 Task: Send an email with the signature Leila Perez with the subject Introduction to a new law or regulation and the message I wanted to confirm the delivery schedule for the new equipment order. from softage.6@softage.net to softage.8@softage.net and move the email from Sent Items to the folder Sales orders
Action: Mouse moved to (98, 101)
Screenshot: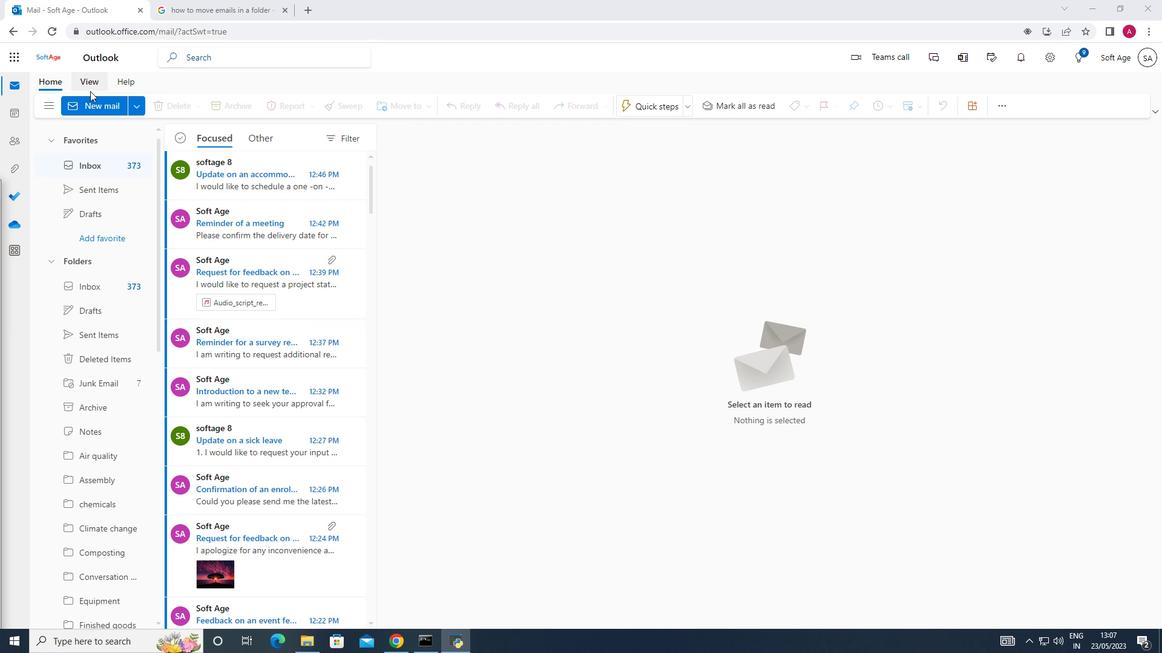 
Action: Mouse pressed left at (98, 101)
Screenshot: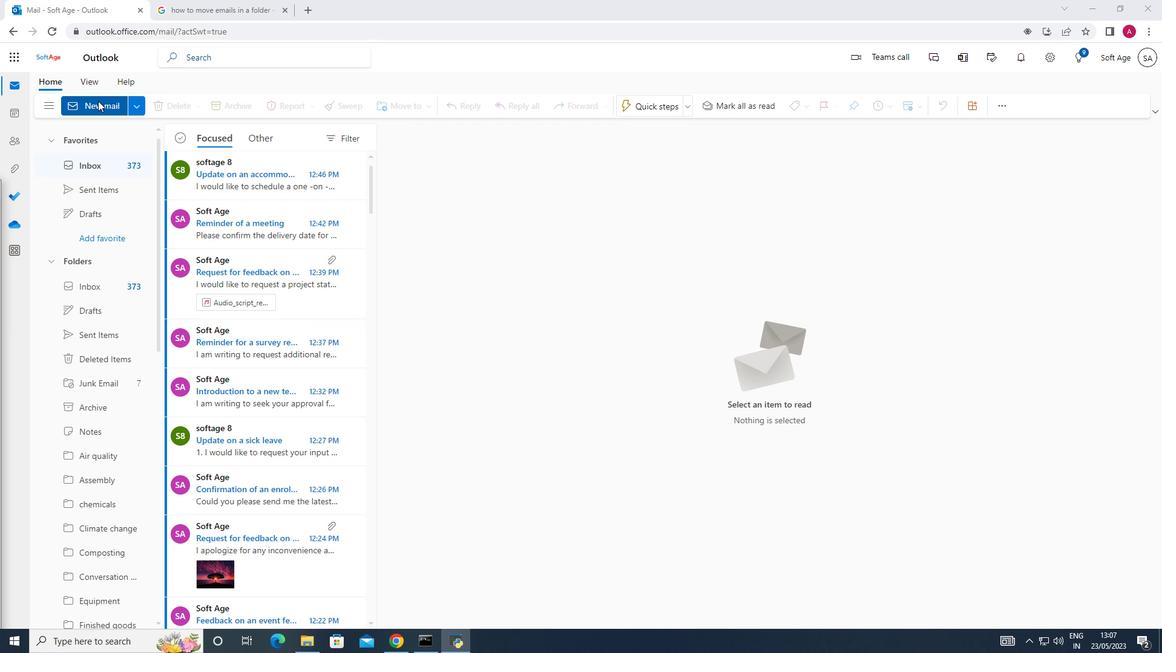 
Action: Mouse moved to (826, 105)
Screenshot: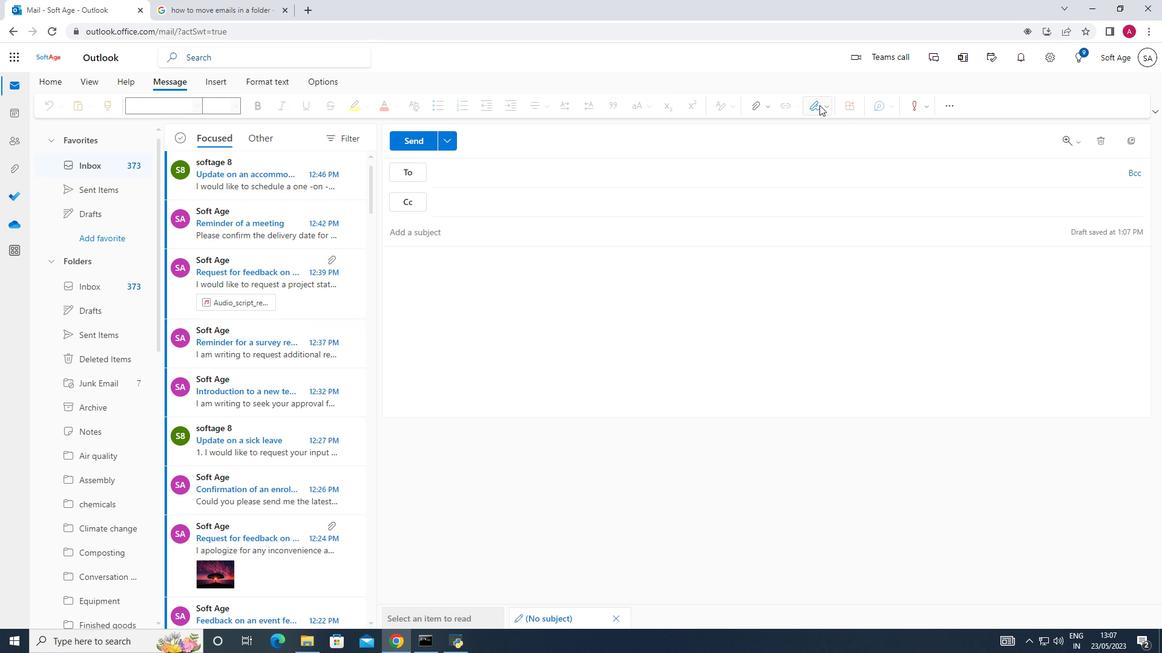 
Action: Mouse pressed left at (826, 105)
Screenshot: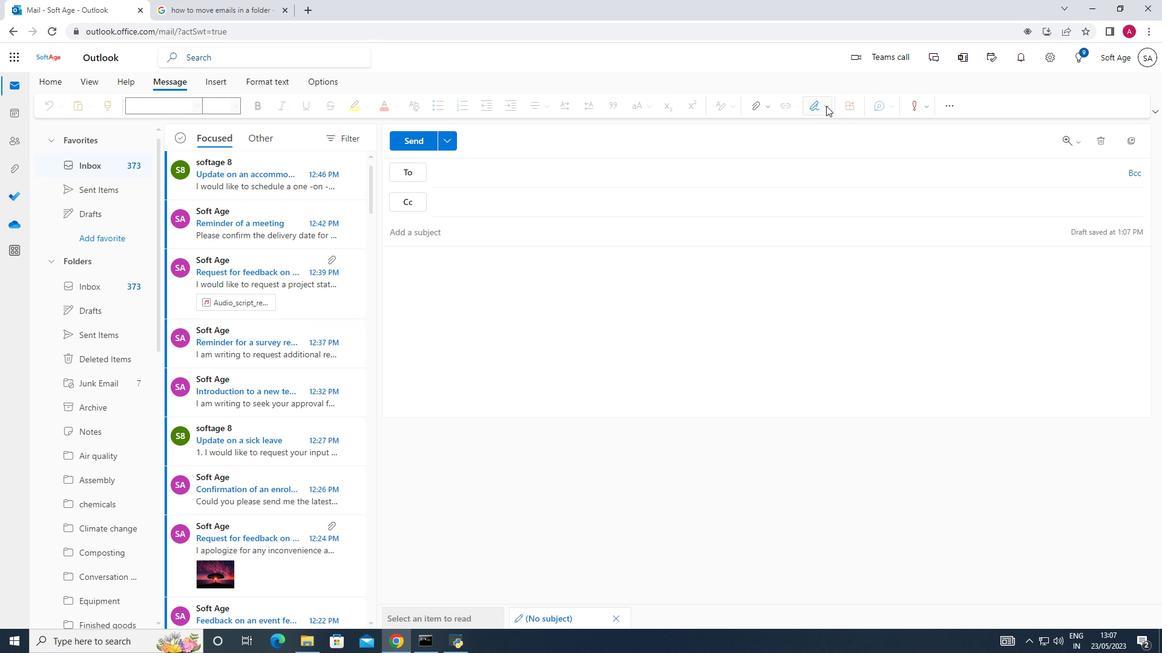 
Action: Mouse moved to (811, 153)
Screenshot: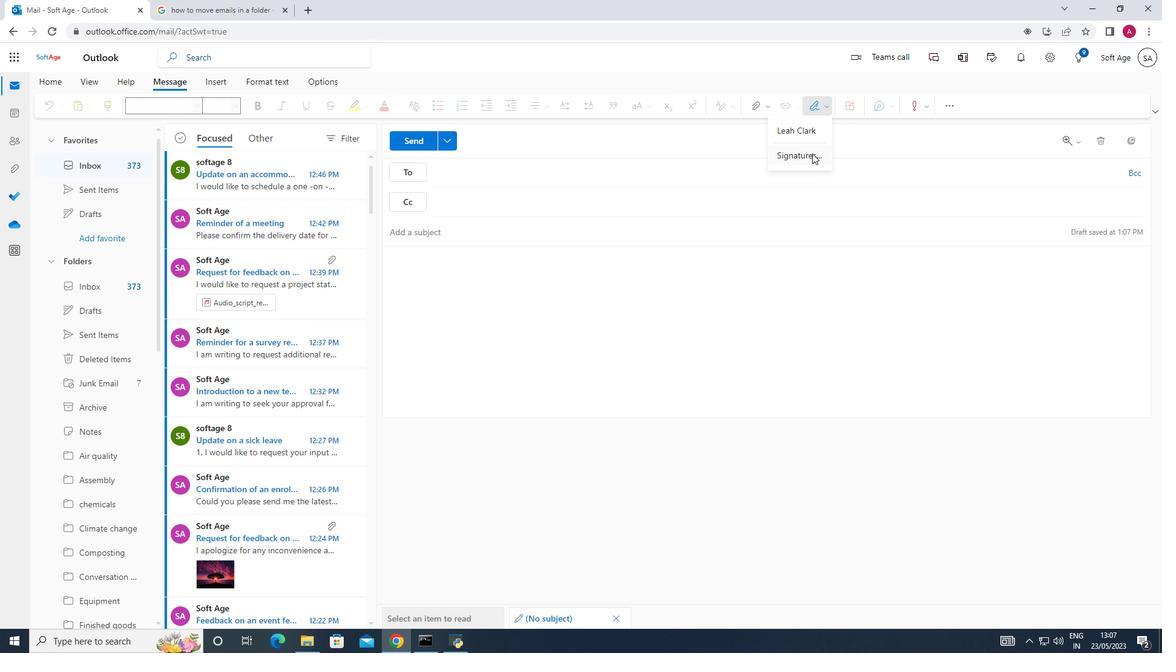 
Action: Mouse pressed left at (811, 153)
Screenshot: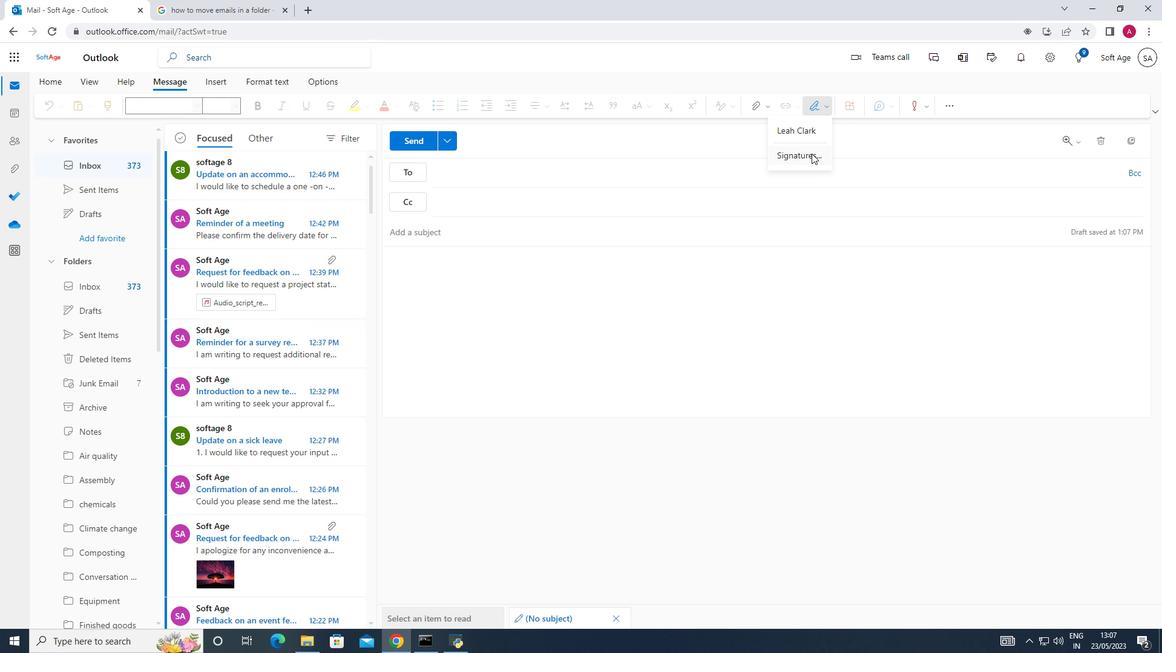 
Action: Mouse moved to (812, 194)
Screenshot: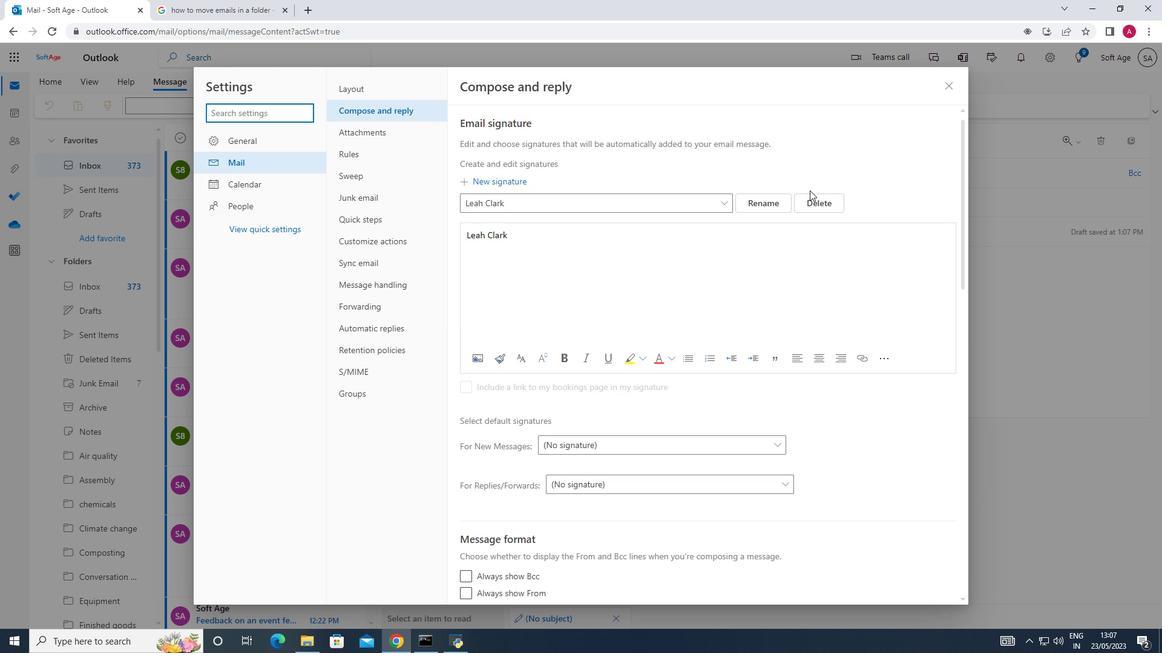 
Action: Mouse pressed left at (812, 194)
Screenshot: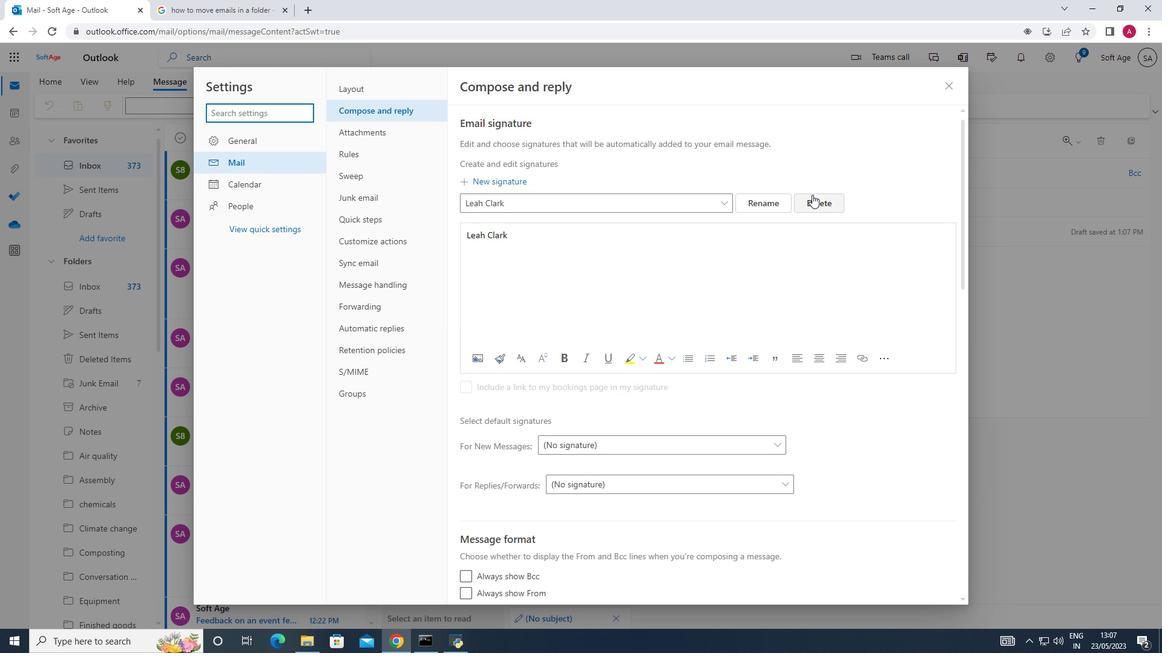 
Action: Mouse moved to (510, 204)
Screenshot: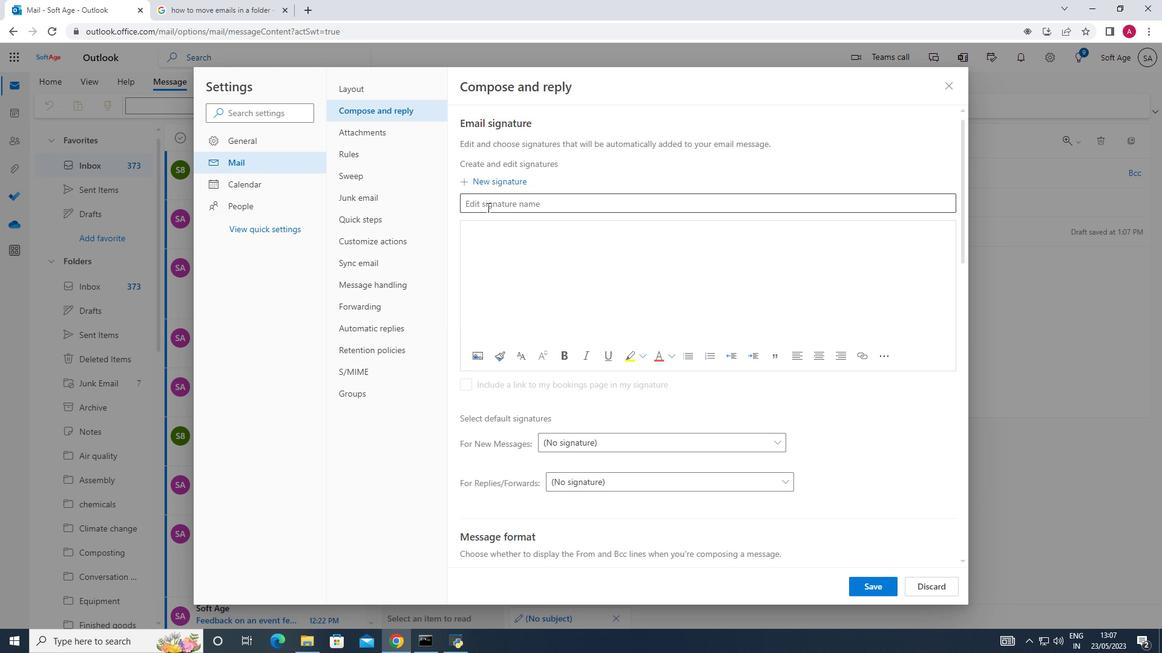 
Action: Mouse pressed left at (510, 204)
Screenshot: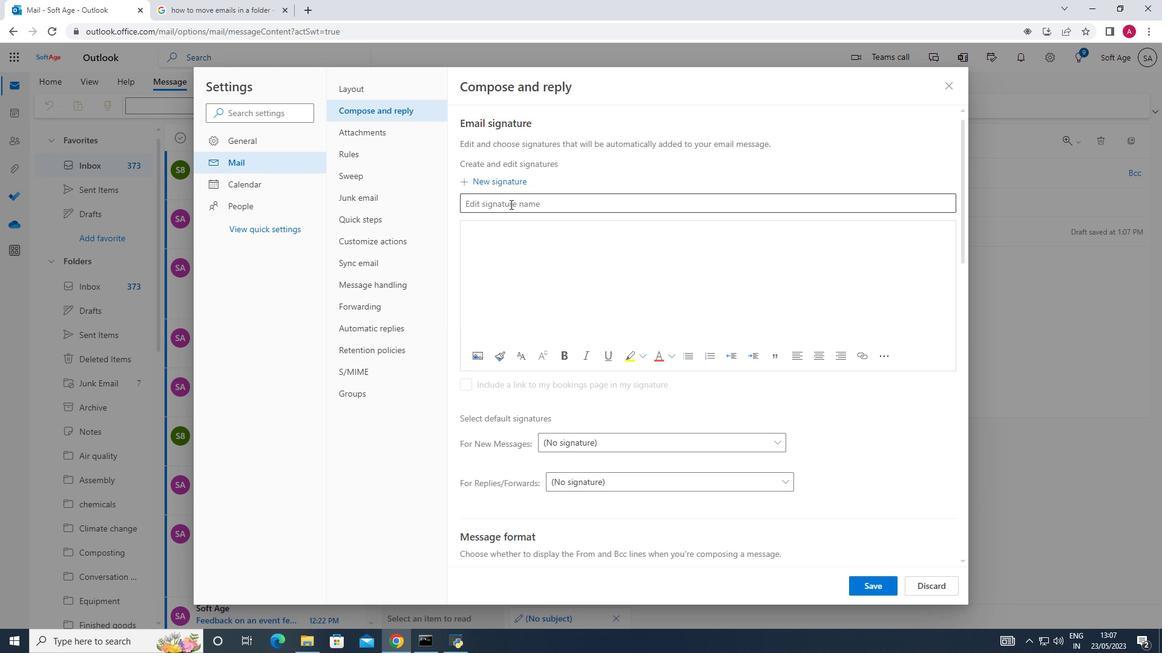 
Action: Mouse moved to (511, 200)
Screenshot: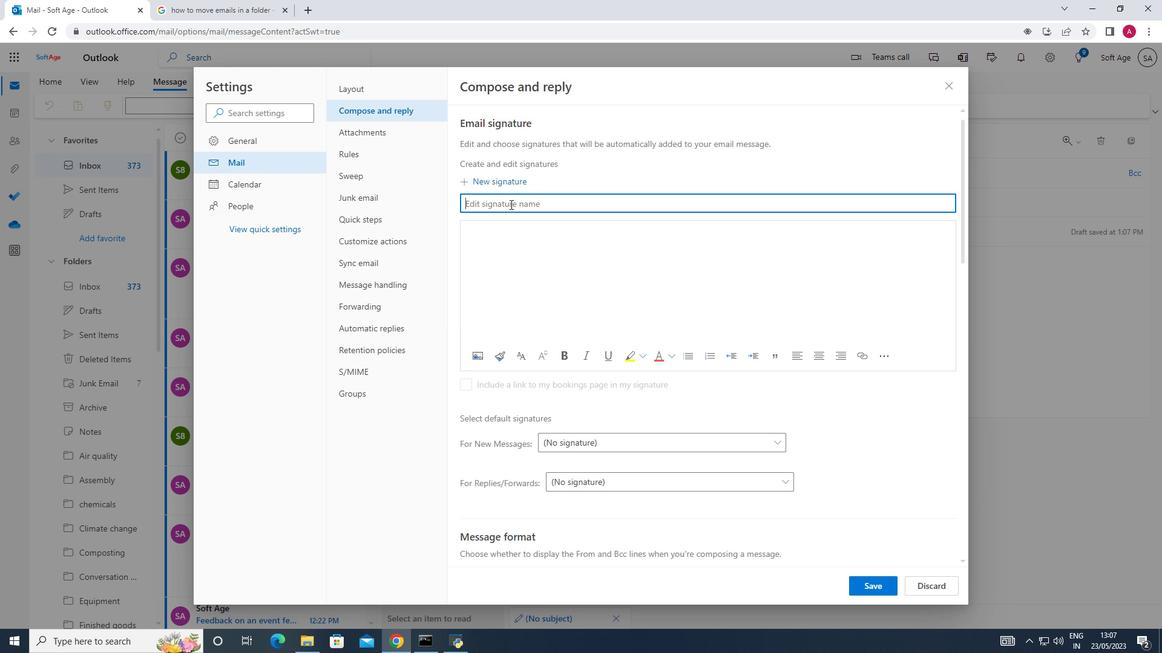 
Action: Key pressed <Key.shift_r><Key.shift_r><Key.shift_r><Key.shift_r><Key.shift_r><Key.shift_r><Key.shift_r><Key.shift_r><Key.shift_r><Key.shift_r><Key.shift_r><Key.shift_r><Key.shift_r><Key.shift_r><Key.shift_r><Key.shift_r><Key.shift_r><Key.shift_r><Key.shift_r><Key.shift_r><Key.shift_r><Key.shift_r><Key.shift_r><Key.shift_r><Key.shift_r><Key.shift_r><Key.shift_r><Key.shift_r><Key.shift_r><Key.shift_r><Key.shift_r><Key.shift_r><Key.shift_r><Key.shift_r><Key.shift_r><Key.shift_r><Key.shift_r><Key.shift_r><Key.shift_r>Leila<Key.space><Key.shift_r>Perez
Screenshot: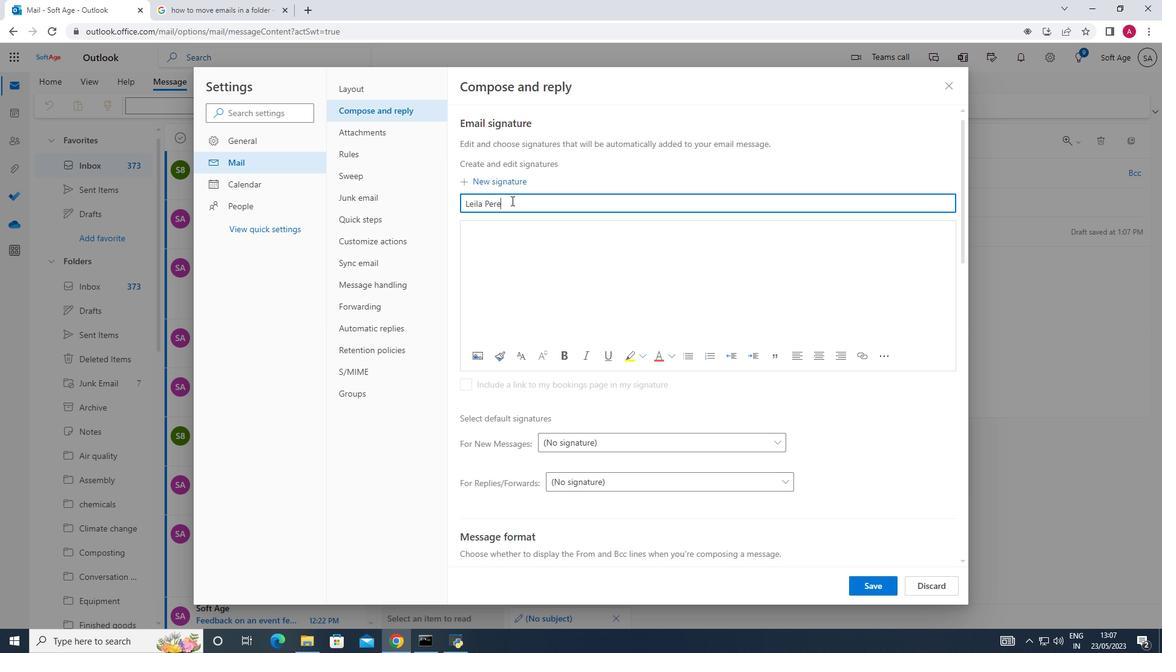 
Action: Mouse moved to (475, 237)
Screenshot: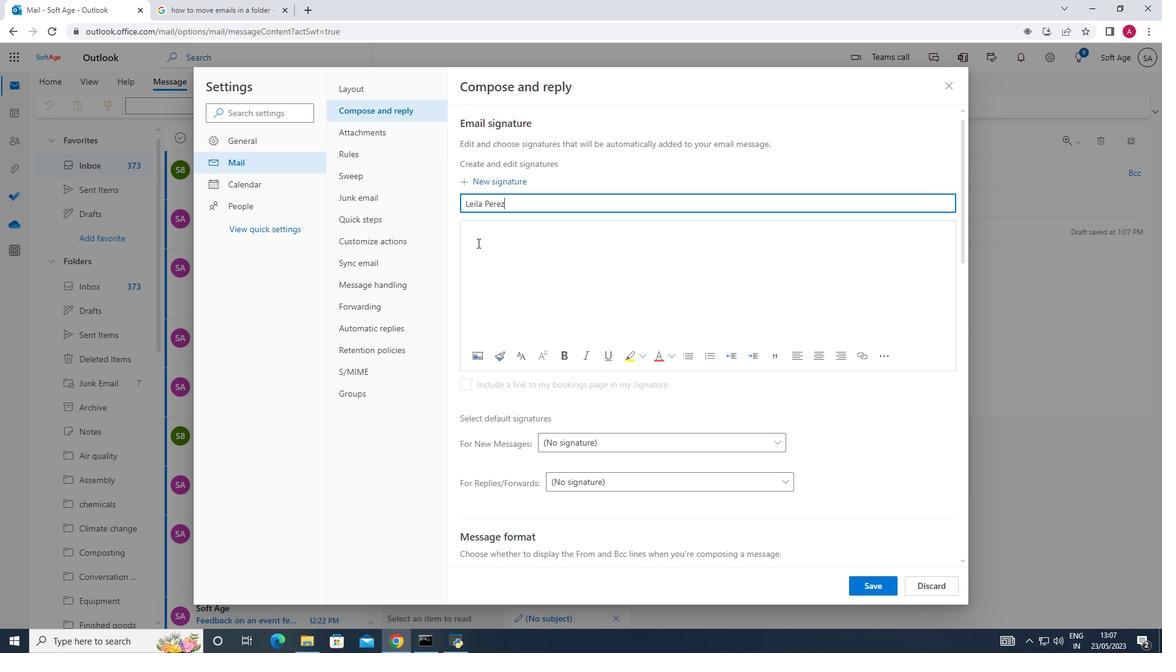 
Action: Mouse pressed left at (475, 237)
Screenshot: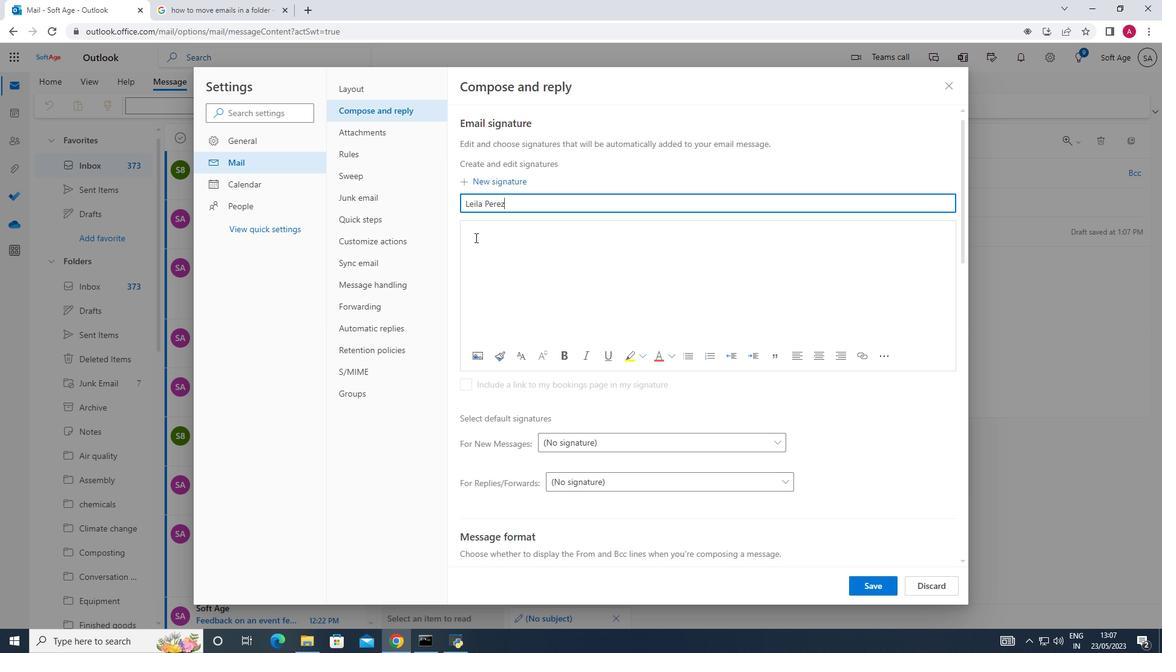 
Action: Mouse moved to (470, 236)
Screenshot: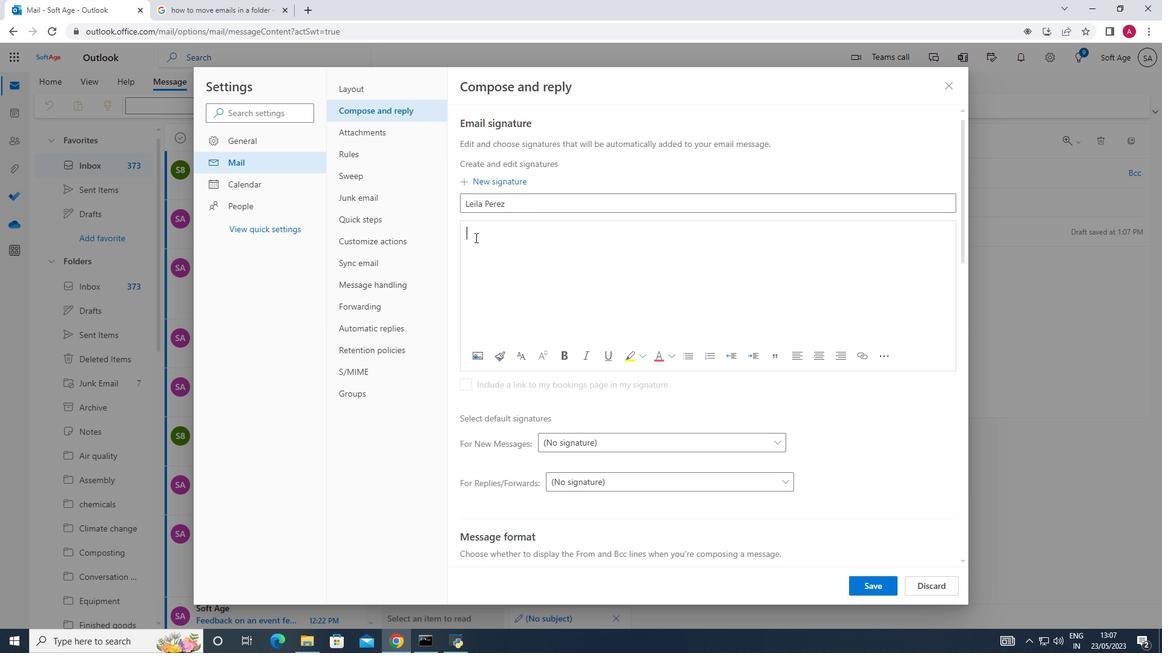 
Action: Key pressed <Key.shift_r>Leila<Key.space><Key.shift_r><Key.shift_r><Key.shift_r>Perez
Screenshot: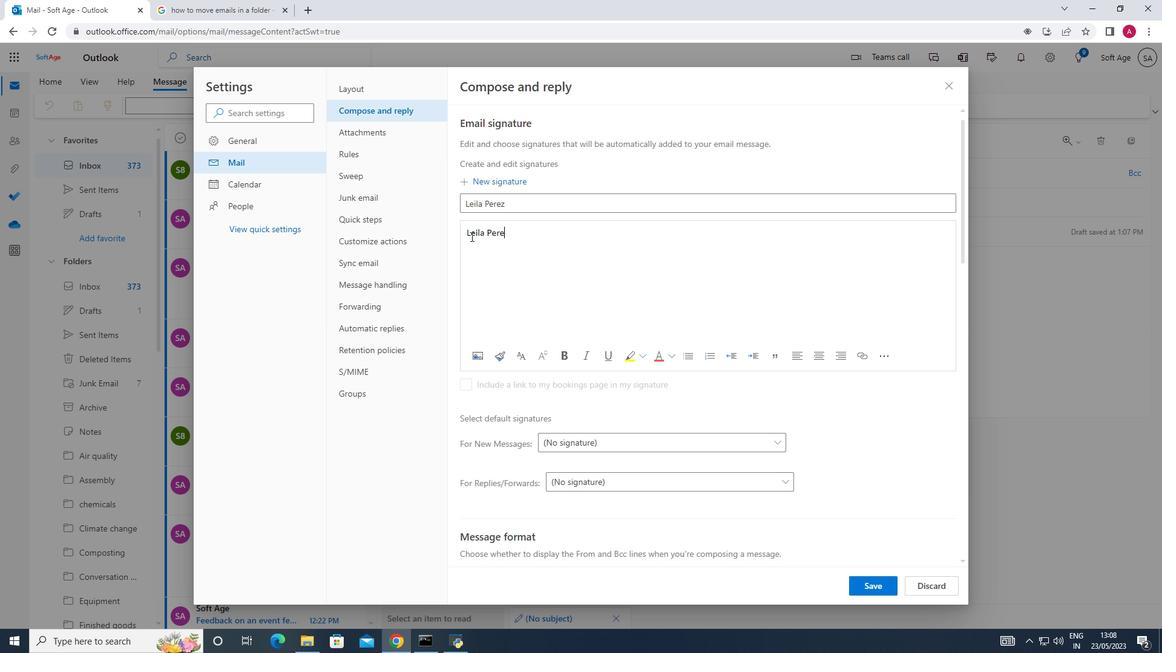 
Action: Mouse moved to (876, 587)
Screenshot: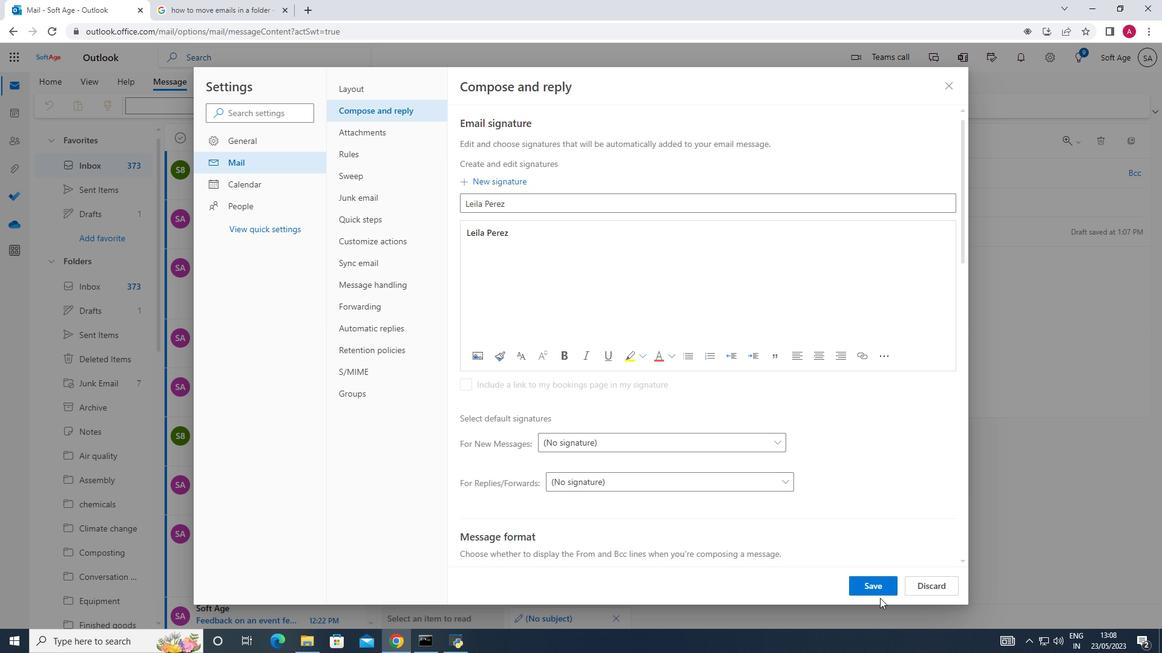 
Action: Mouse pressed left at (876, 587)
Screenshot: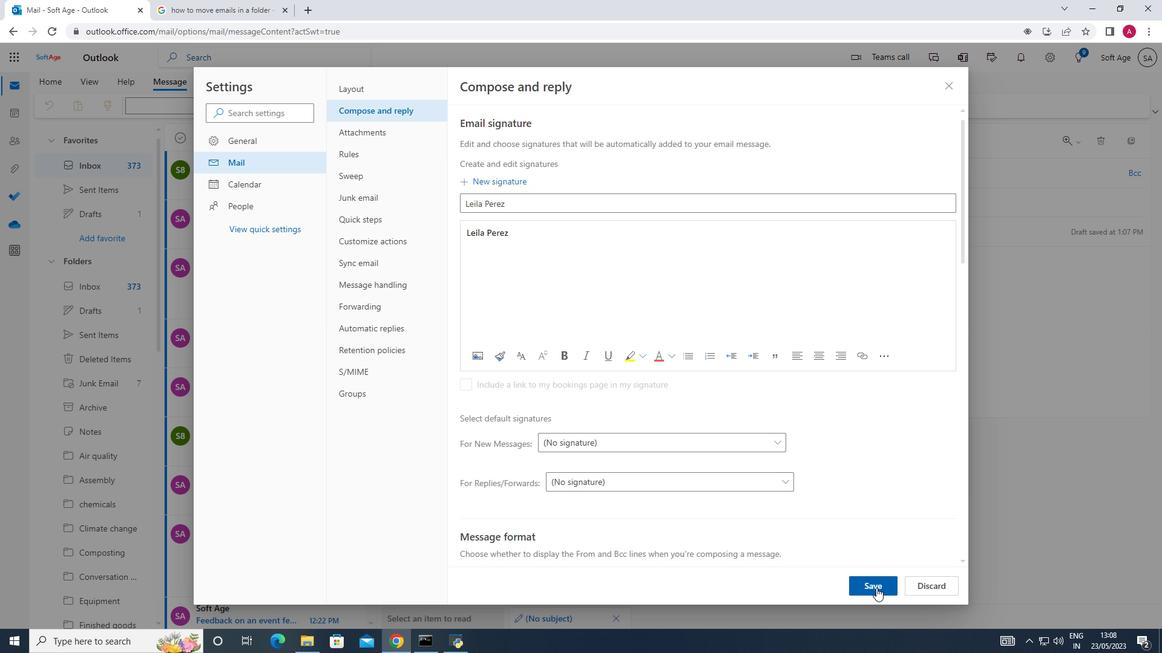 
Action: Mouse moved to (939, 85)
Screenshot: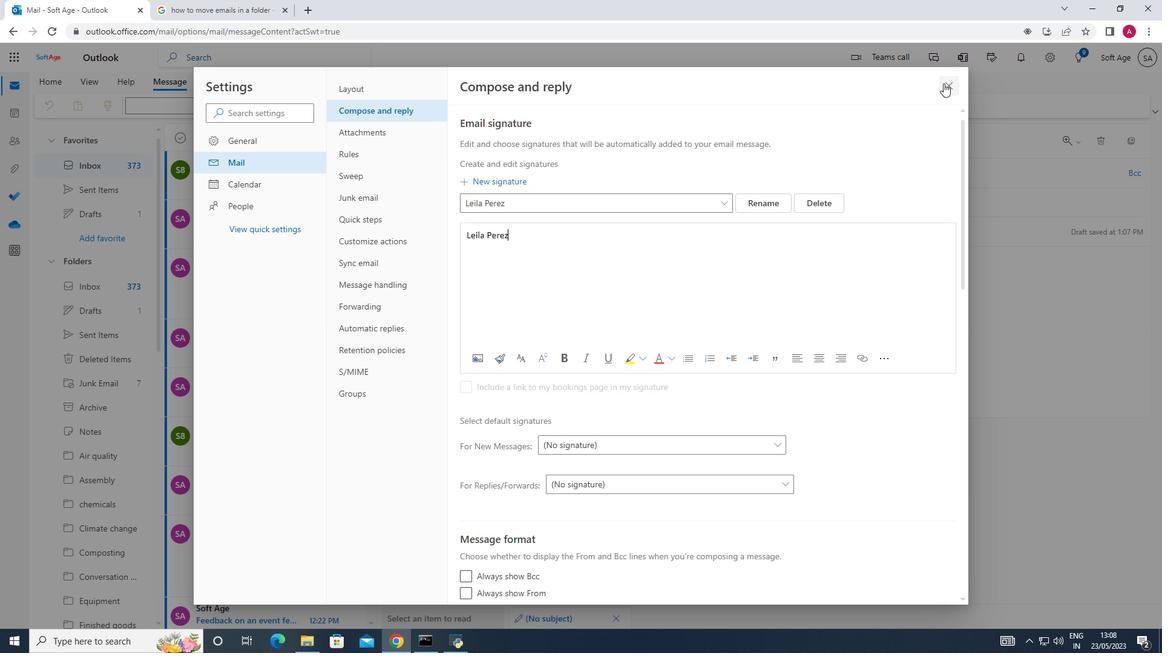 
Action: Mouse pressed left at (939, 85)
Screenshot: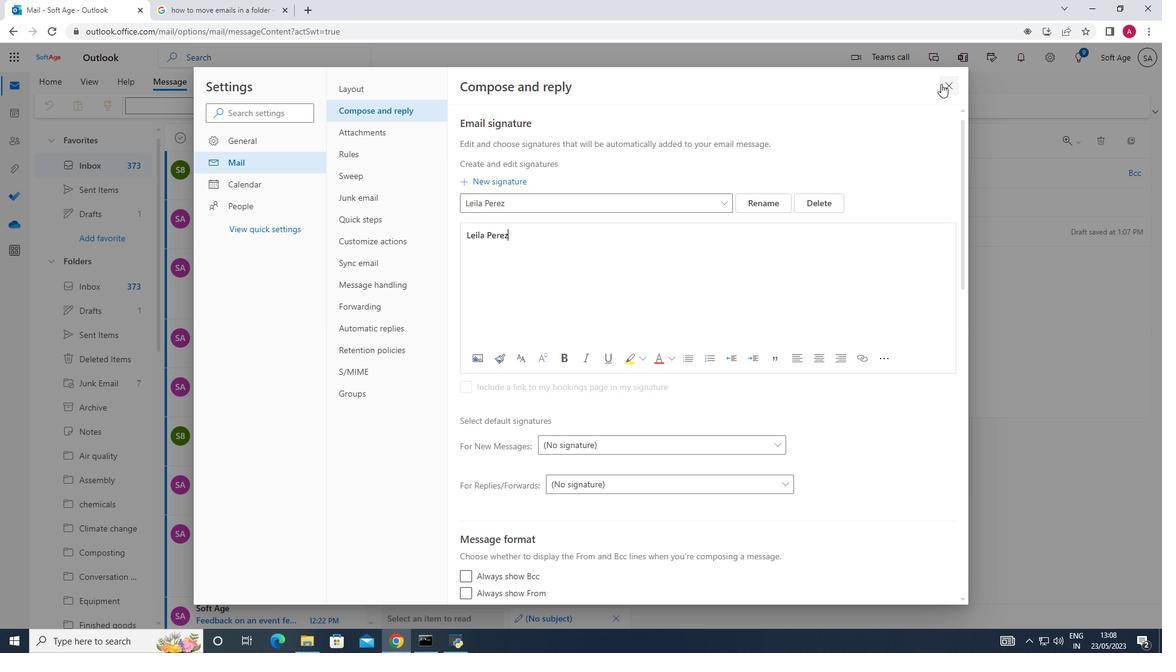 
Action: Mouse moved to (820, 107)
Screenshot: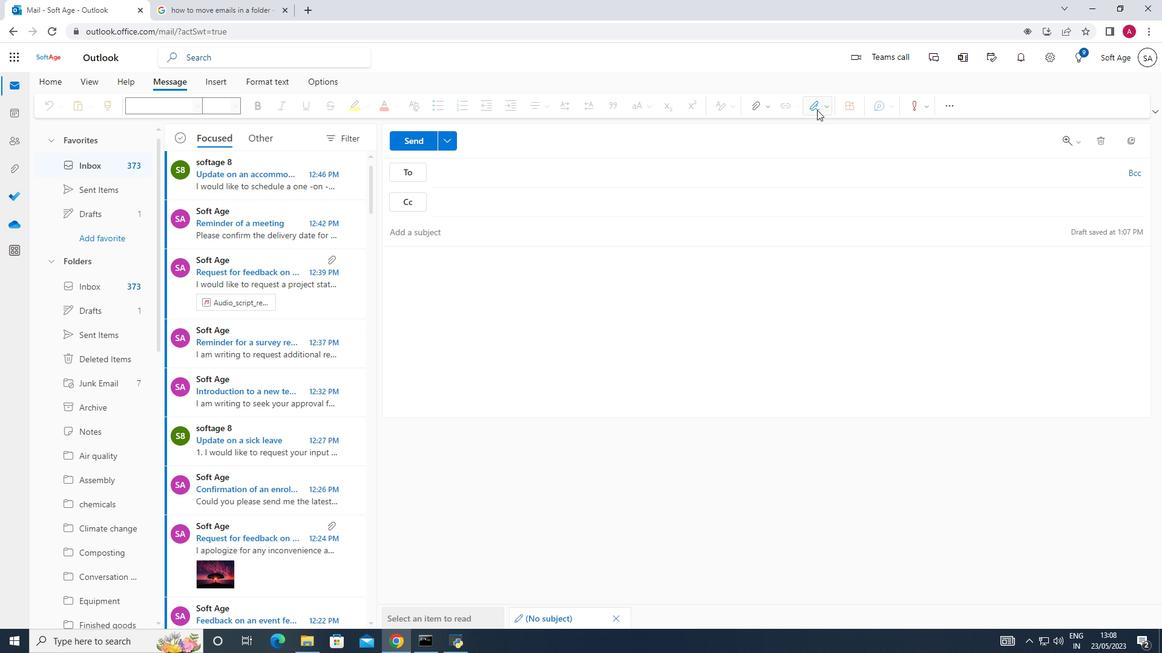 
Action: Mouse pressed left at (820, 107)
Screenshot: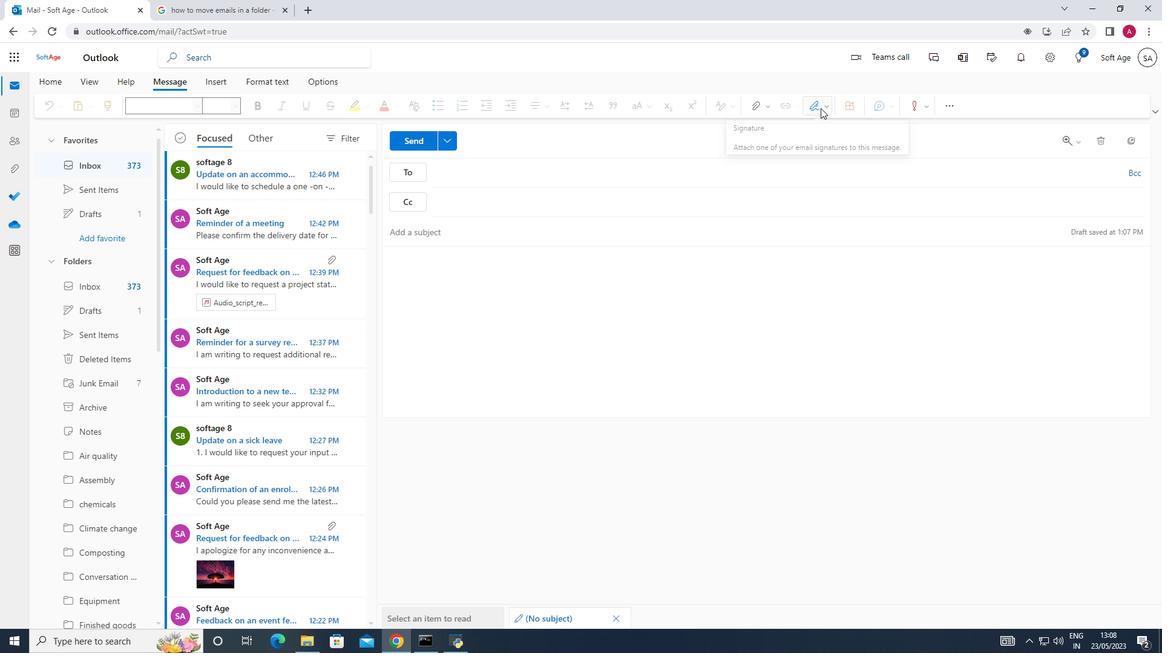 
Action: Mouse moved to (798, 138)
Screenshot: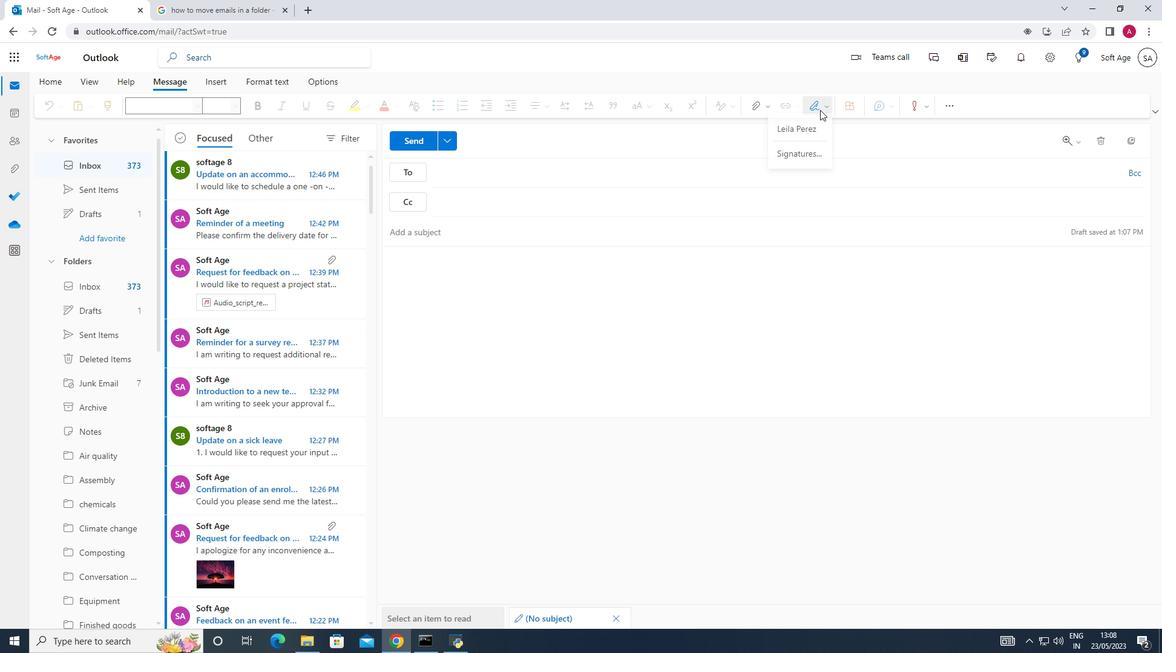 
Action: Mouse pressed left at (798, 138)
Screenshot: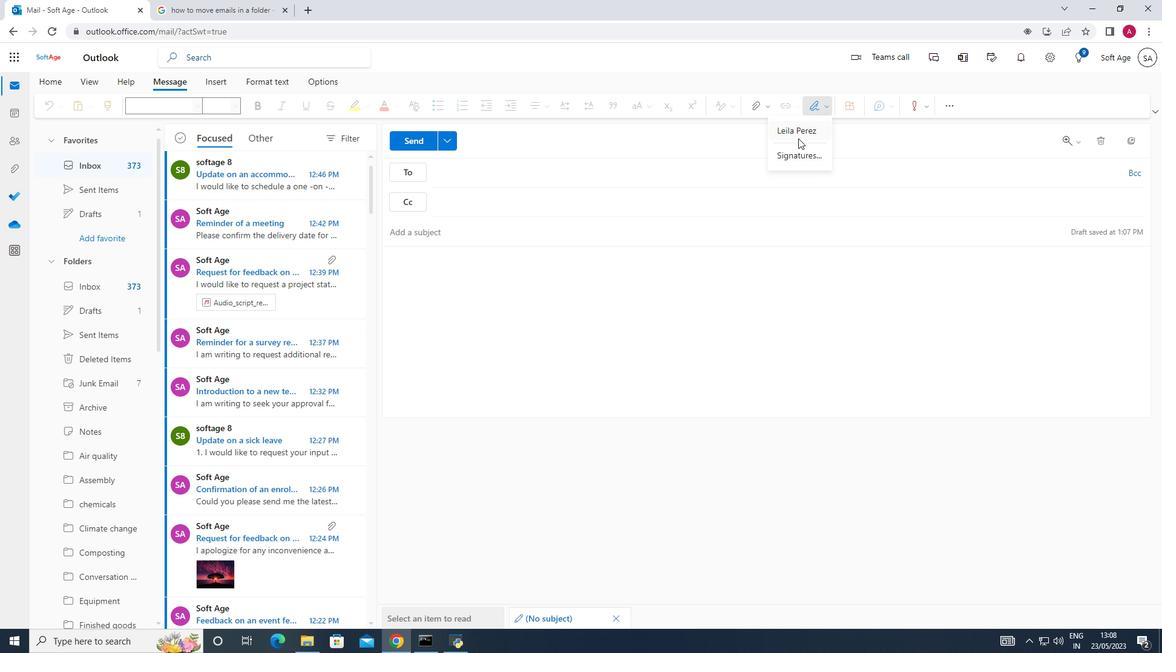 
Action: Mouse moved to (455, 239)
Screenshot: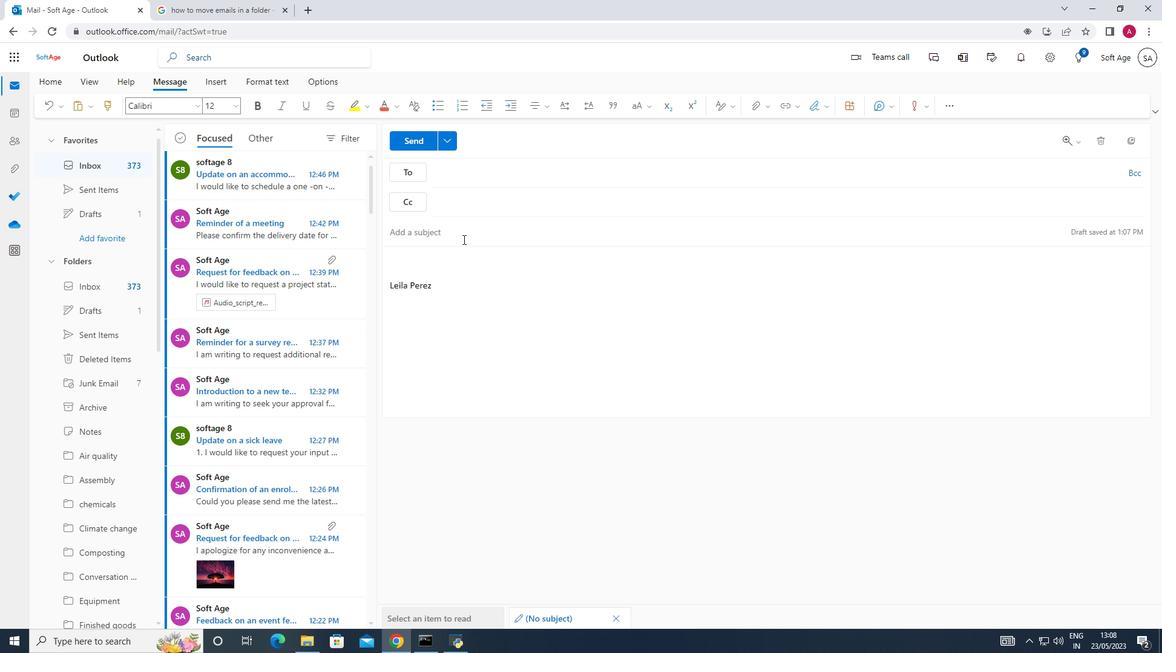 
Action: Mouse pressed left at (455, 239)
Screenshot: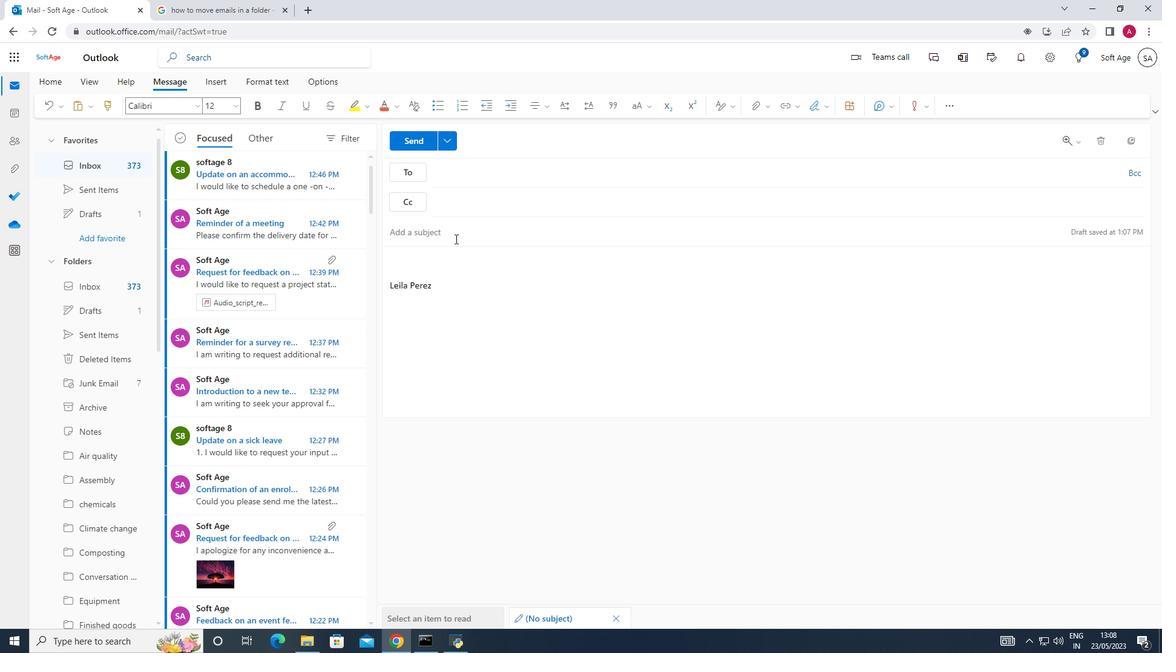 
Action: Key pressed <Key.shift>Introduction<Key.space>to<Key.space>a<Key.space>new<Key.space>law<Key.space>or<Key.space>regulation<Key.space>
Screenshot: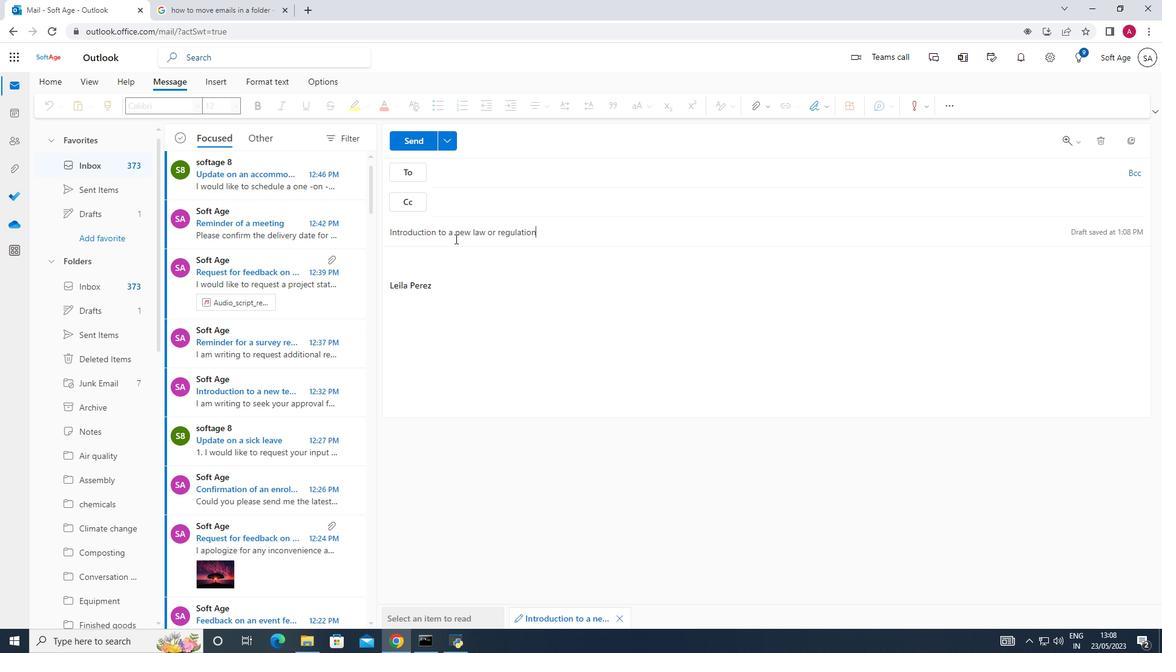 
Action: Mouse moved to (400, 260)
Screenshot: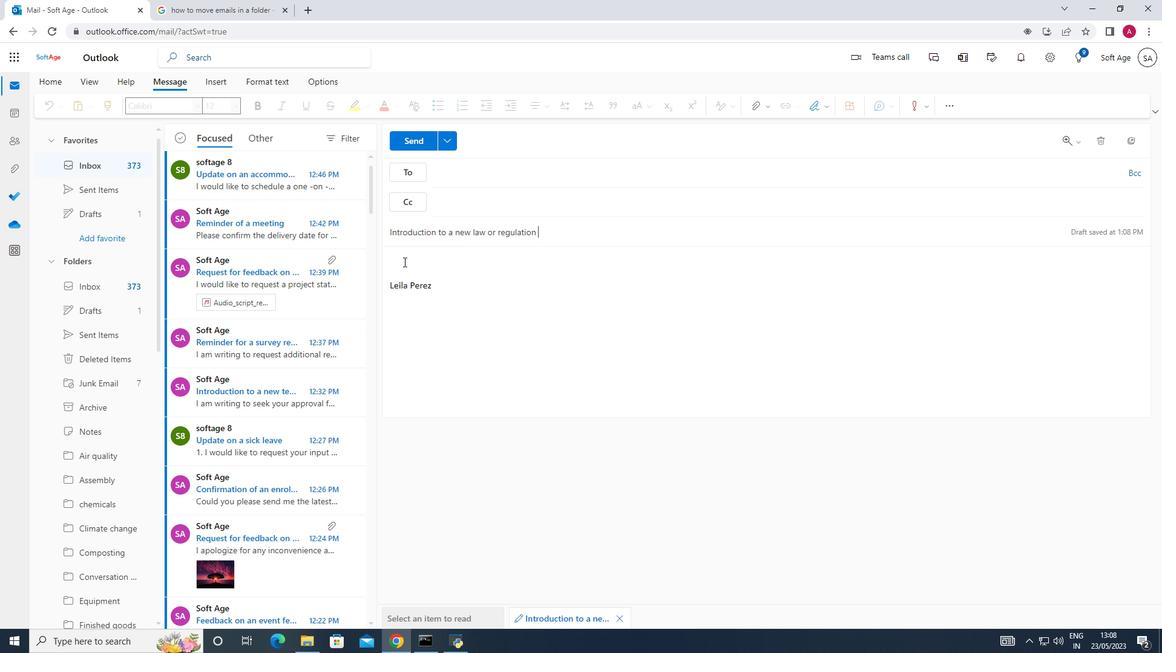 
Action: Mouse pressed left at (400, 260)
Screenshot: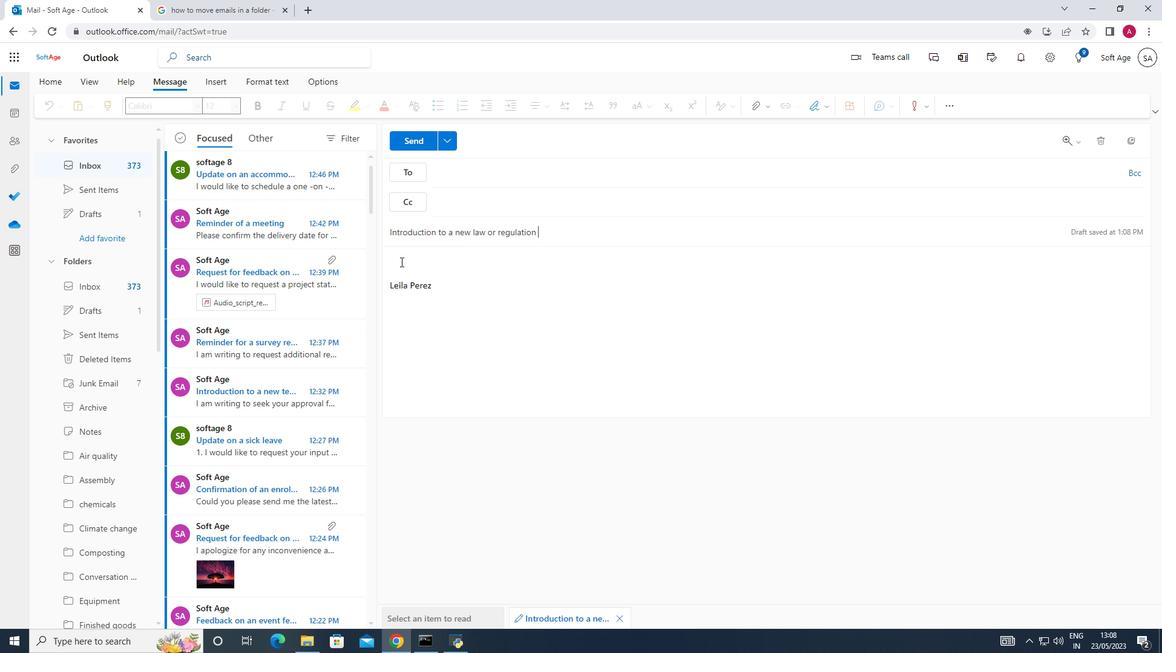 
Action: Key pressed <Key.shift>I<Key.space>wanted<Key.space>y<Key.backspace>to<Key.space>confirm<Key.space>the<Key.space>delivery<Key.space>schedule<Key.space>for<Key.space>the<Key.space>new<Key.space>equipment<Key.space><Key.space><Key.backspace>order.
Screenshot: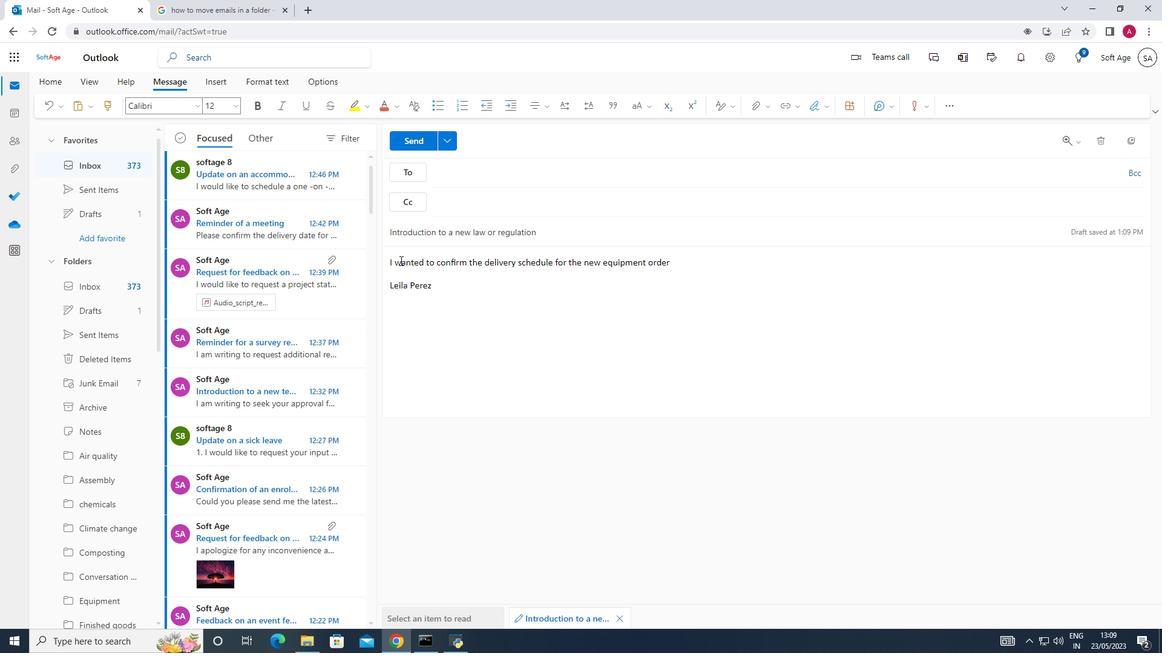 
Action: Mouse moved to (455, 165)
Screenshot: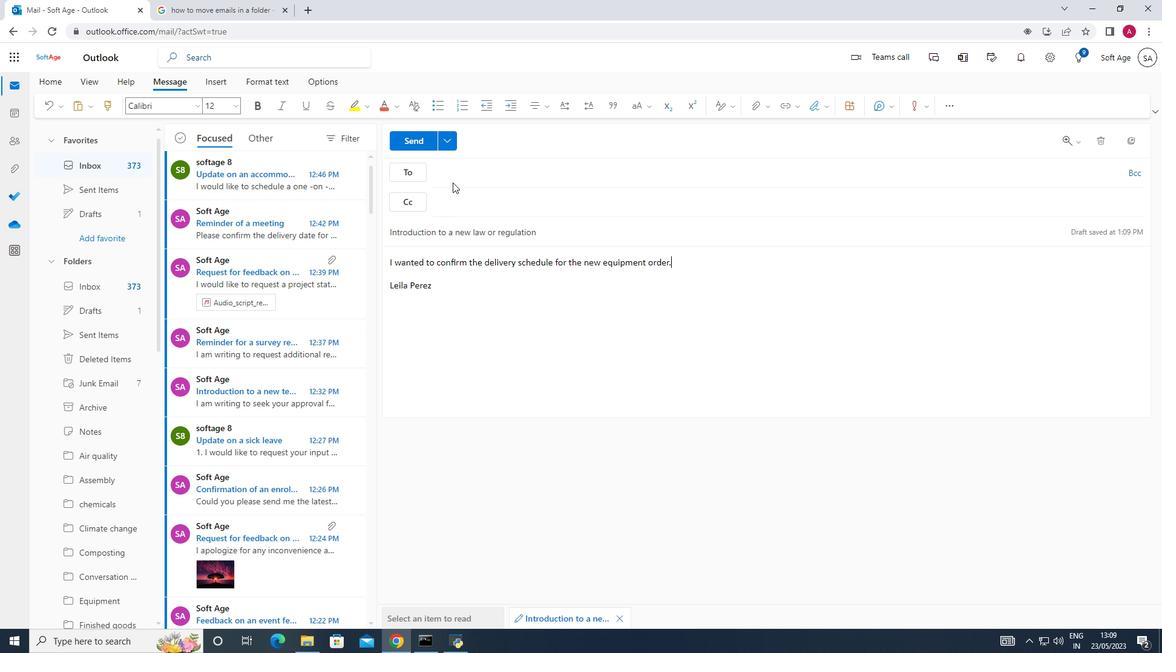 
Action: Mouse pressed left at (455, 165)
Screenshot: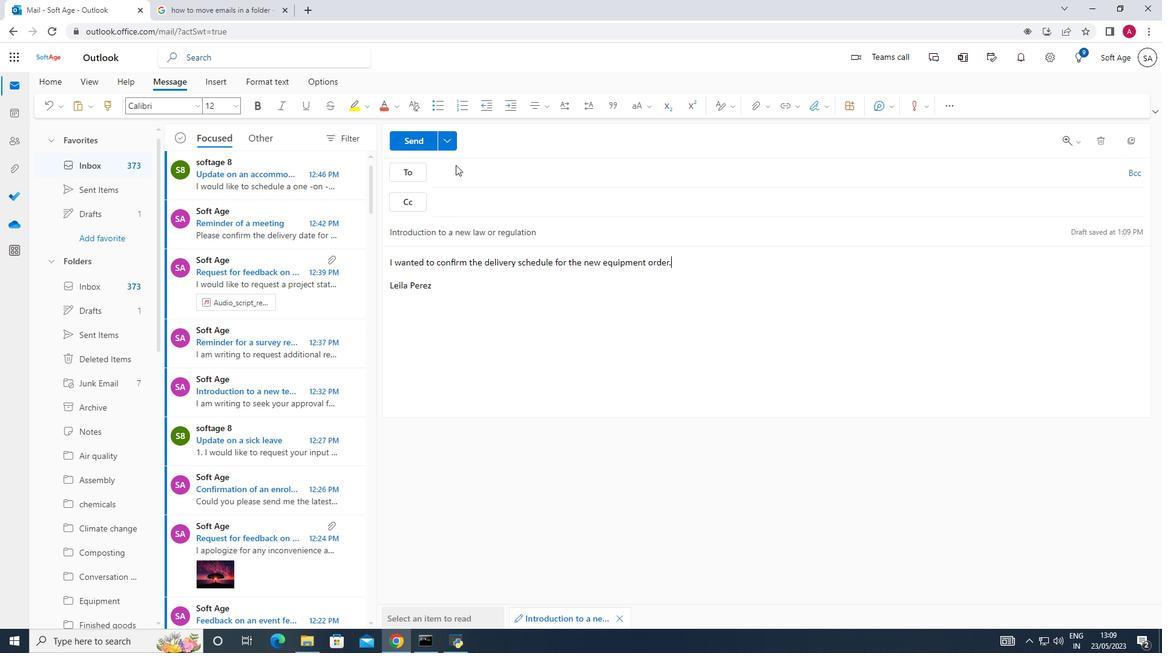 
Action: Mouse moved to (455, 172)
Screenshot: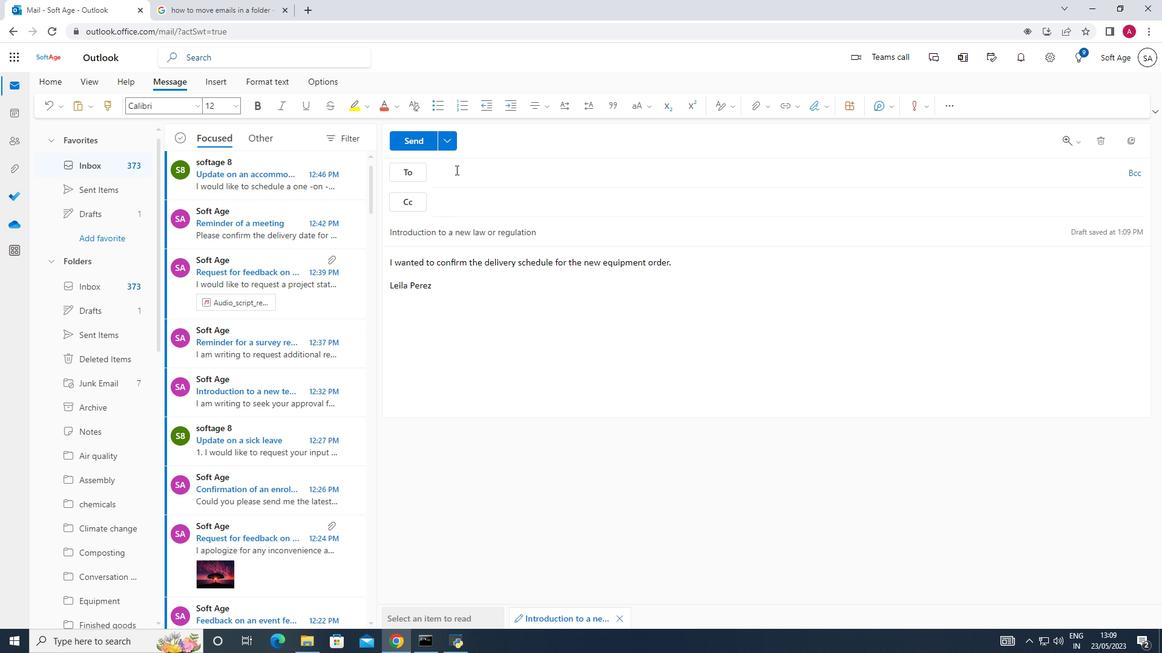 
Action: Mouse pressed left at (455, 172)
Screenshot: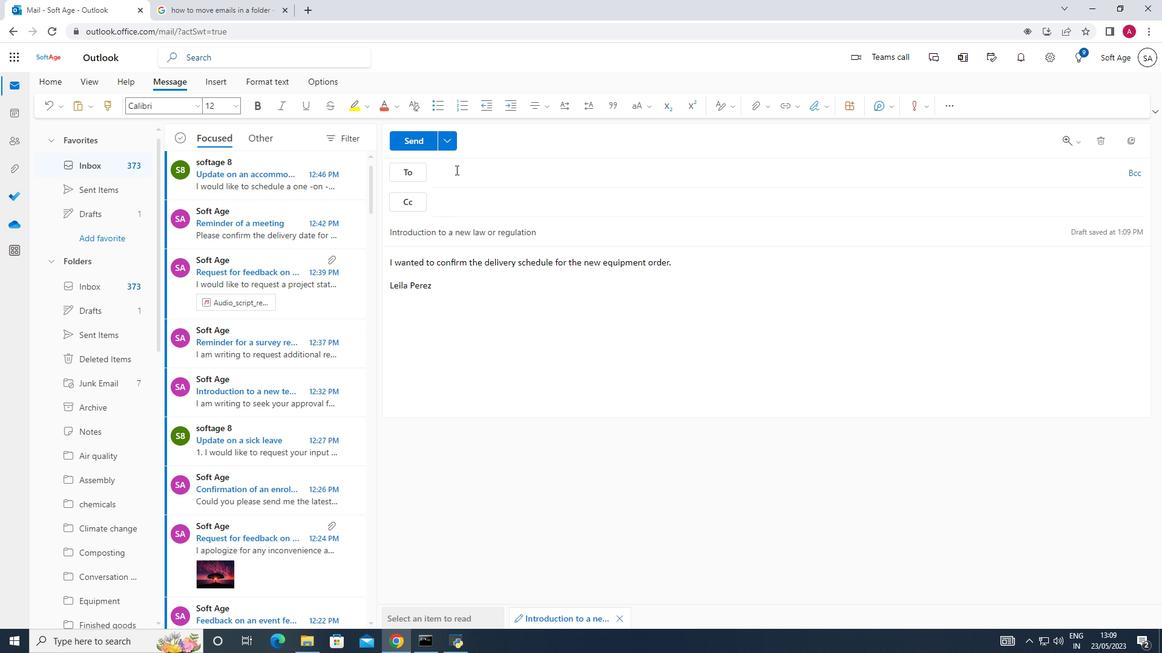 
Action: Key pressed softage.8<Key.shift>@d<Key.backspace>softage.net
Screenshot: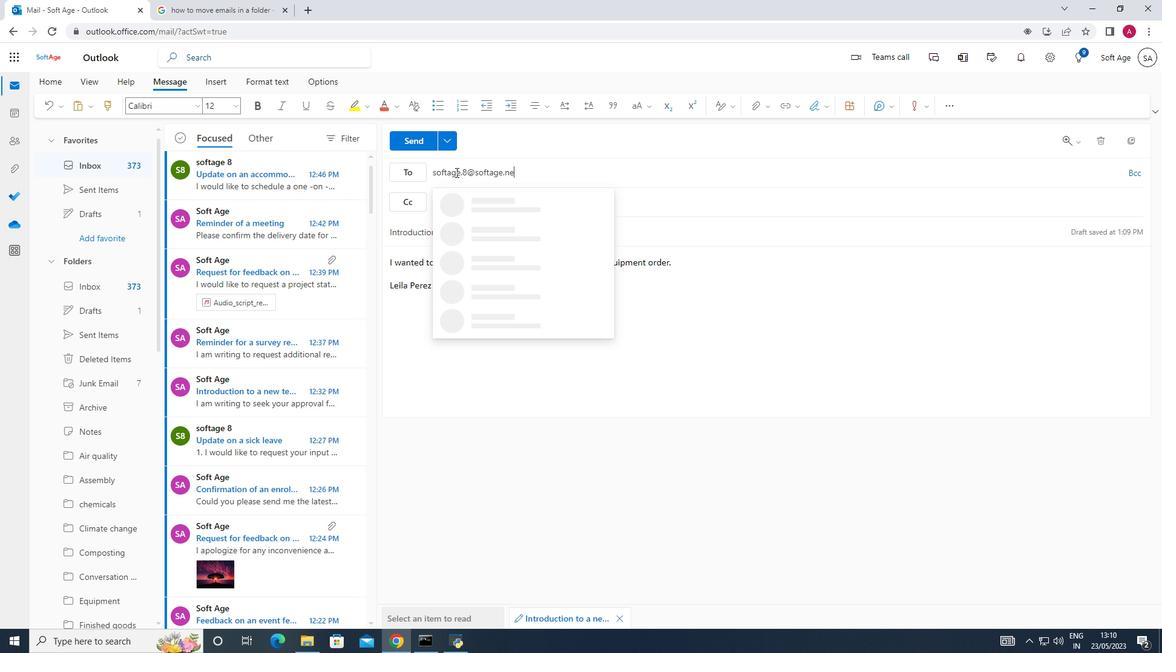 
Action: Mouse moved to (487, 162)
Screenshot: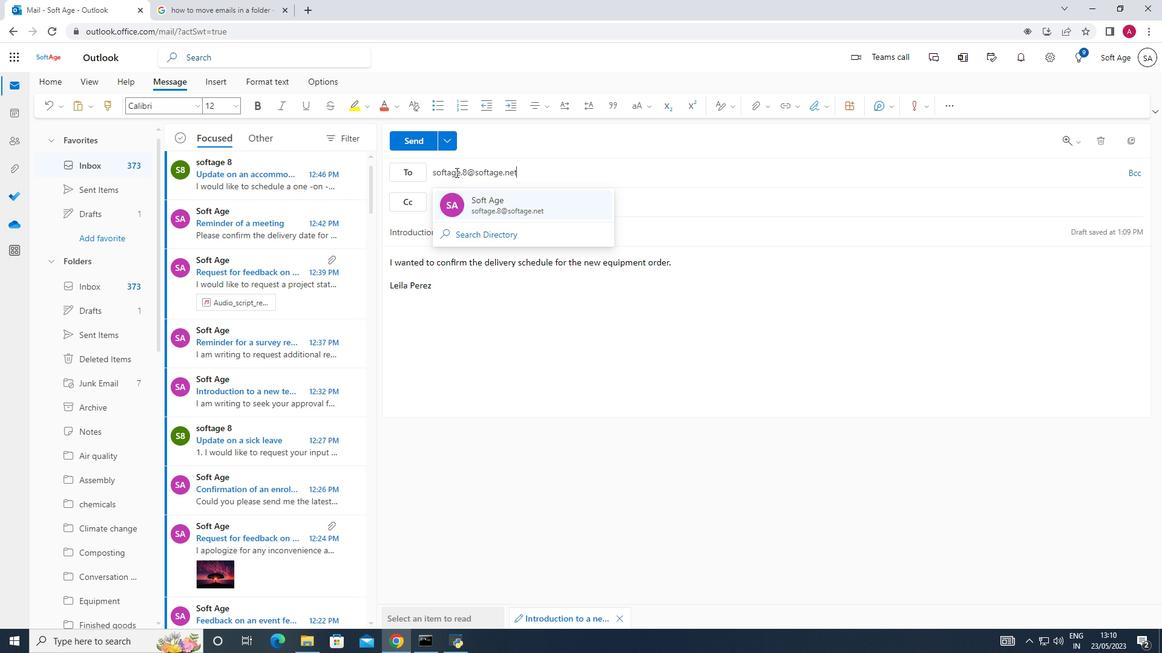 
Action: Mouse scrolled (487, 162) with delta (0, 0)
Screenshot: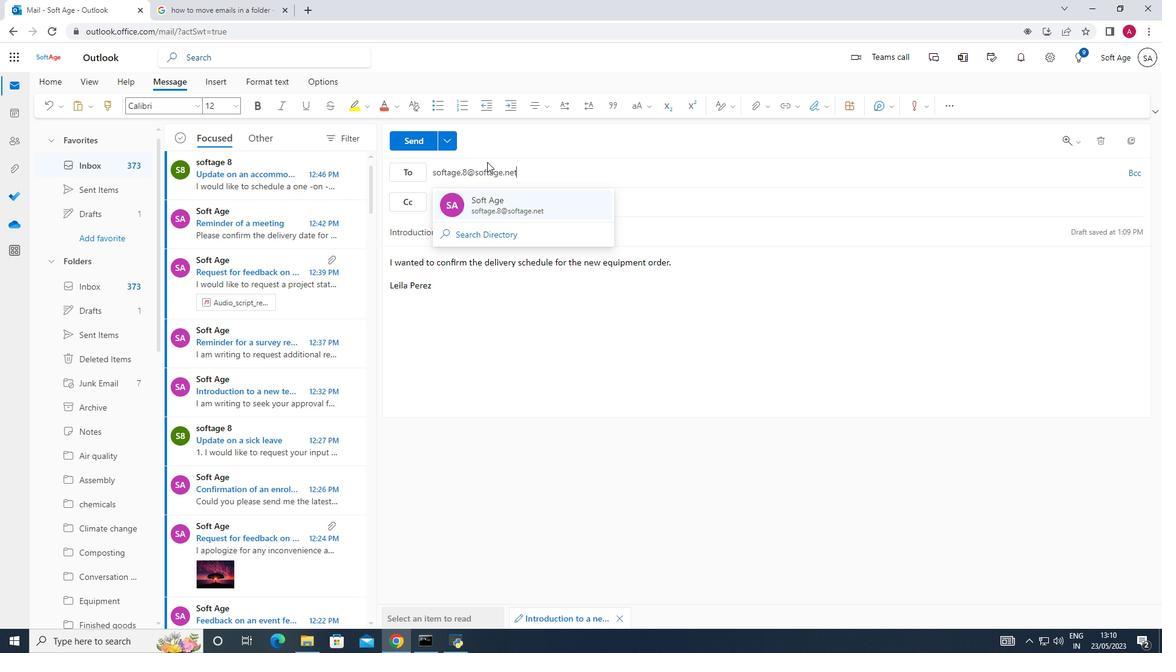 
Action: Mouse moved to (508, 198)
Screenshot: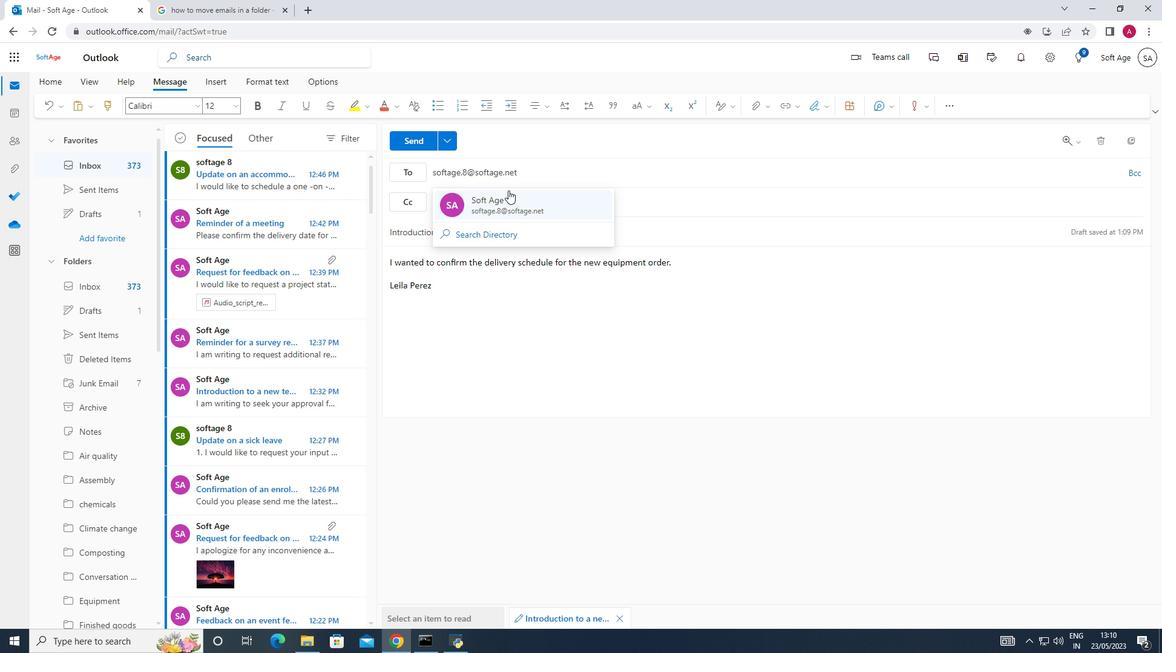 
Action: Mouse pressed left at (508, 198)
Screenshot: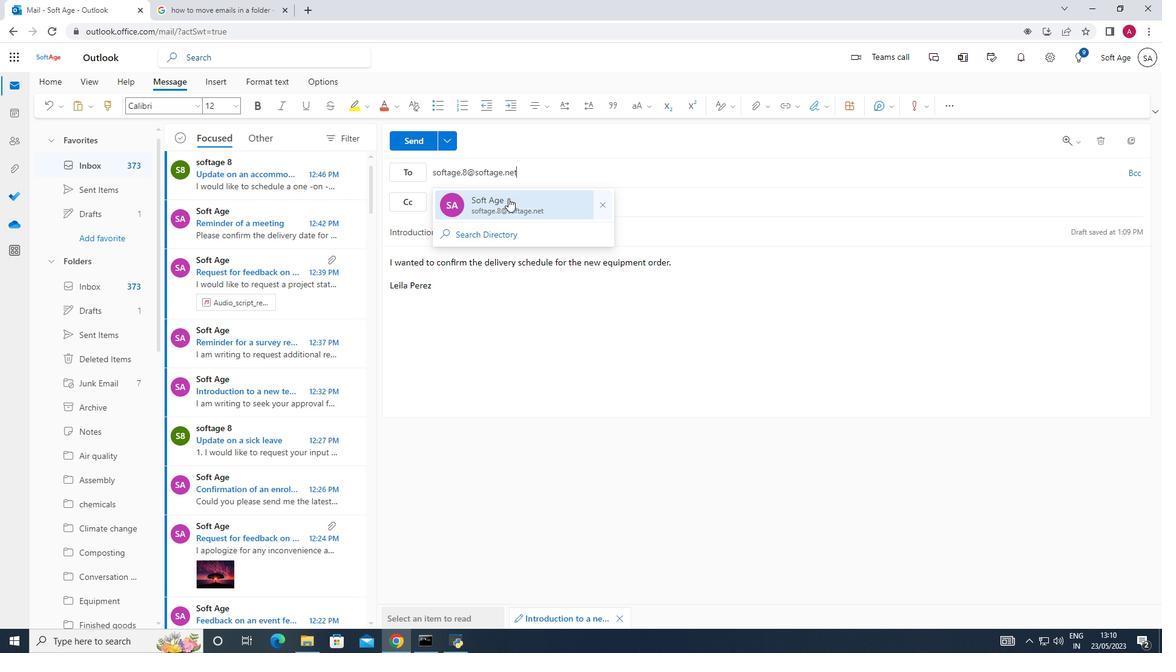 
Action: Mouse moved to (415, 139)
Screenshot: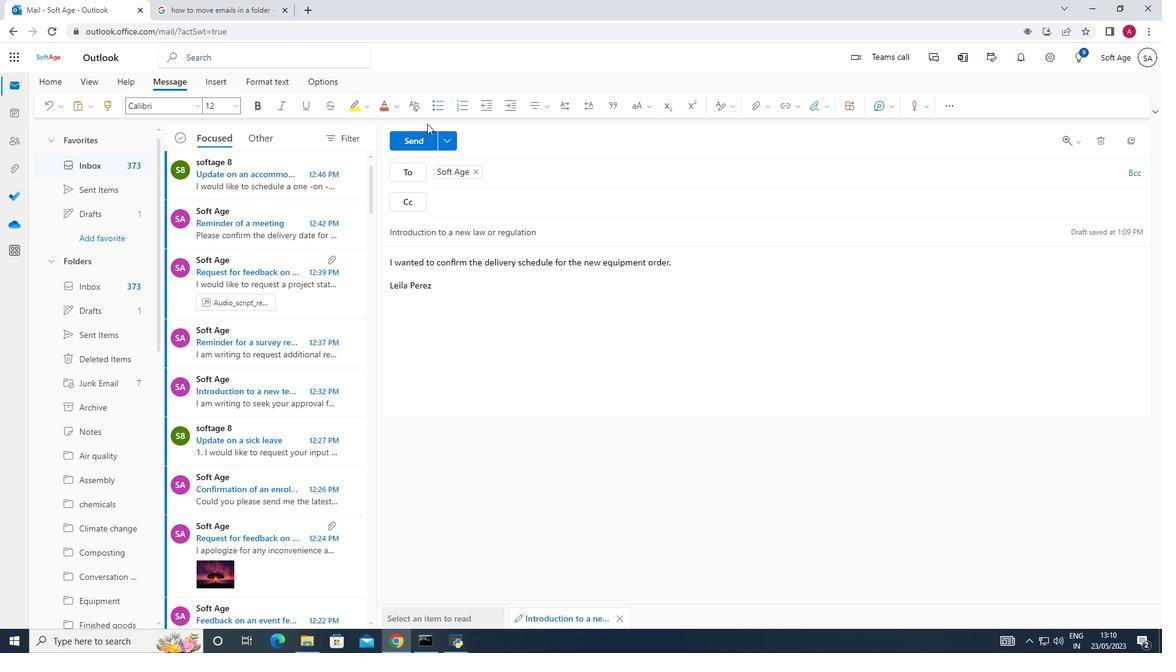 
Action: Mouse pressed left at (415, 139)
Screenshot: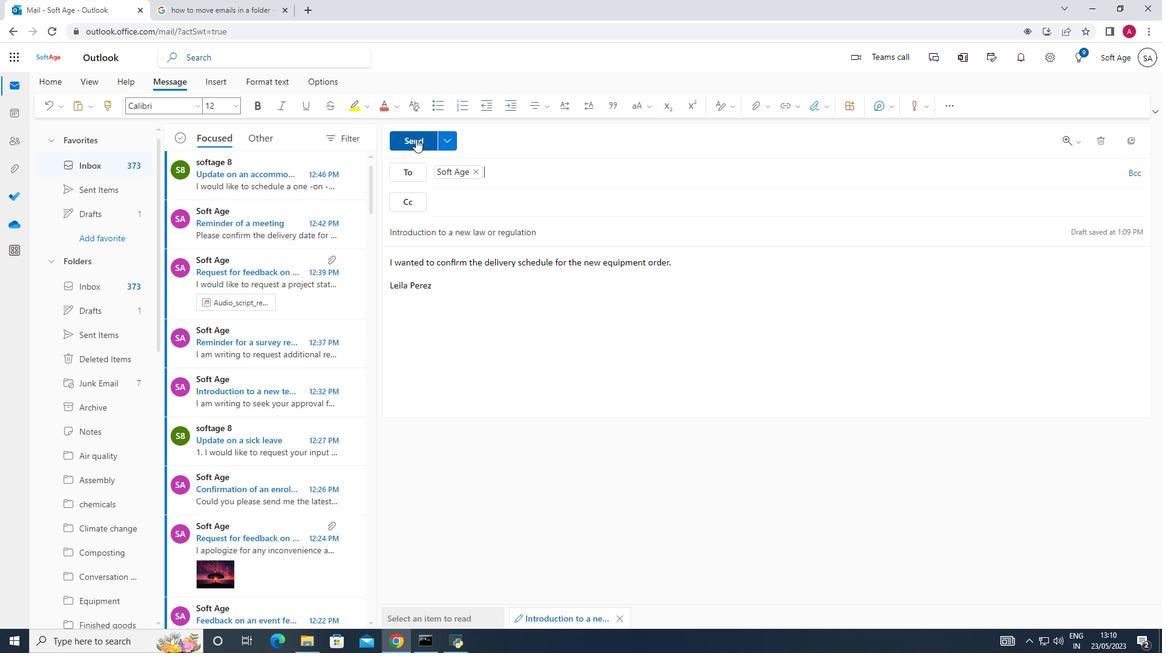 
Action: Mouse moved to (144, 436)
Screenshot: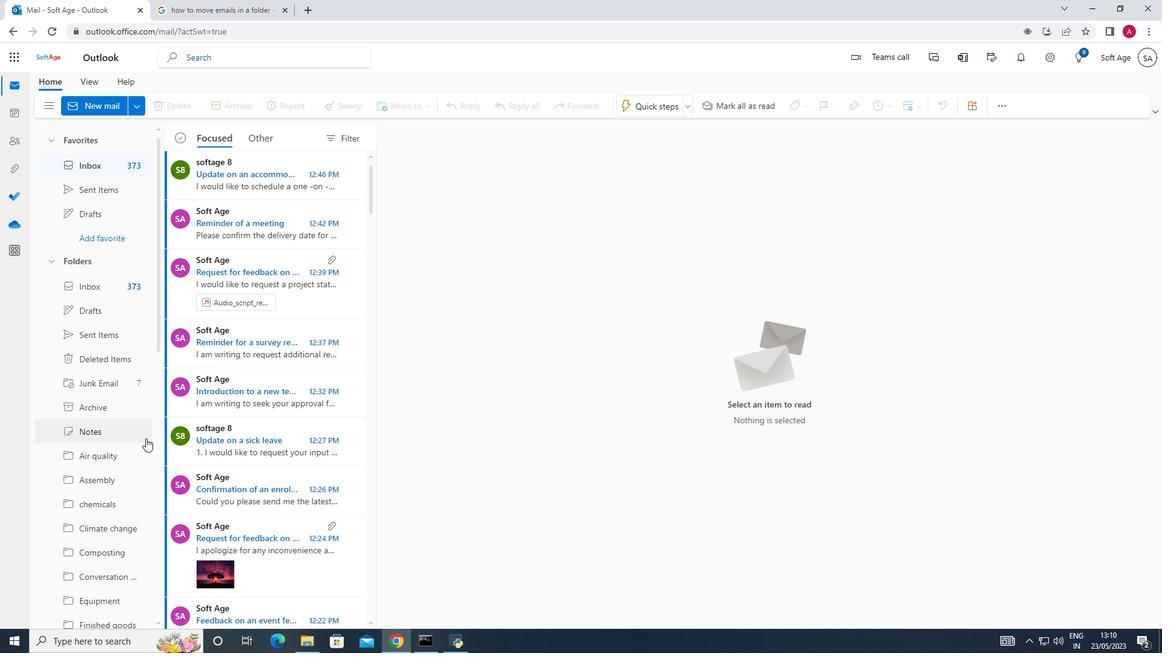 
Action: Mouse scrolled (144, 436) with delta (0, 0)
Screenshot: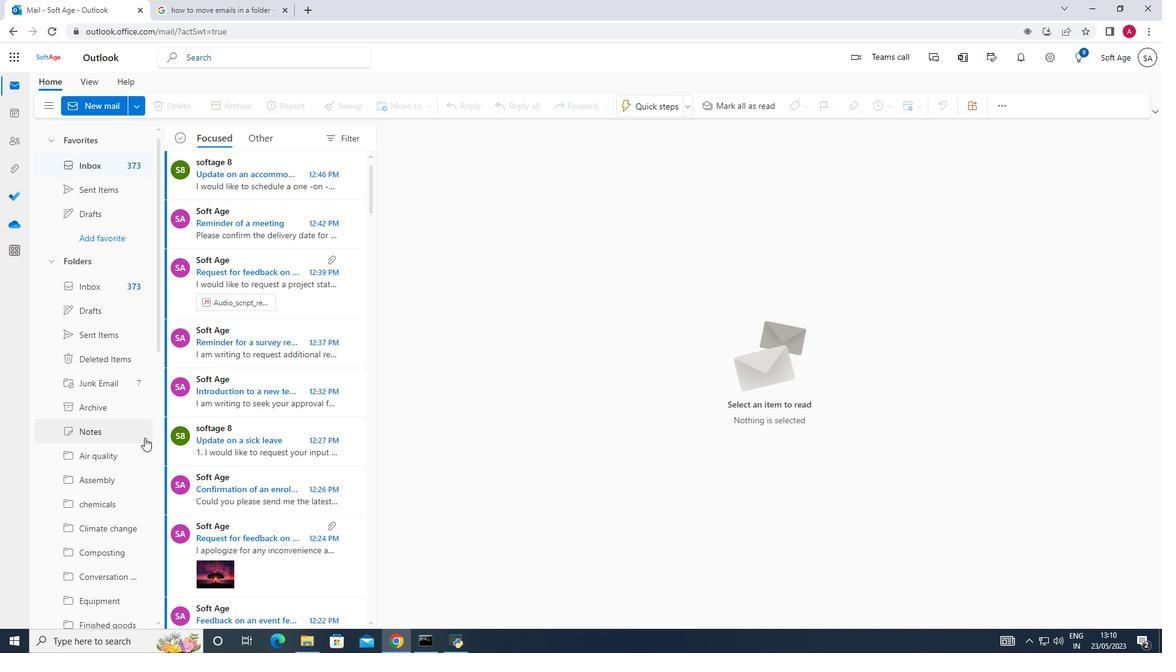 
Action: Mouse scrolled (144, 436) with delta (0, 0)
Screenshot: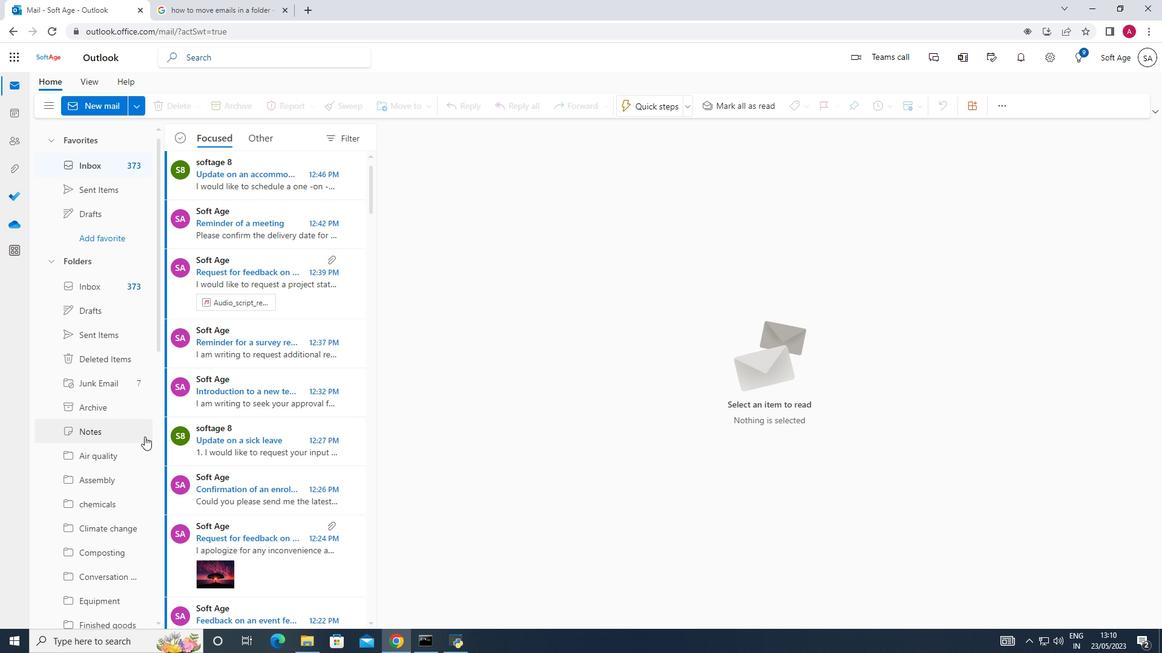 
Action: Mouse moved to (144, 436)
Screenshot: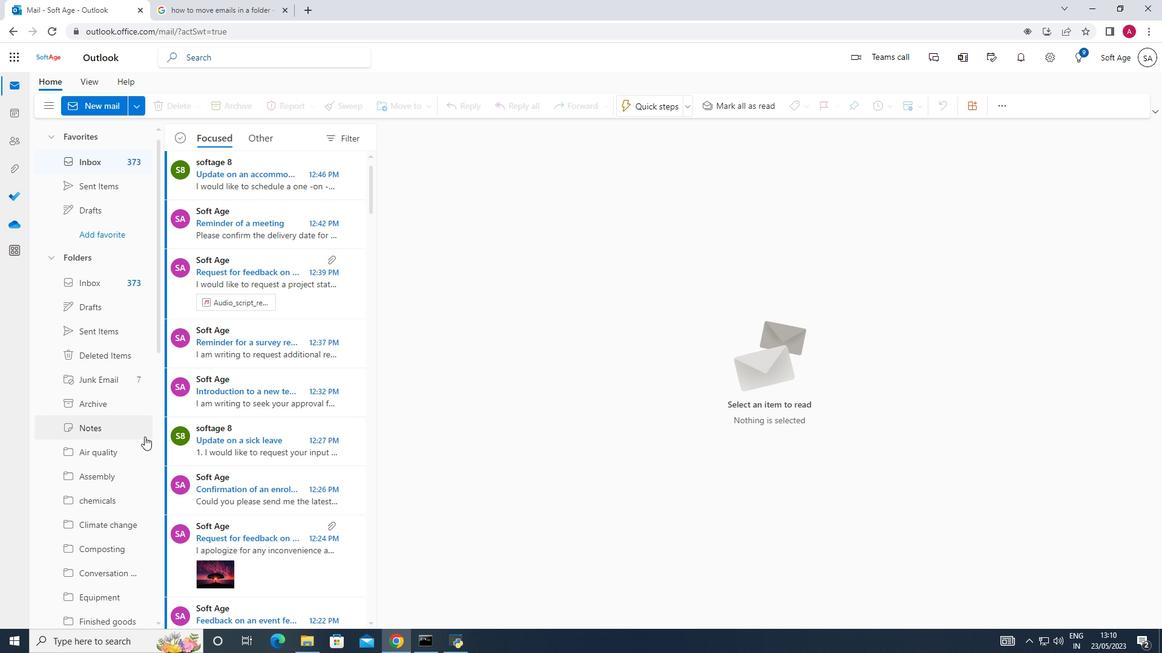 
Action: Mouse scrolled (144, 435) with delta (0, 0)
Screenshot: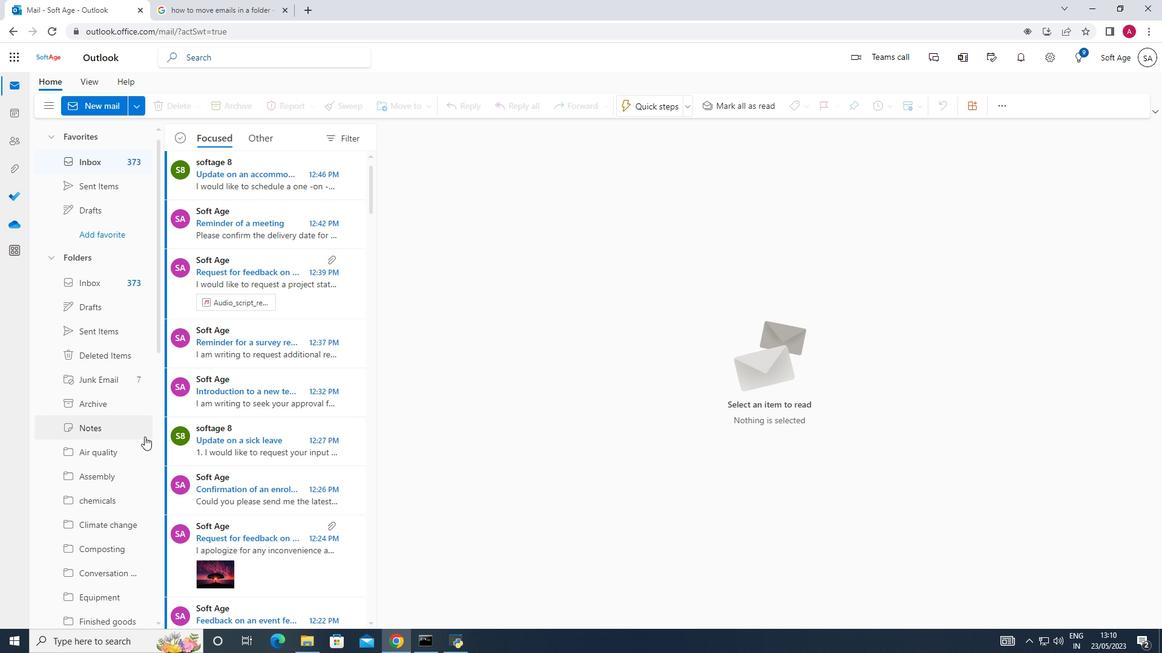 
Action: Mouse moved to (145, 428)
Screenshot: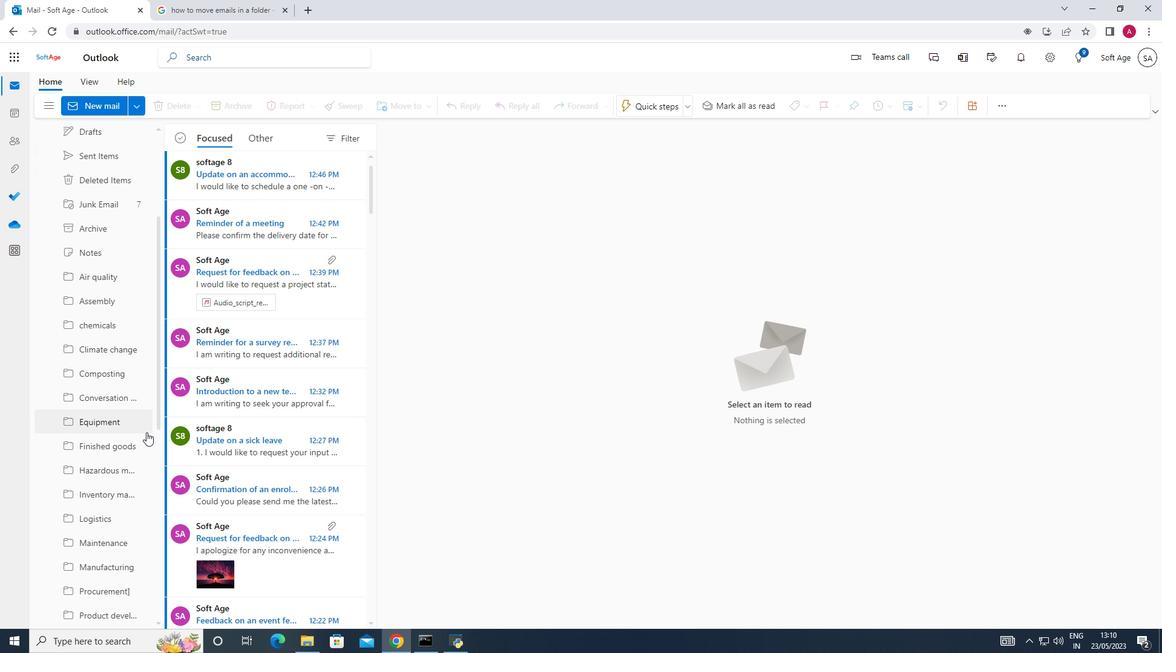 
Action: Mouse scrolled (145, 427) with delta (0, 0)
Screenshot: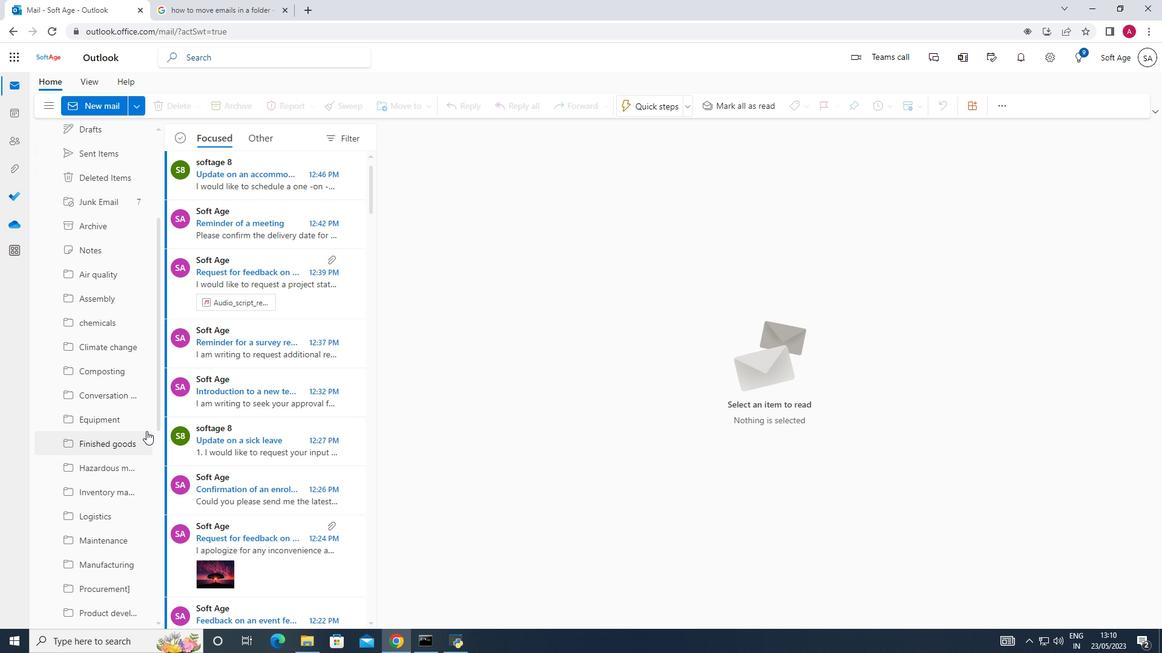 
Action: Mouse scrolled (145, 427) with delta (0, 0)
Screenshot: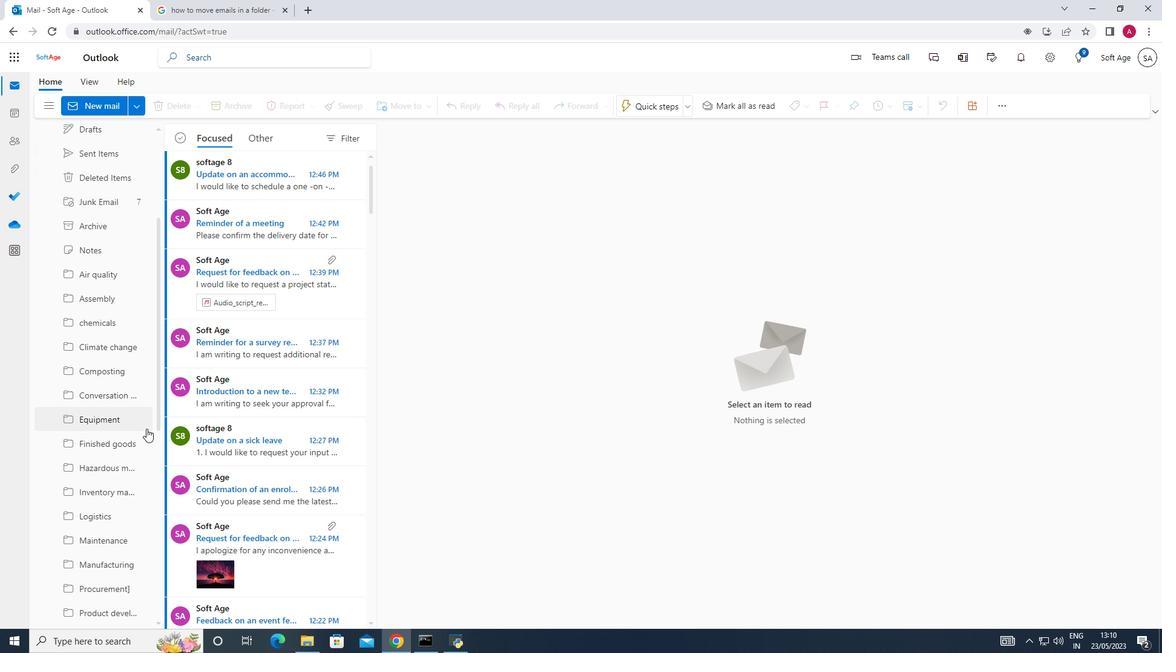 
Action: Mouse scrolled (145, 427) with delta (0, 0)
Screenshot: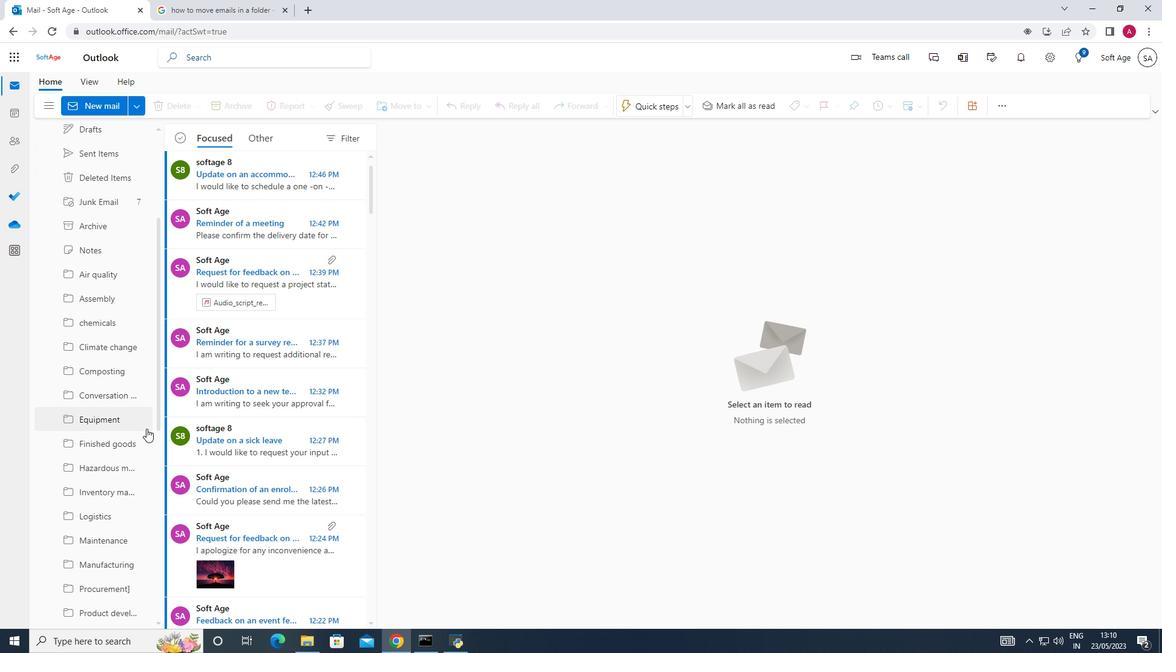 
Action: Mouse scrolled (145, 427) with delta (0, 0)
Screenshot: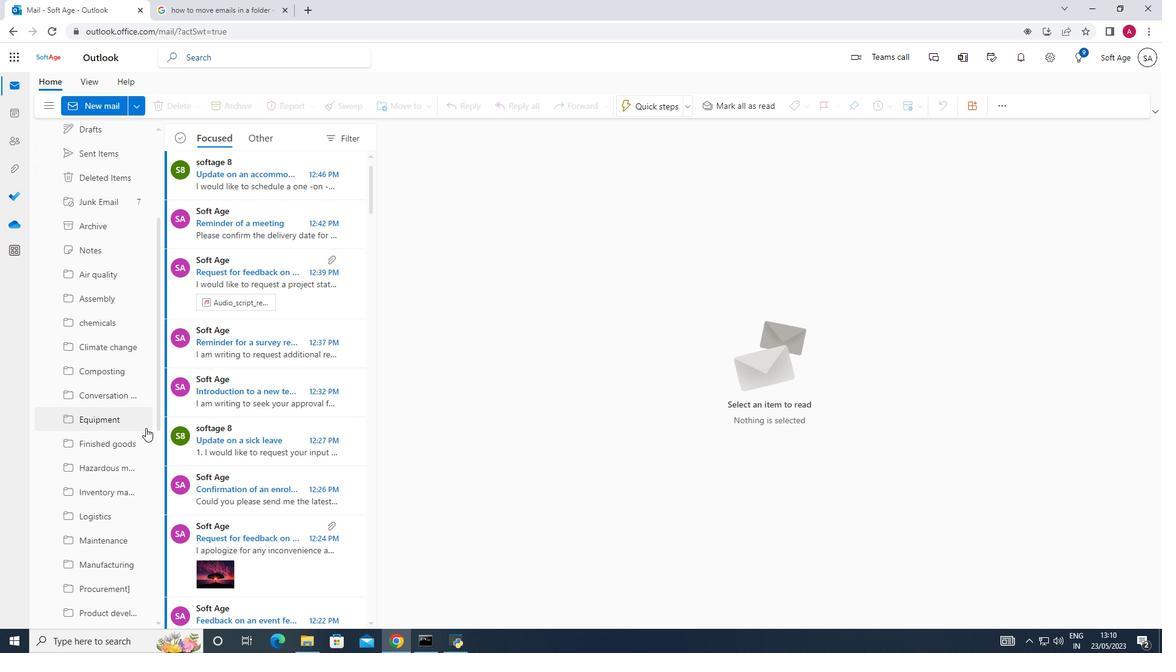
Action: Mouse scrolled (145, 427) with delta (0, 0)
Screenshot: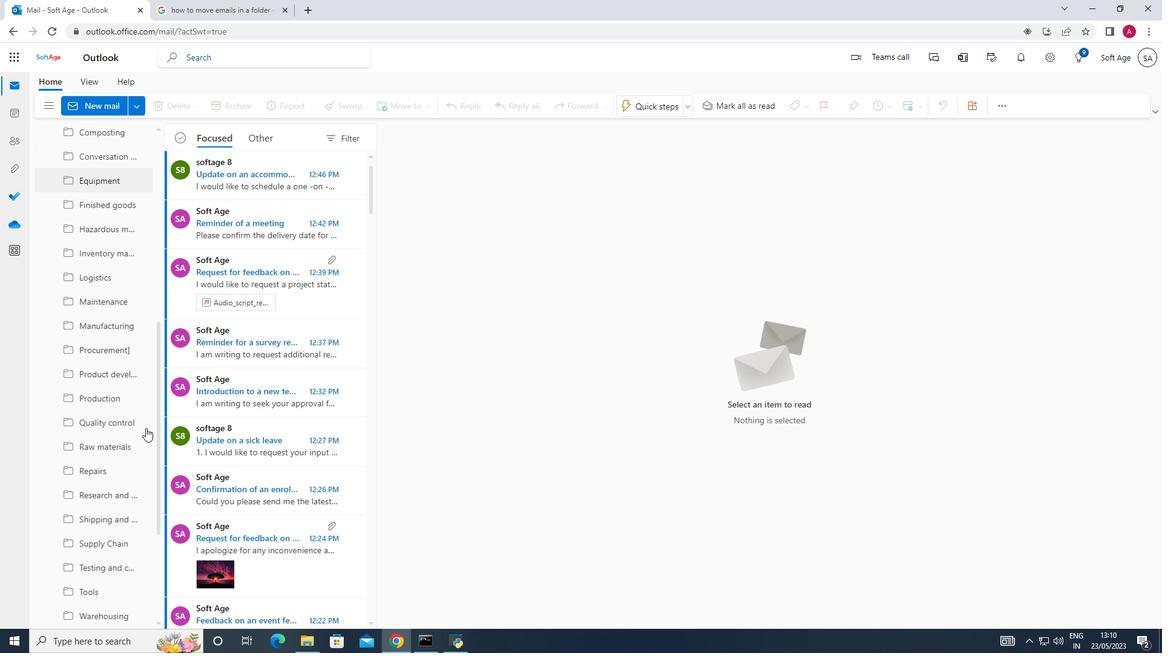 
Action: Mouse scrolled (145, 427) with delta (0, 0)
Screenshot: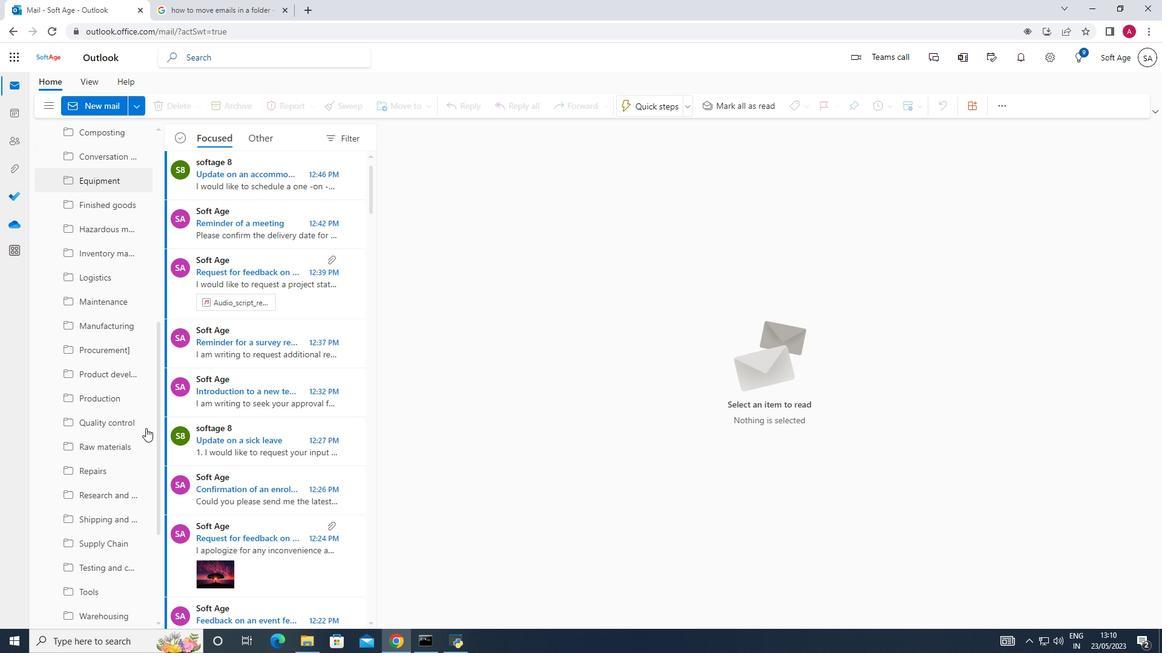 
Action: Mouse moved to (145, 424)
Screenshot: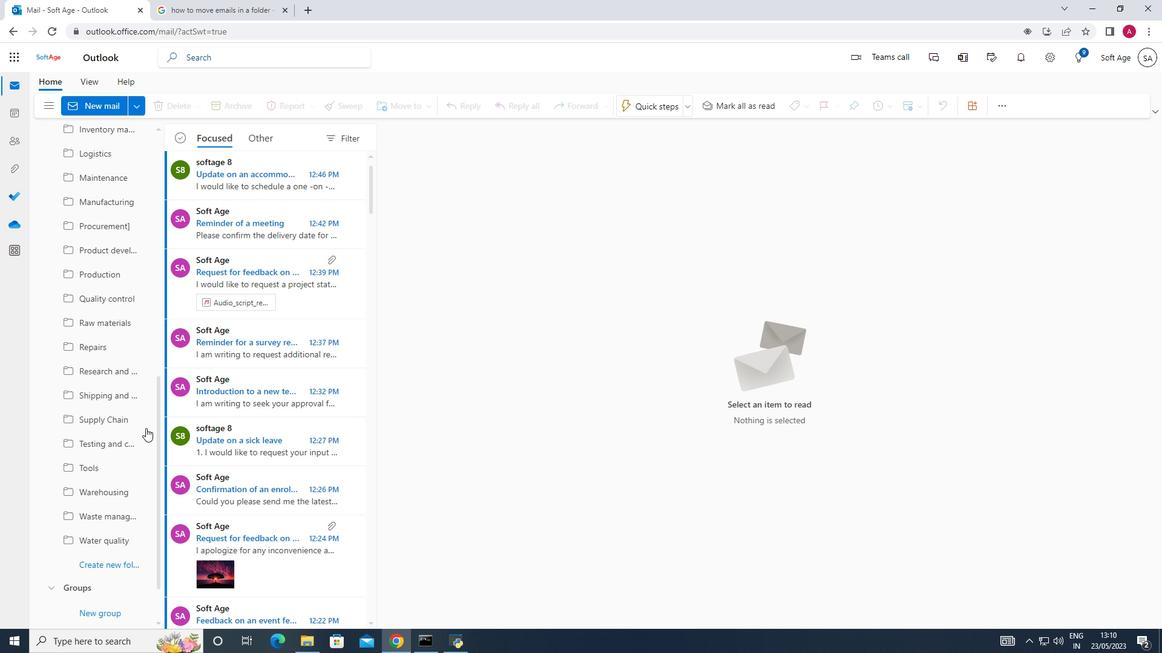 
Action: Mouse scrolled (145, 423) with delta (0, 0)
Screenshot: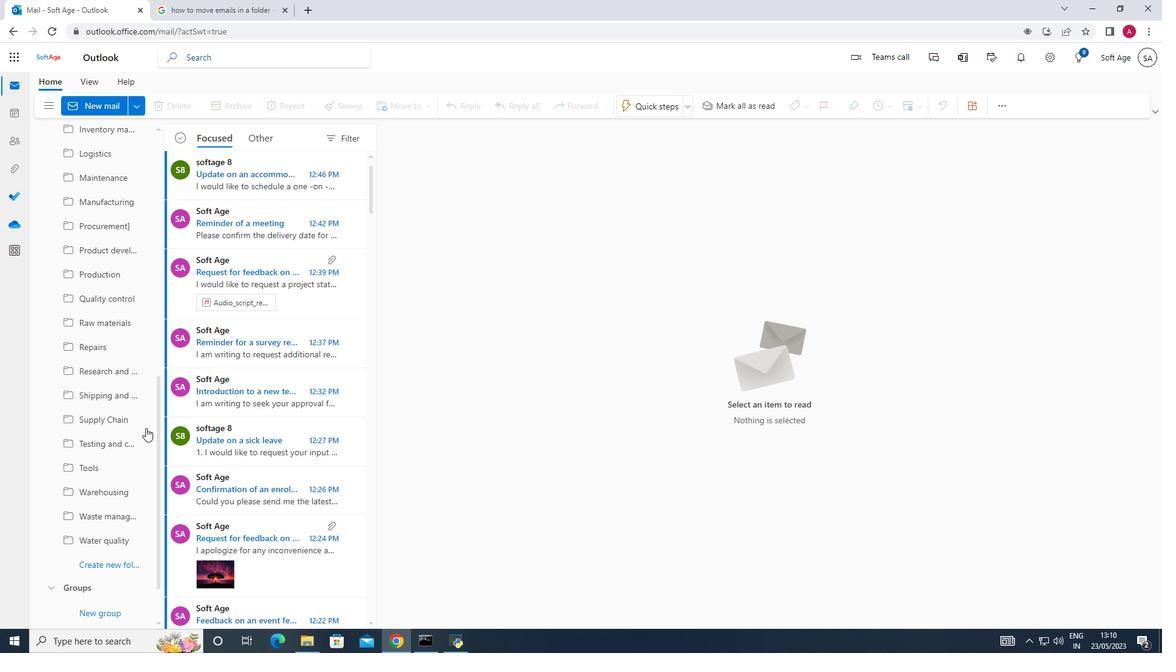 
Action: Mouse moved to (127, 505)
Screenshot: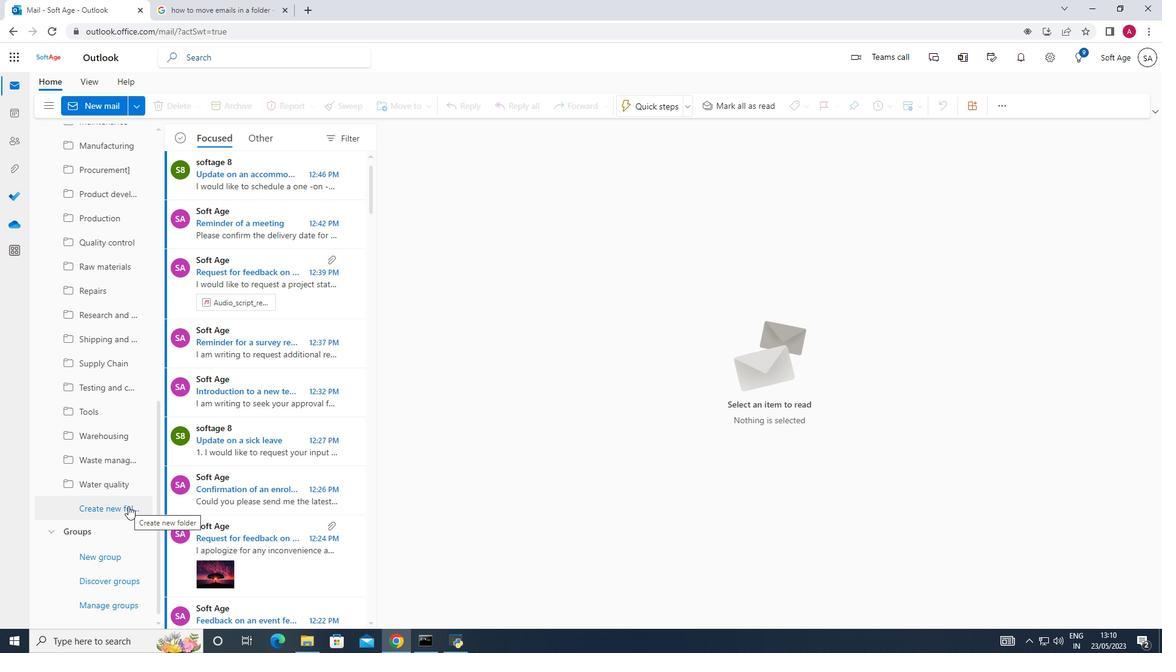 
Action: Mouse pressed left at (127, 505)
Screenshot: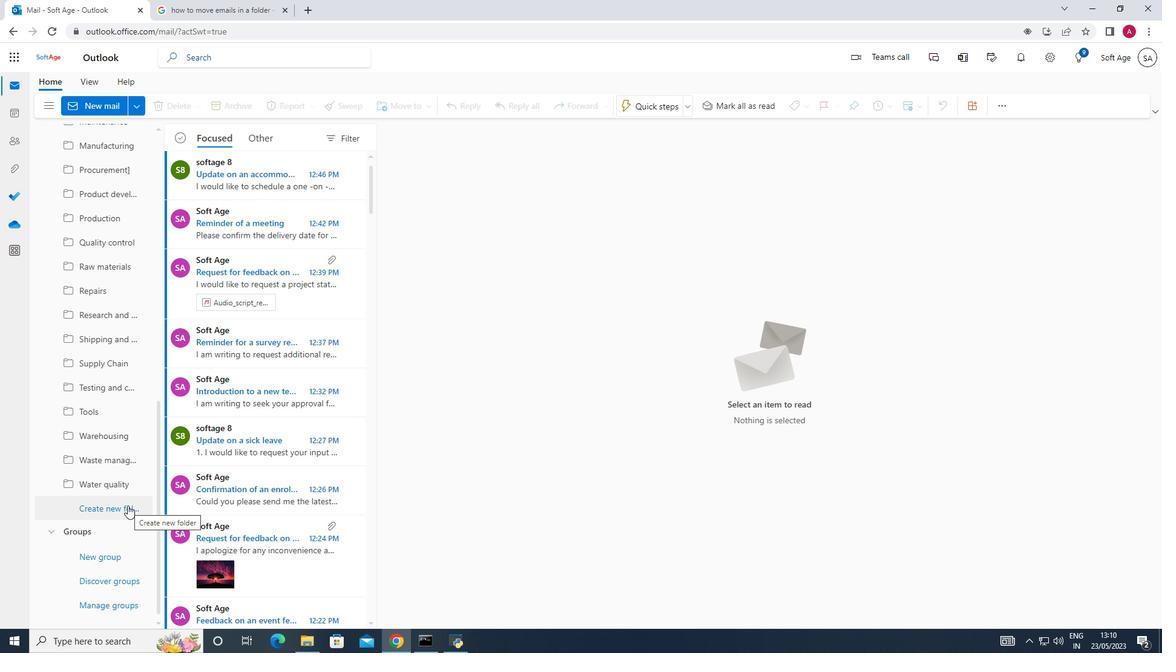 
Action: Mouse moved to (85, 503)
Screenshot: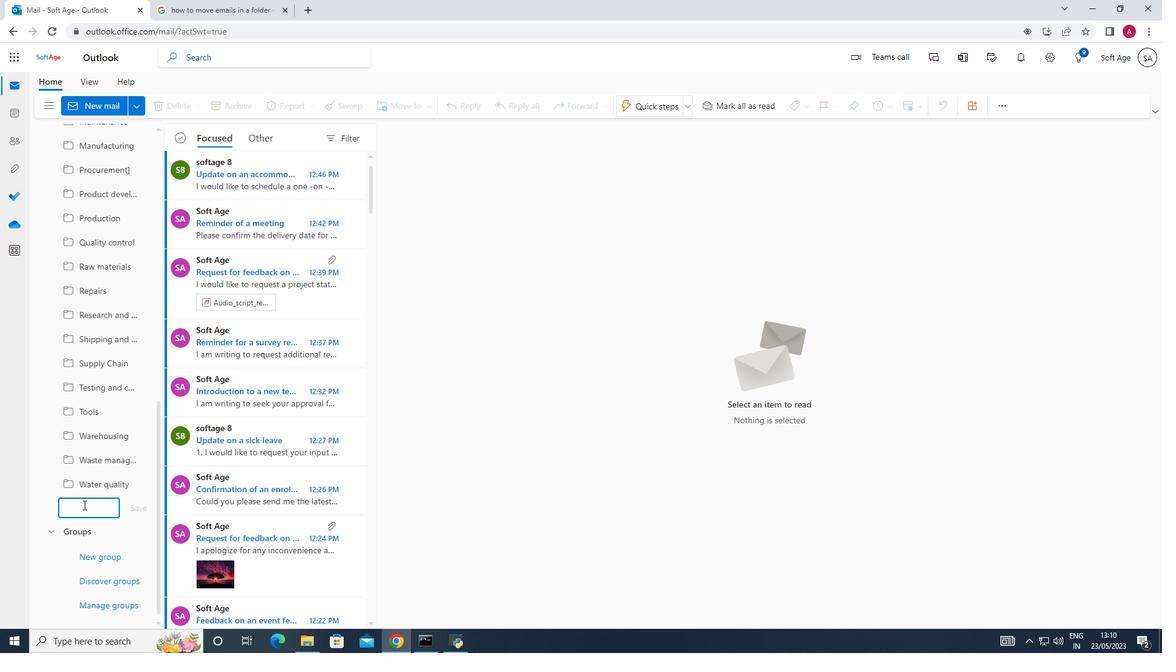 
Action: Mouse pressed left at (85, 503)
Screenshot: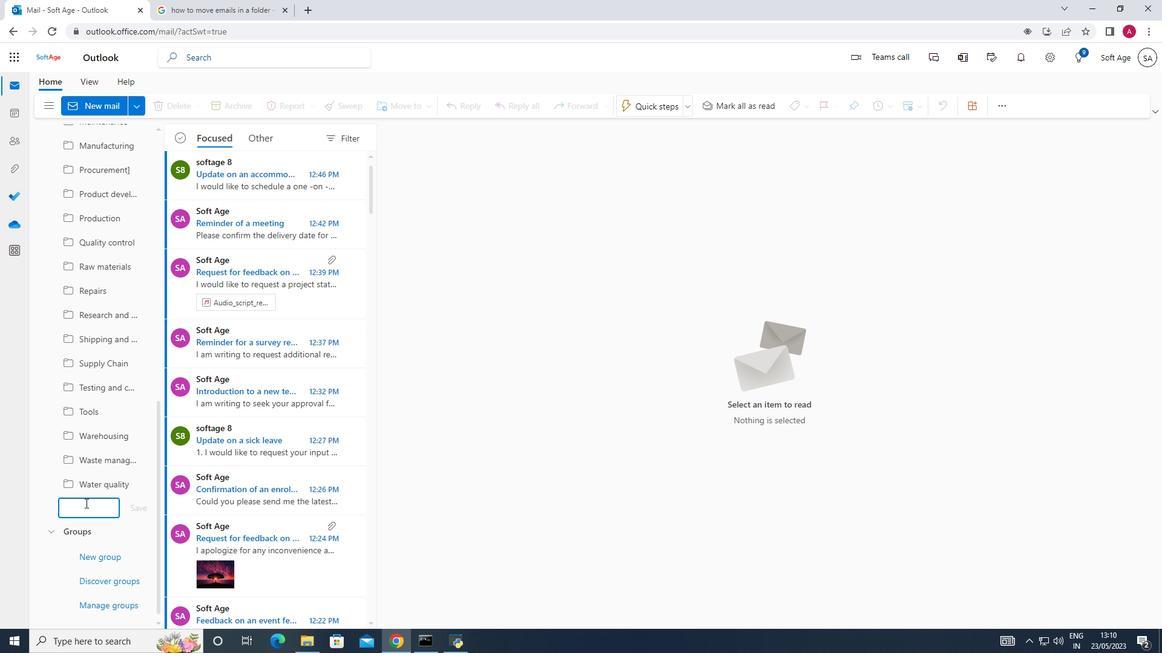 
Action: Mouse moved to (95, 502)
Screenshot: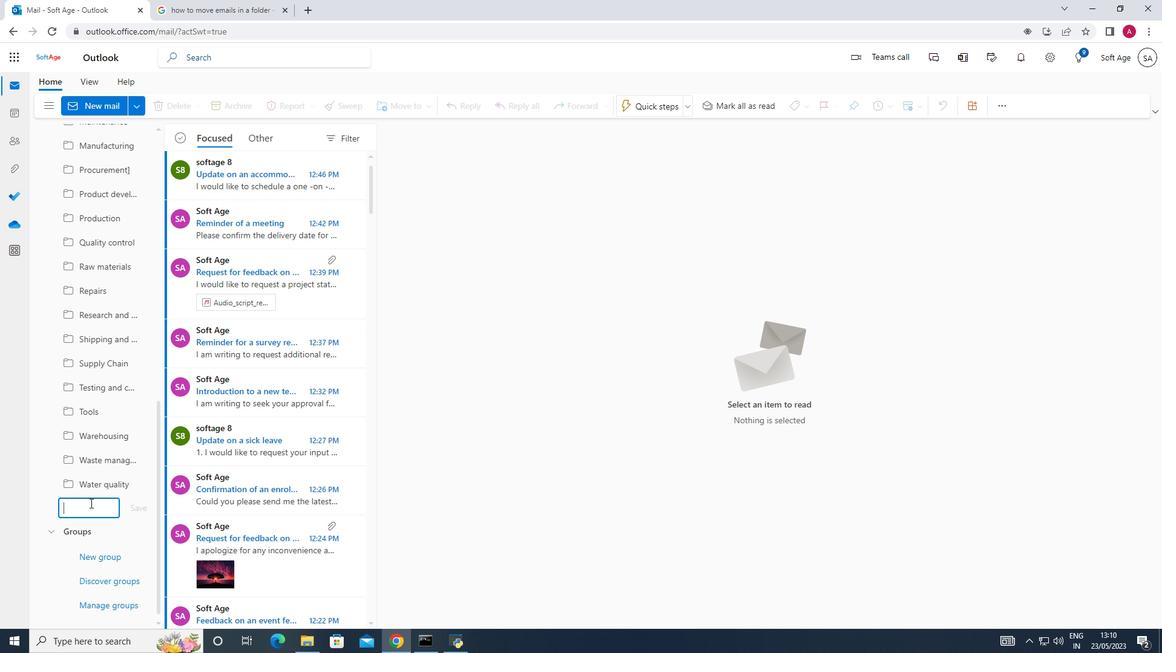 
Action: Key pressed <Key.shift>Sales<Key.space>orders
Screenshot: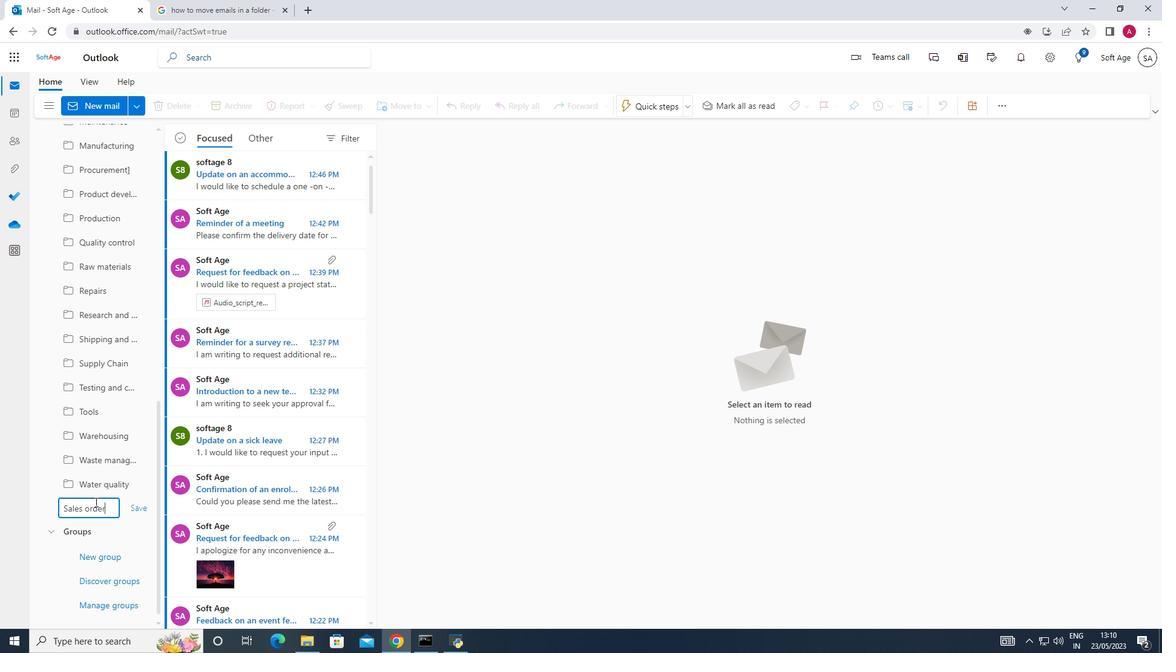 
Action: Mouse moved to (132, 509)
Screenshot: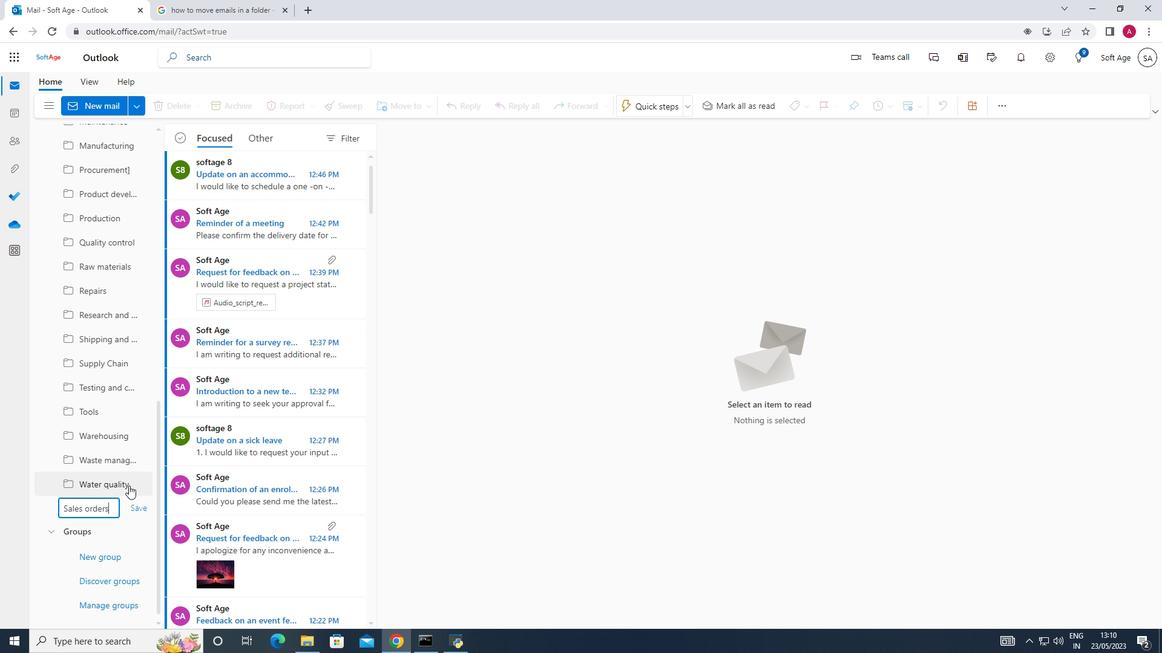 
Action: Mouse pressed left at (132, 509)
Screenshot: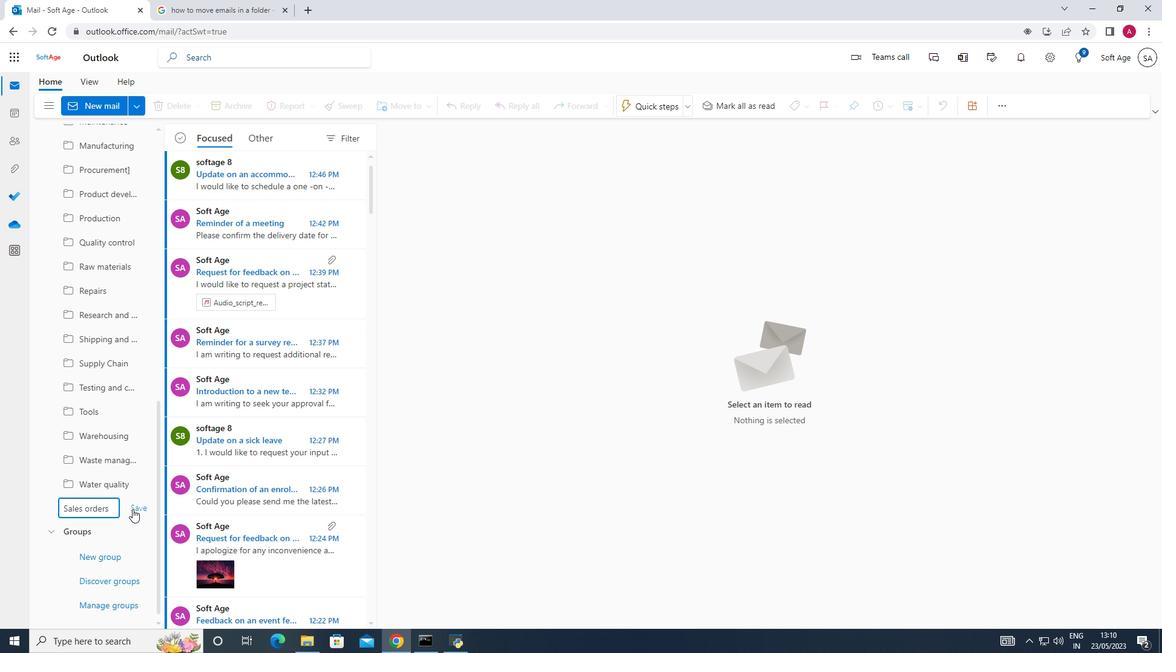 
Action: Mouse moved to (225, 476)
Screenshot: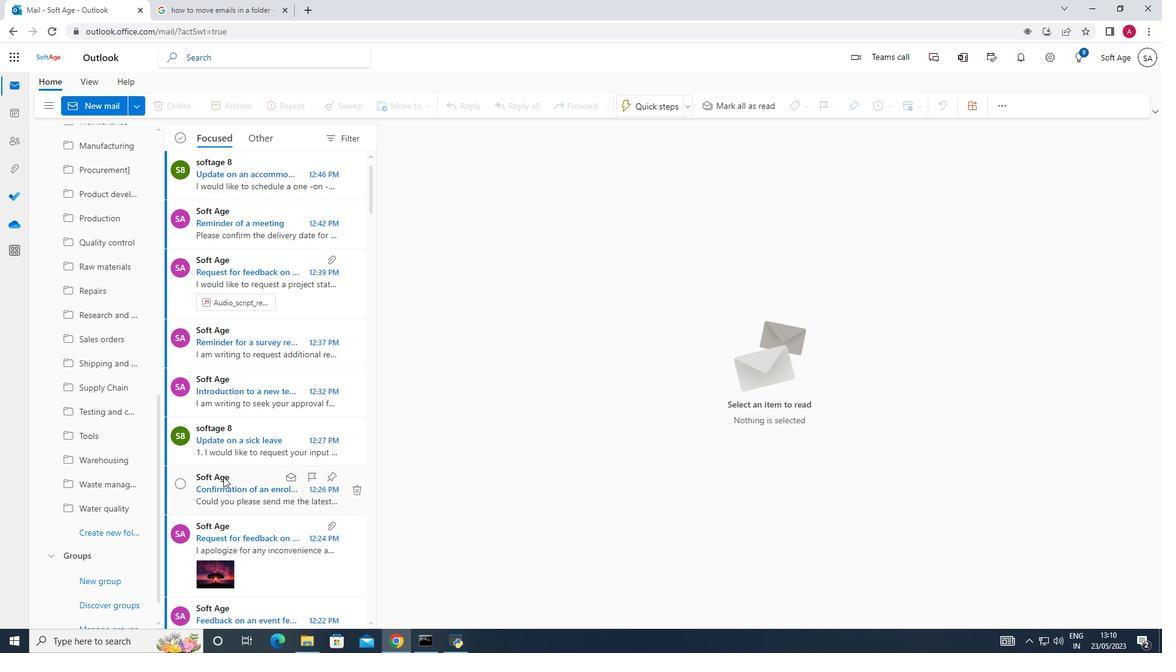 
Action: Mouse scrolled (225, 476) with delta (0, 0)
Screenshot: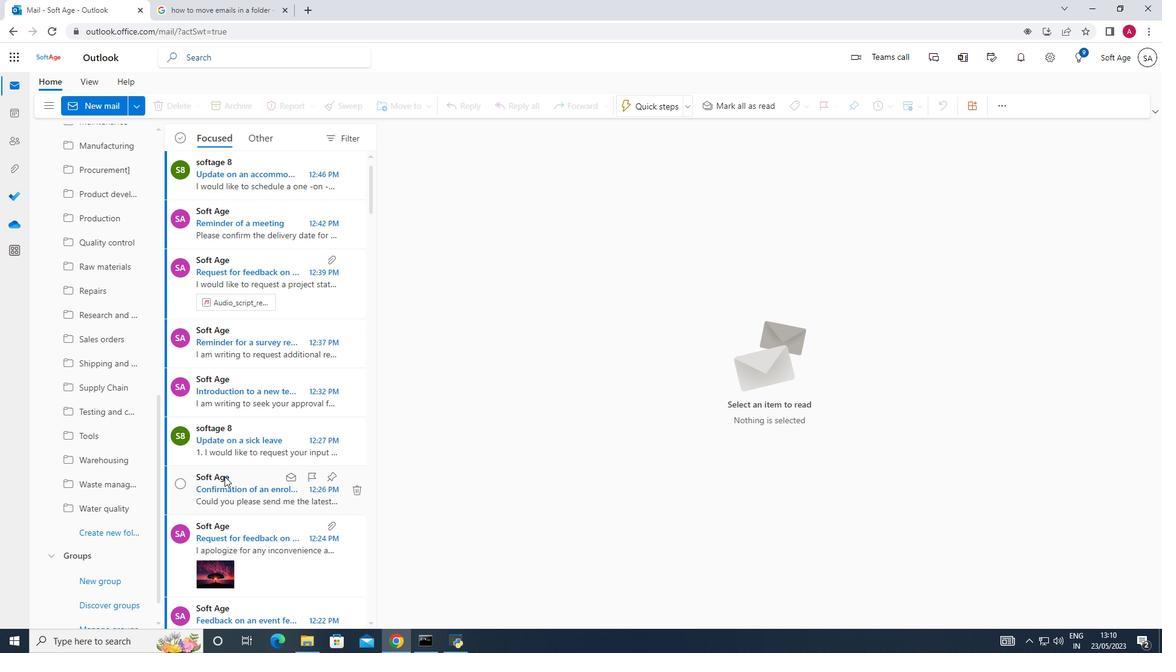 
Action: Mouse scrolled (225, 476) with delta (0, 0)
Screenshot: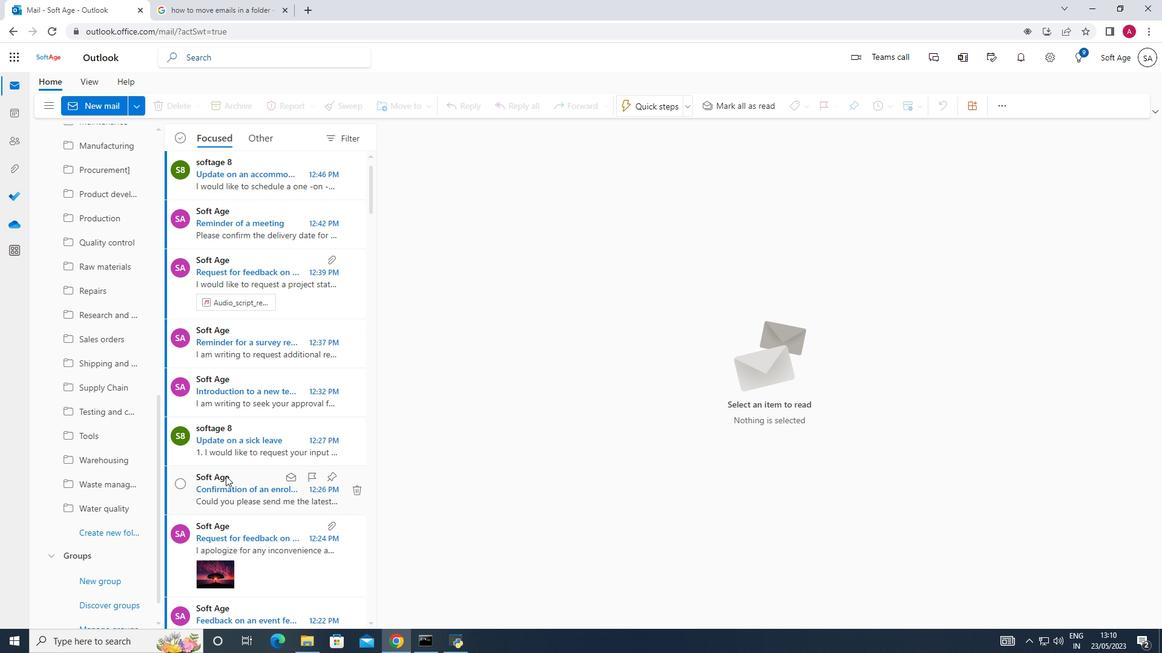 
Action: Mouse scrolled (225, 476) with delta (0, 0)
Screenshot: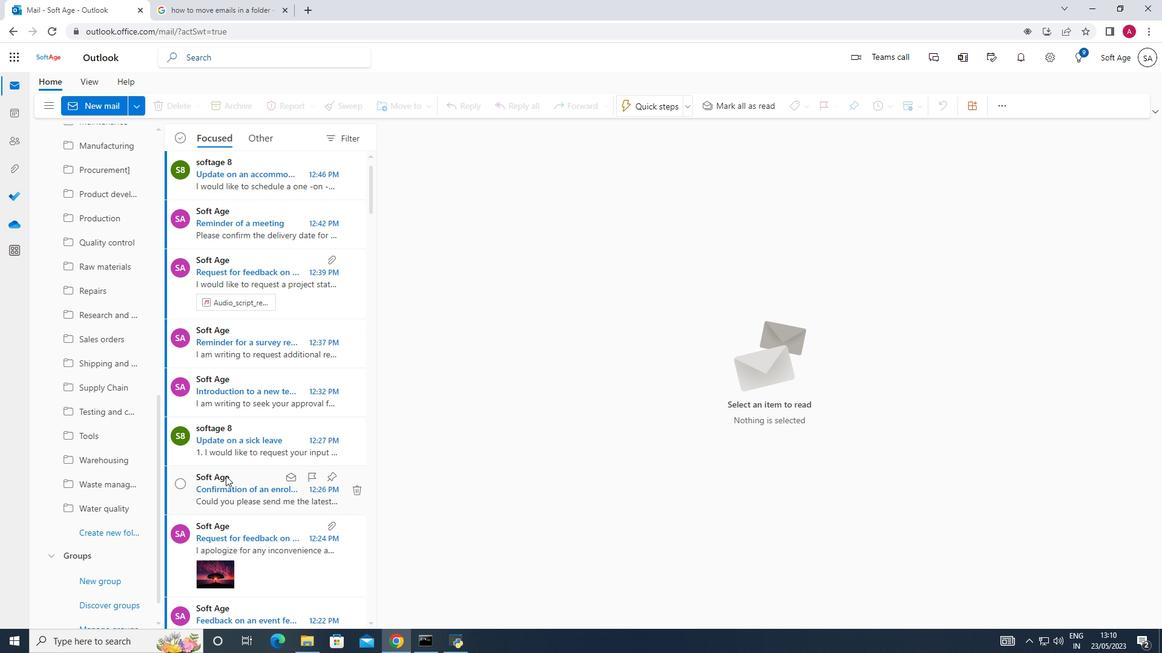 
Action: Mouse scrolled (225, 476) with delta (0, 0)
Screenshot: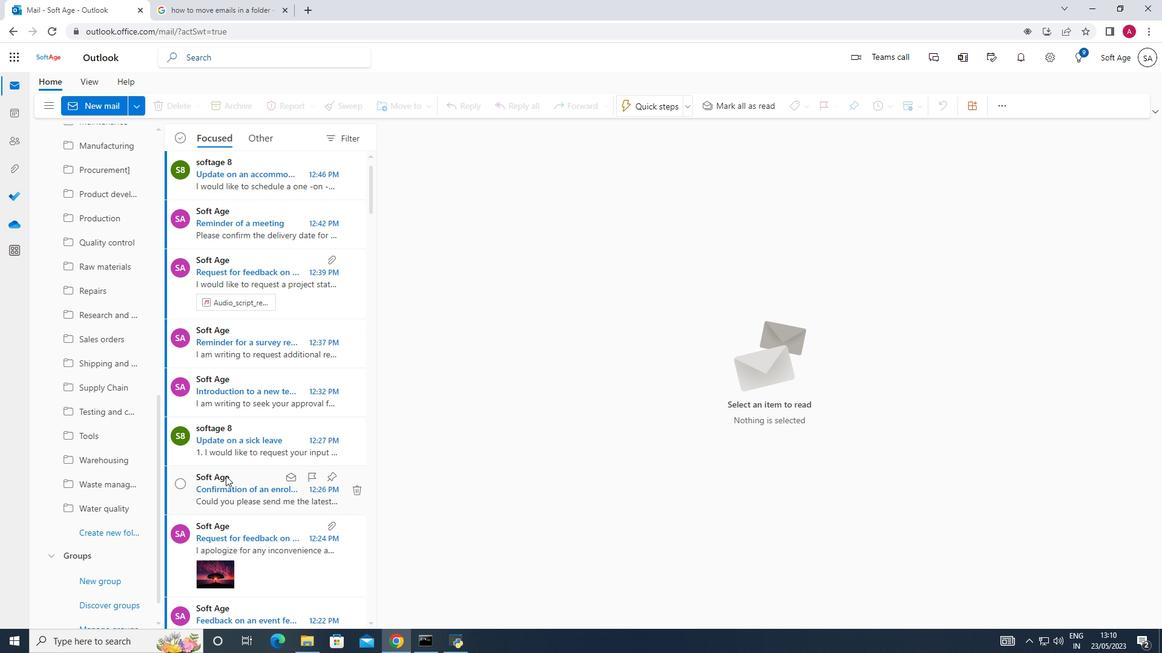 
Action: Mouse scrolled (225, 476) with delta (0, 0)
Screenshot: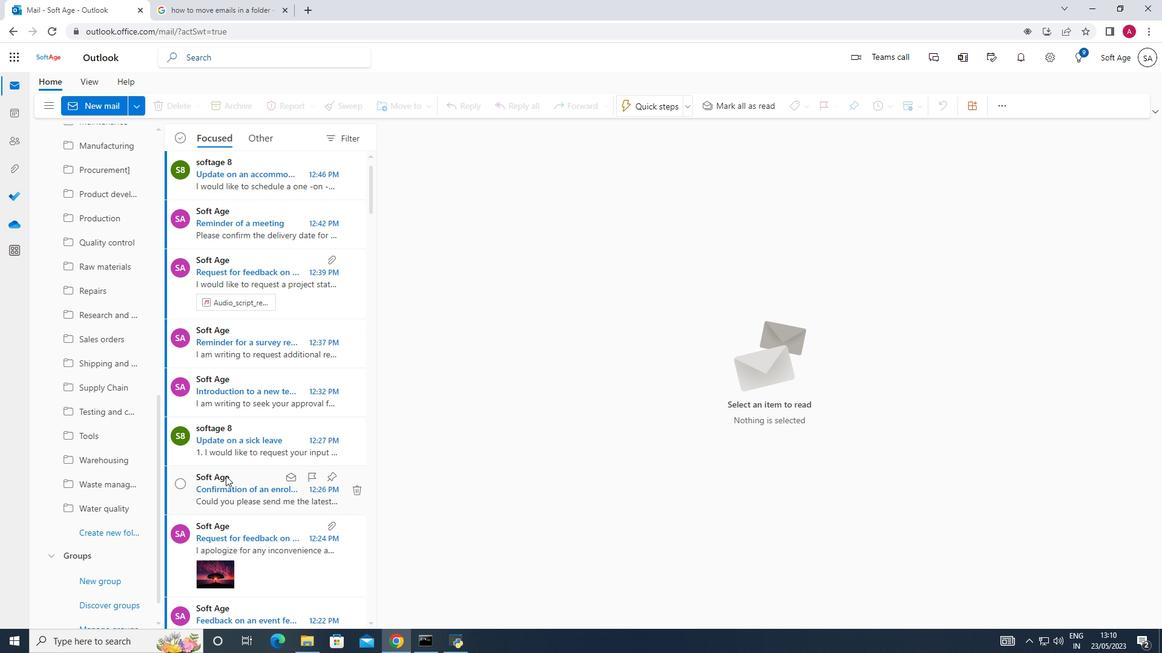 
Action: Mouse scrolled (225, 476) with delta (0, 0)
Screenshot: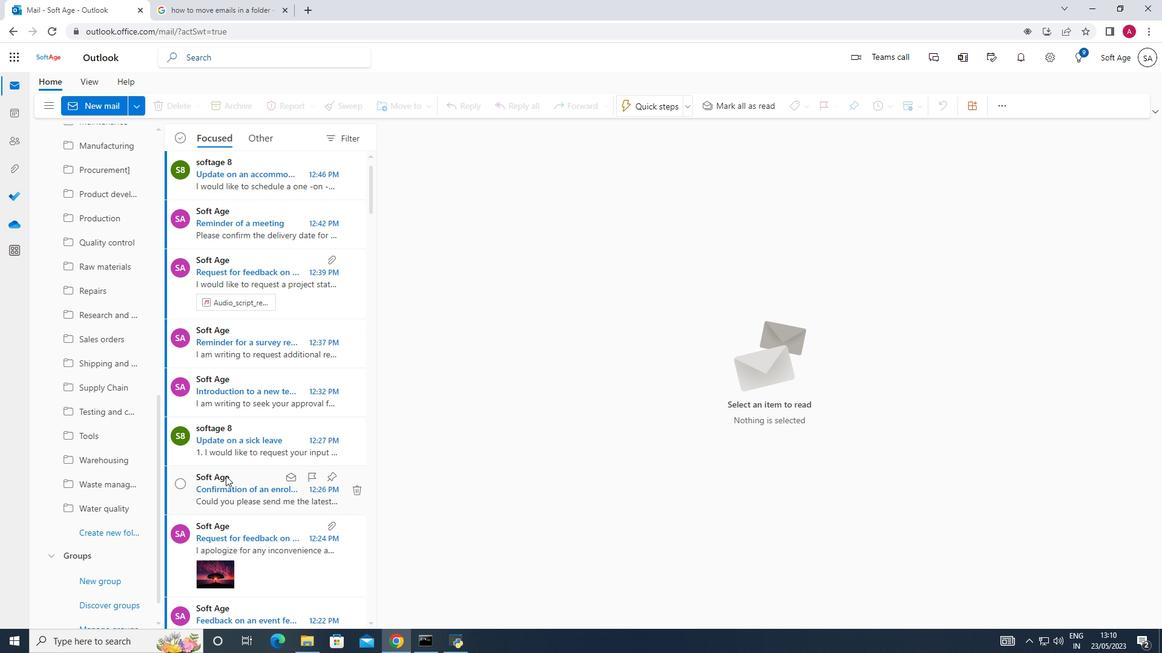 
Action: Mouse scrolled (225, 476) with delta (0, 0)
Screenshot: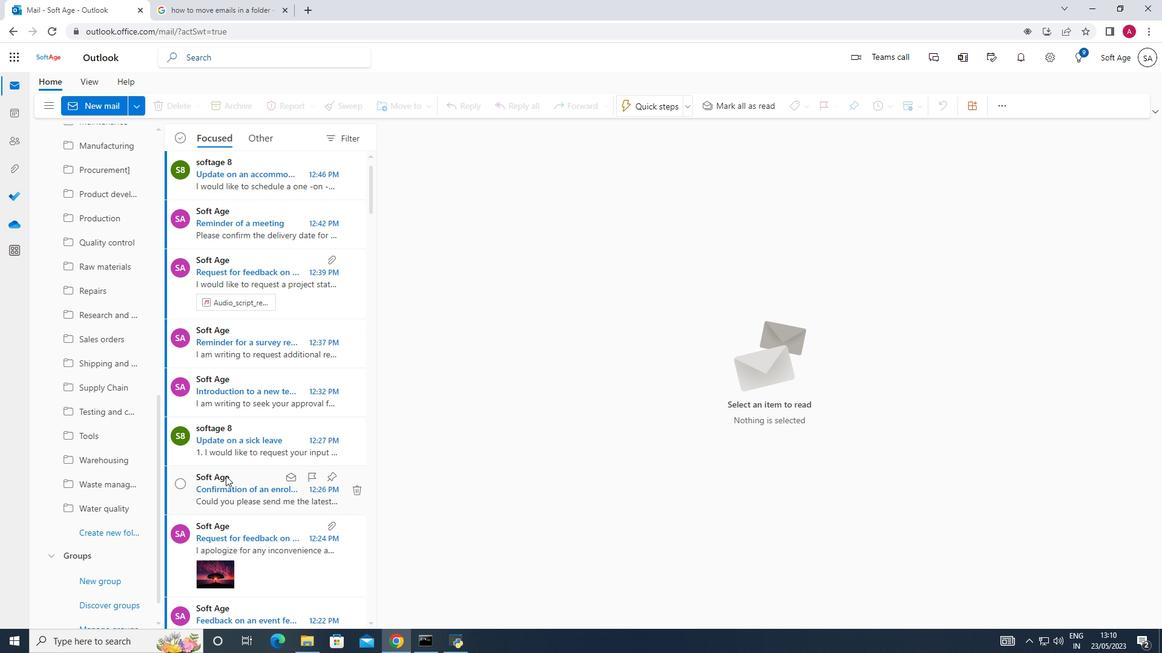 
Action: Mouse moved to (280, 369)
Screenshot: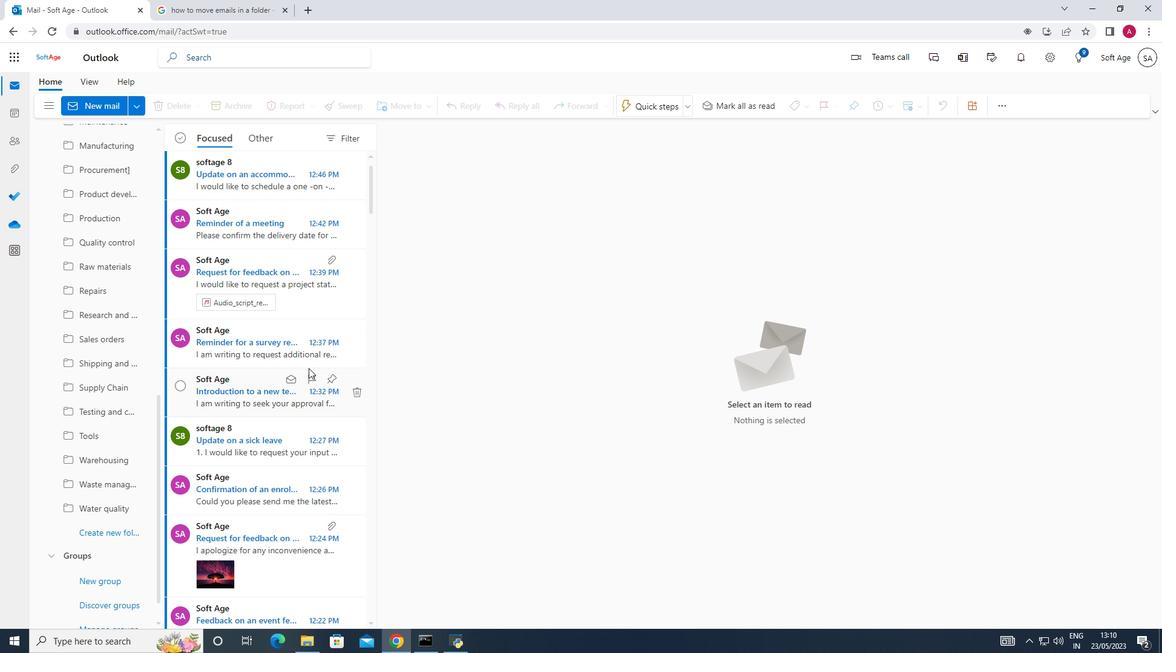 
Action: Mouse scrolled (280, 369) with delta (0, 0)
Screenshot: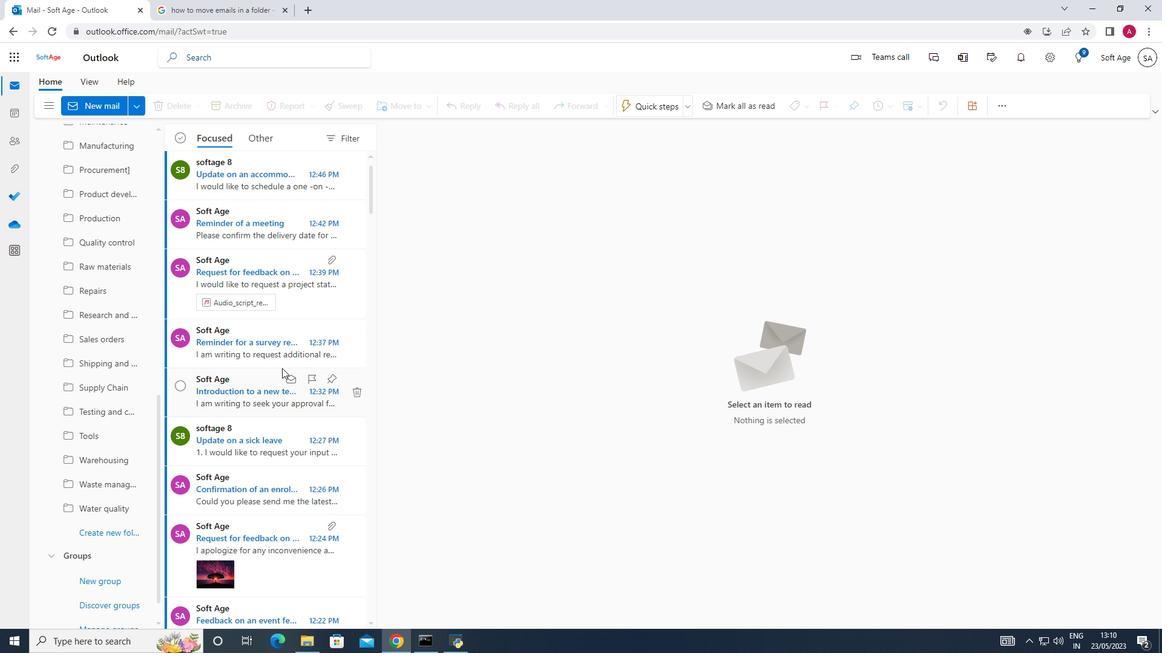 
Action: Mouse scrolled (280, 369) with delta (0, 0)
Screenshot: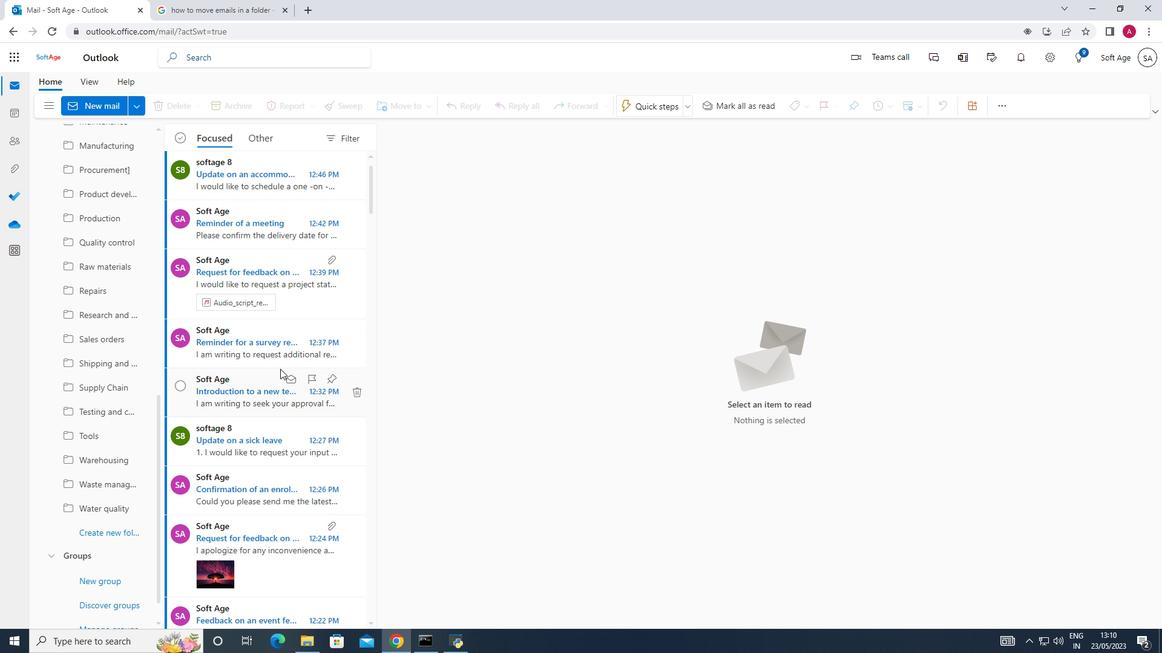
Action: Mouse scrolled (280, 369) with delta (0, 0)
Screenshot: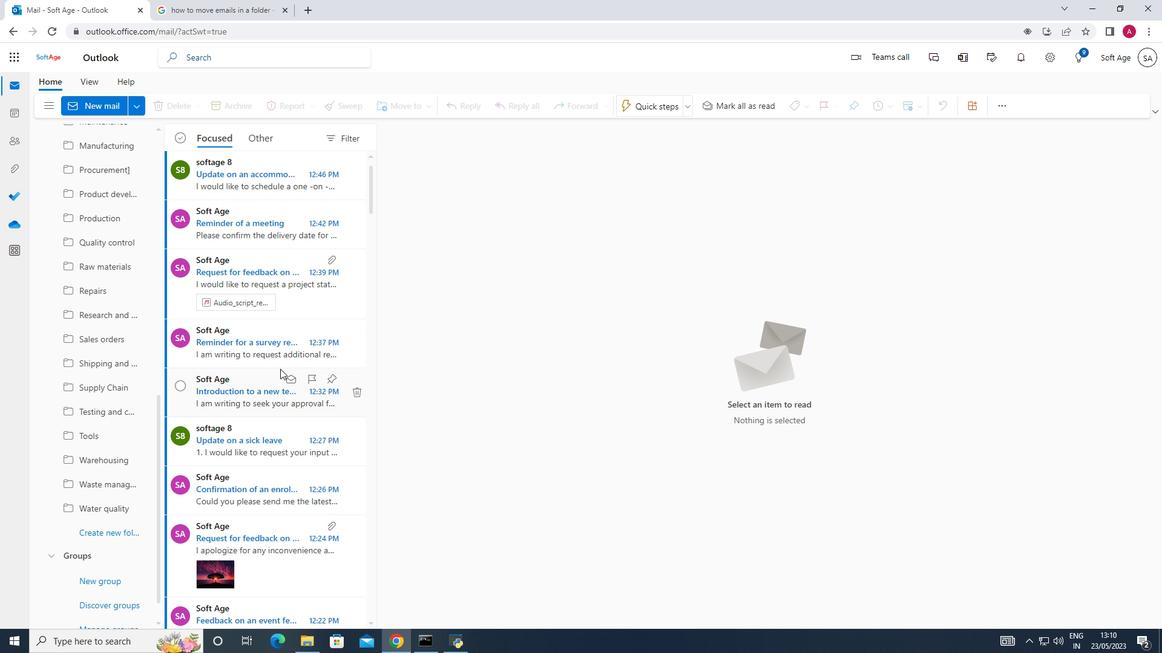 
Action: Mouse moved to (136, 208)
Screenshot: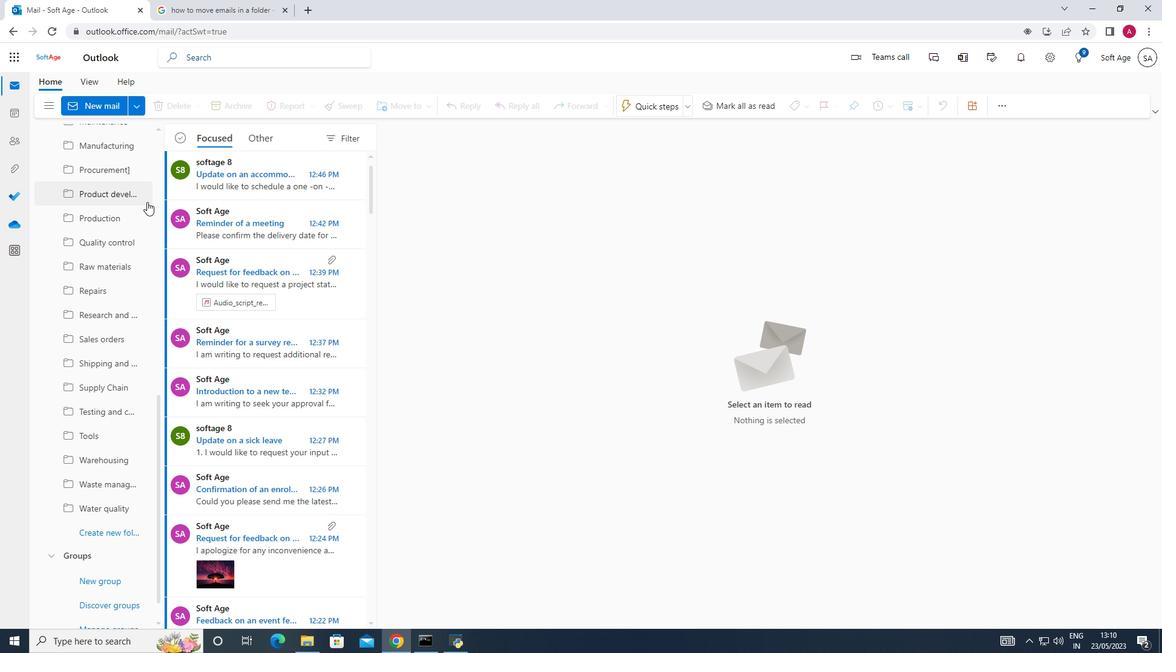 
Action: Mouse scrolled (136, 209) with delta (0, 0)
Screenshot: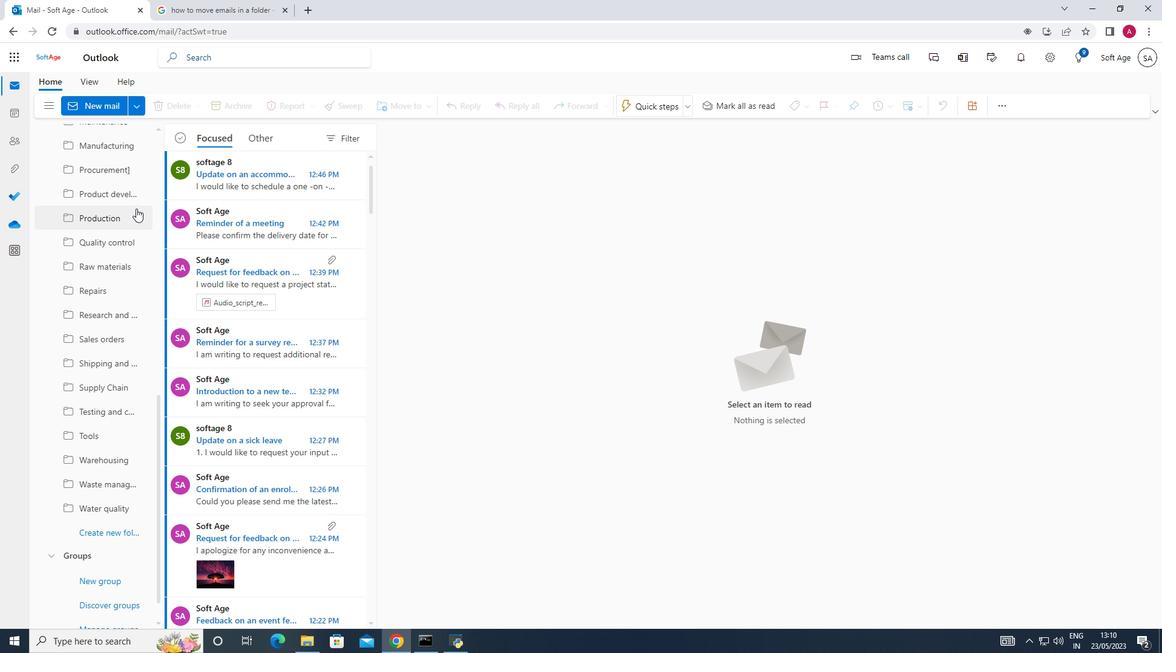 
Action: Mouse scrolled (136, 209) with delta (0, 0)
Screenshot: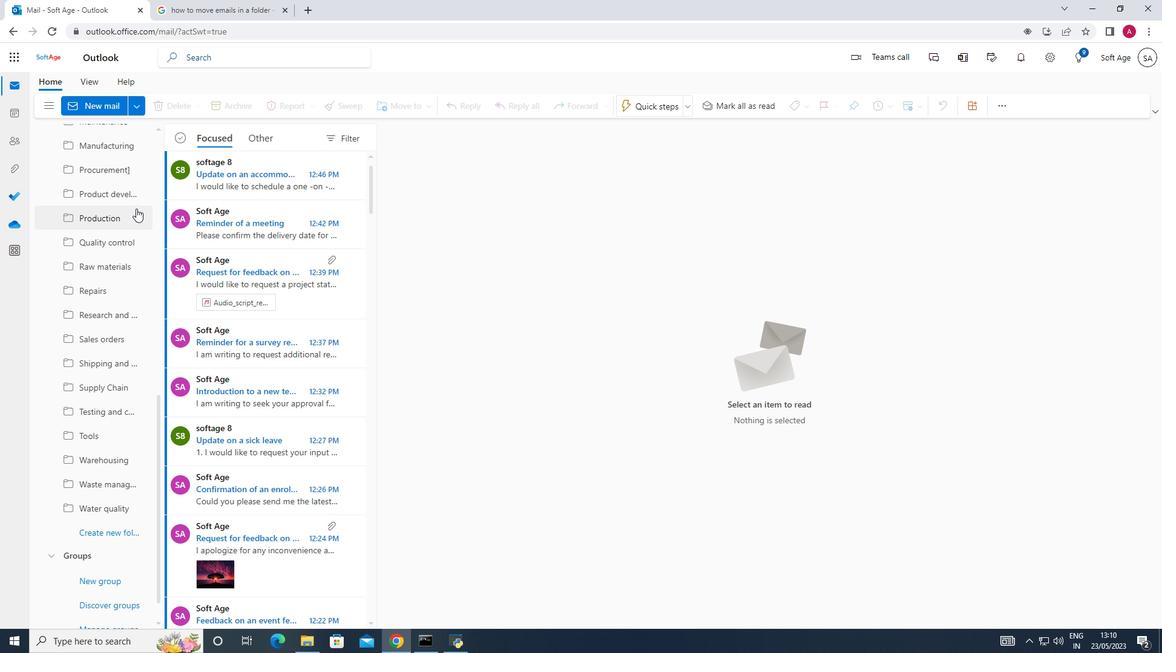
Action: Mouse scrolled (136, 209) with delta (0, 0)
Screenshot: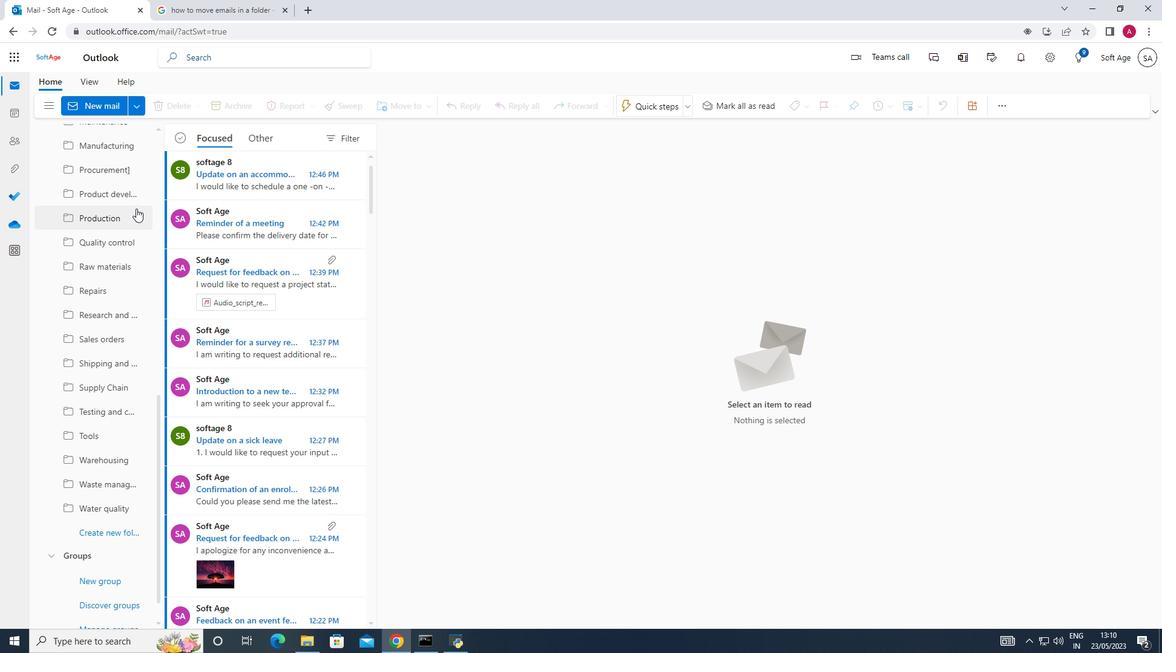 
Action: Mouse scrolled (136, 209) with delta (0, 0)
Screenshot: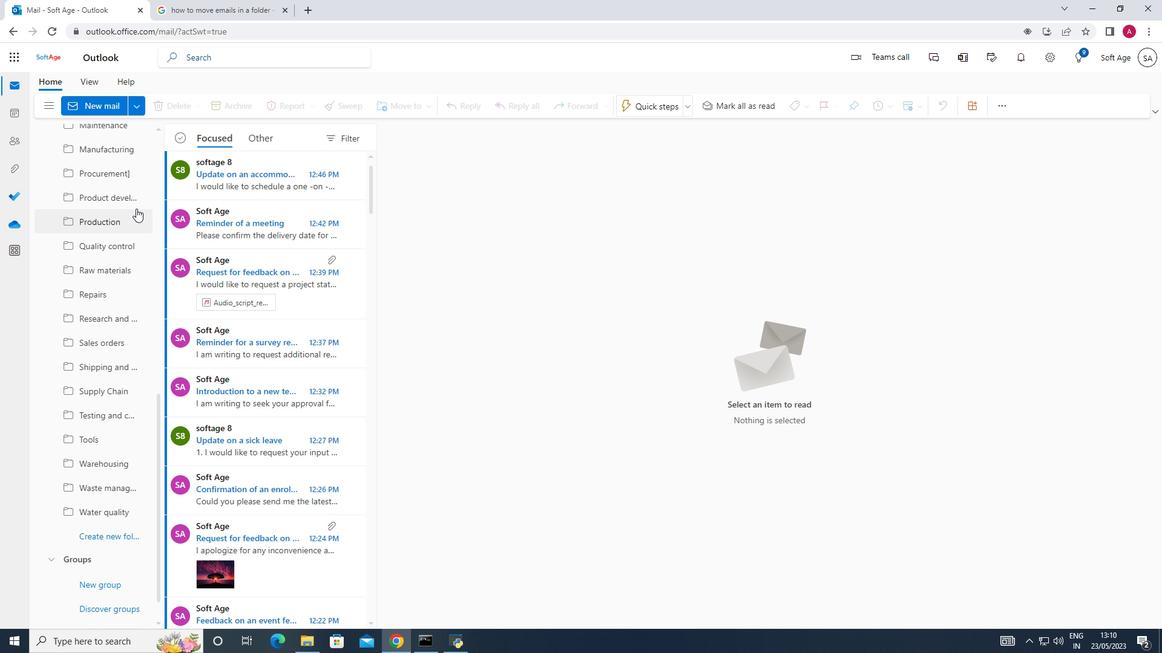 
Action: Mouse scrolled (136, 209) with delta (0, 0)
Screenshot: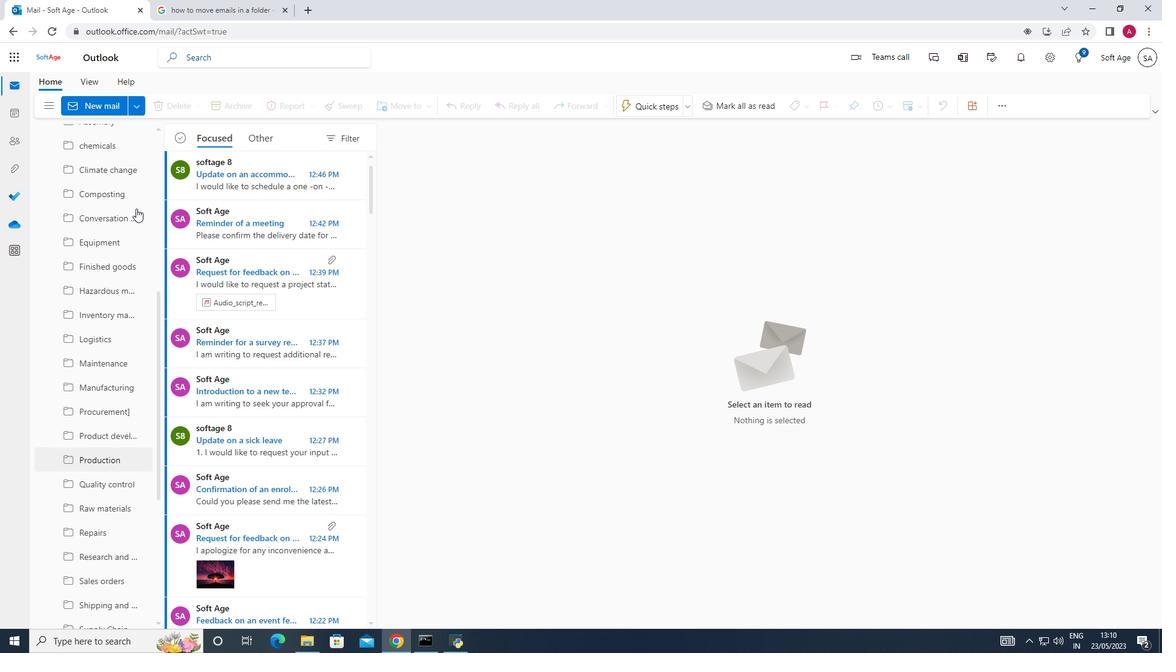 
Action: Mouse scrolled (136, 209) with delta (0, 0)
Screenshot: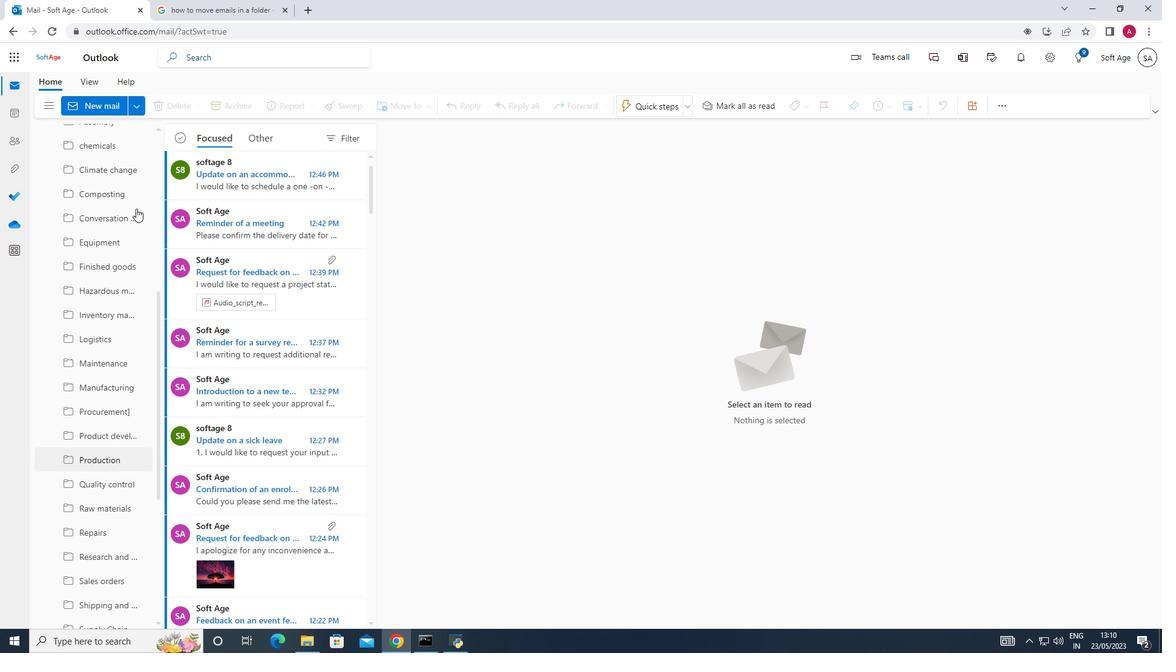 
Action: Mouse scrolled (136, 209) with delta (0, 0)
Screenshot: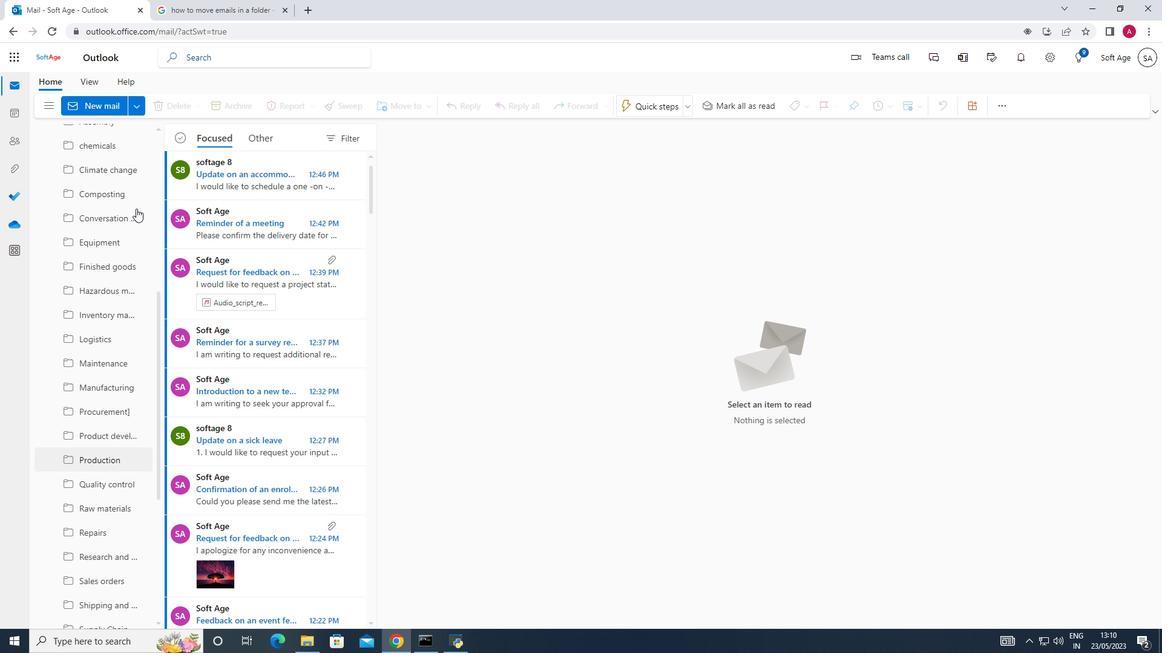 
Action: Mouse scrolled (136, 209) with delta (0, 0)
Screenshot: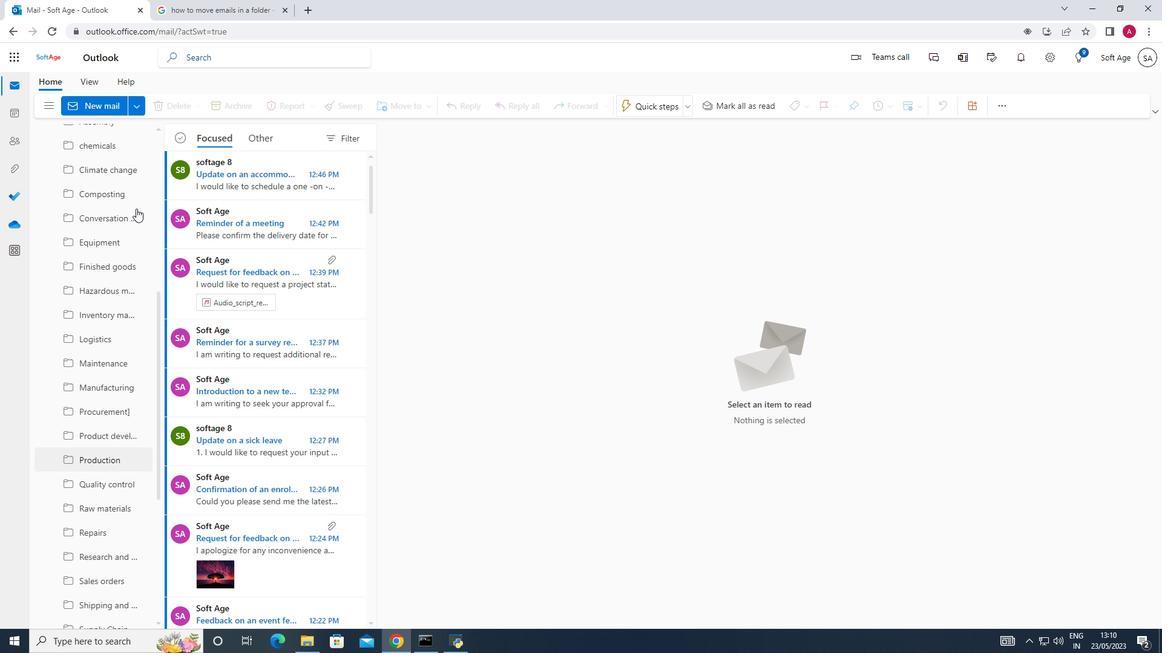 
Action: Mouse scrolled (136, 209) with delta (0, 0)
Screenshot: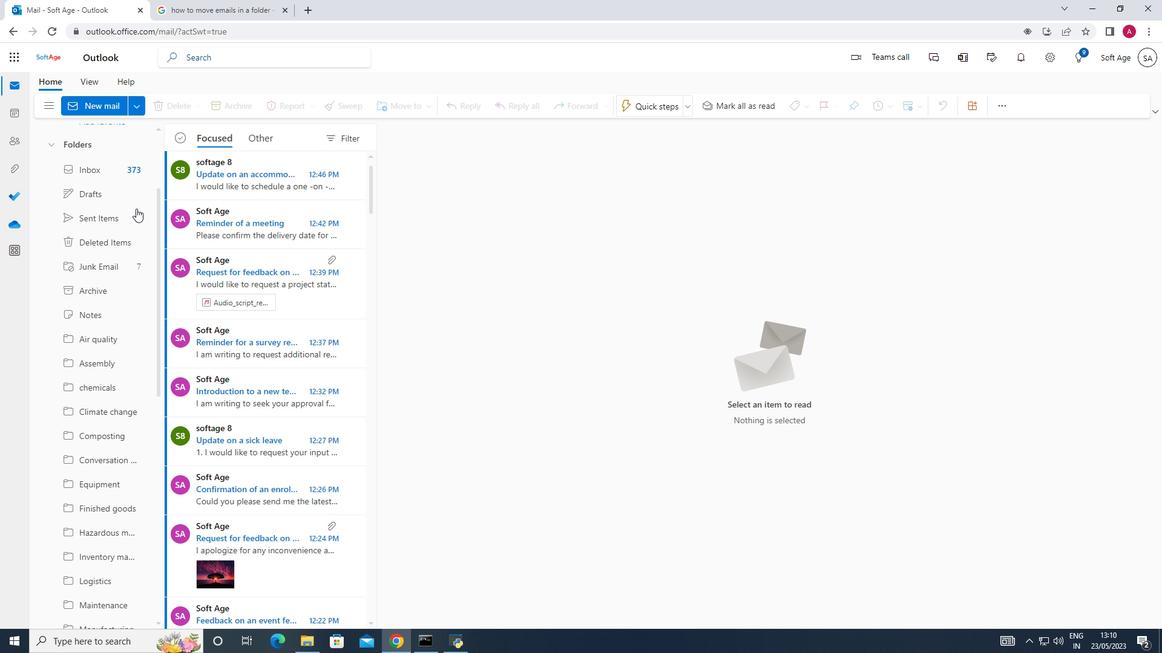 
Action: Mouse scrolled (136, 209) with delta (0, 0)
Screenshot: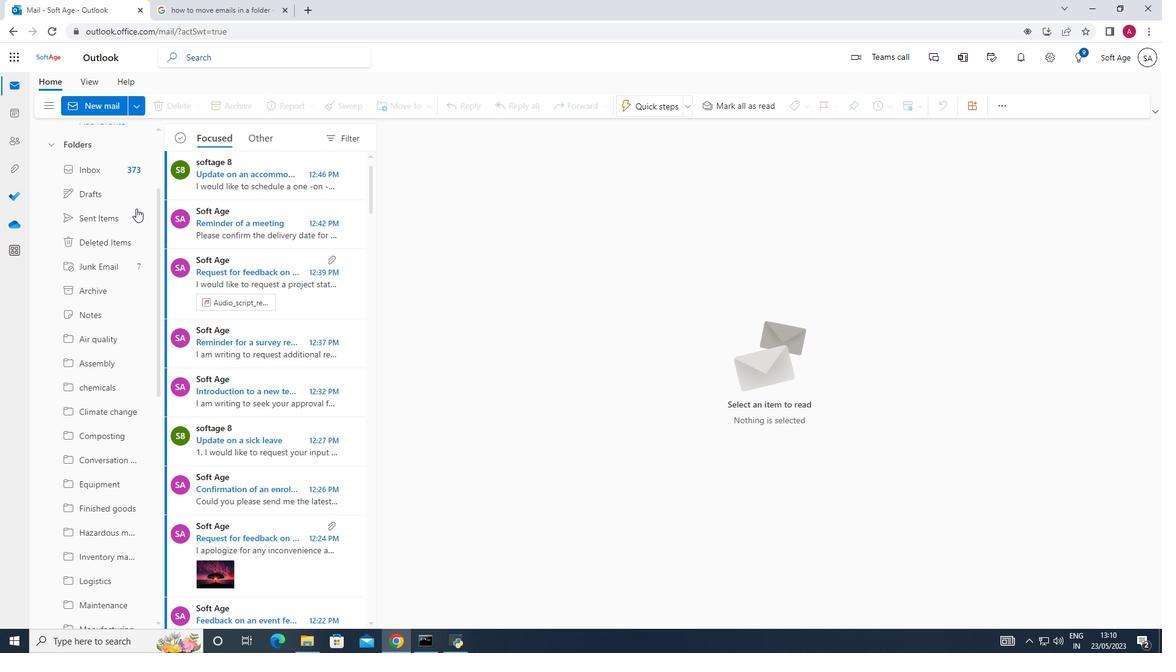 
Action: Mouse scrolled (136, 209) with delta (0, 0)
Screenshot: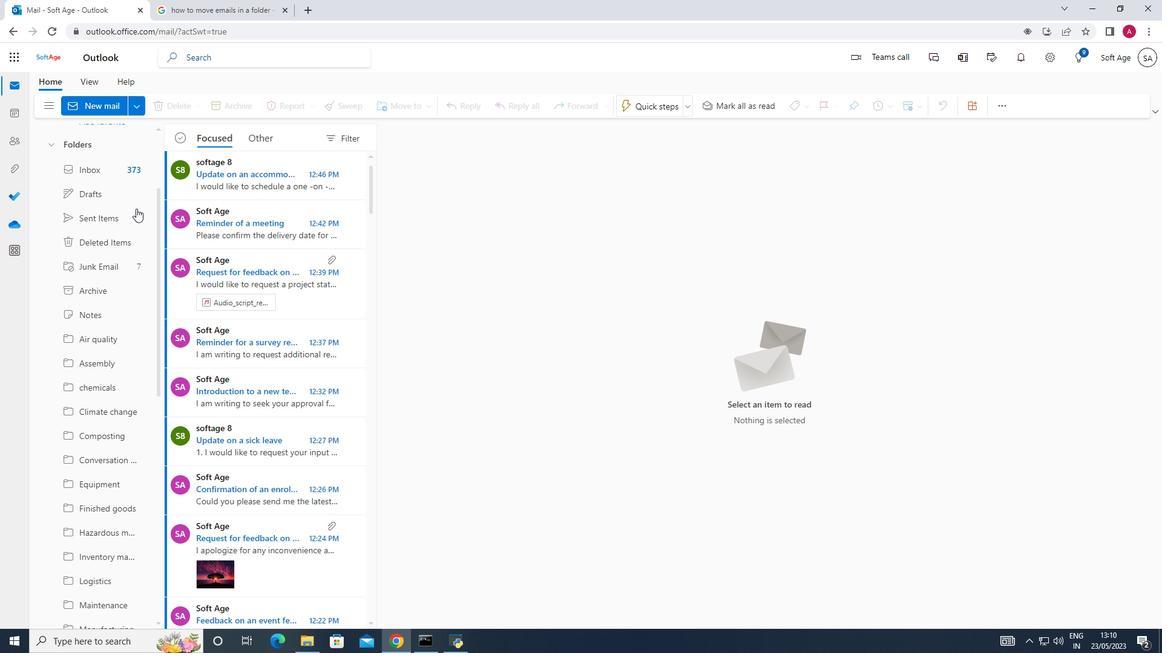
Action: Mouse moved to (124, 198)
Screenshot: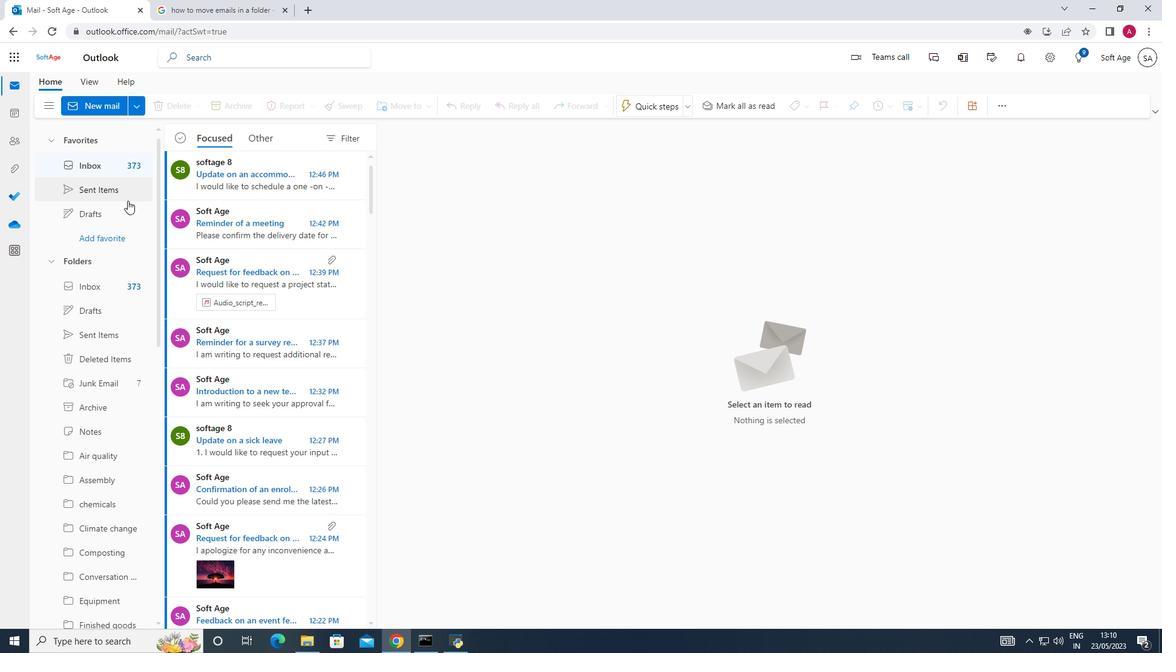 
Action: Mouse pressed left at (124, 198)
Screenshot: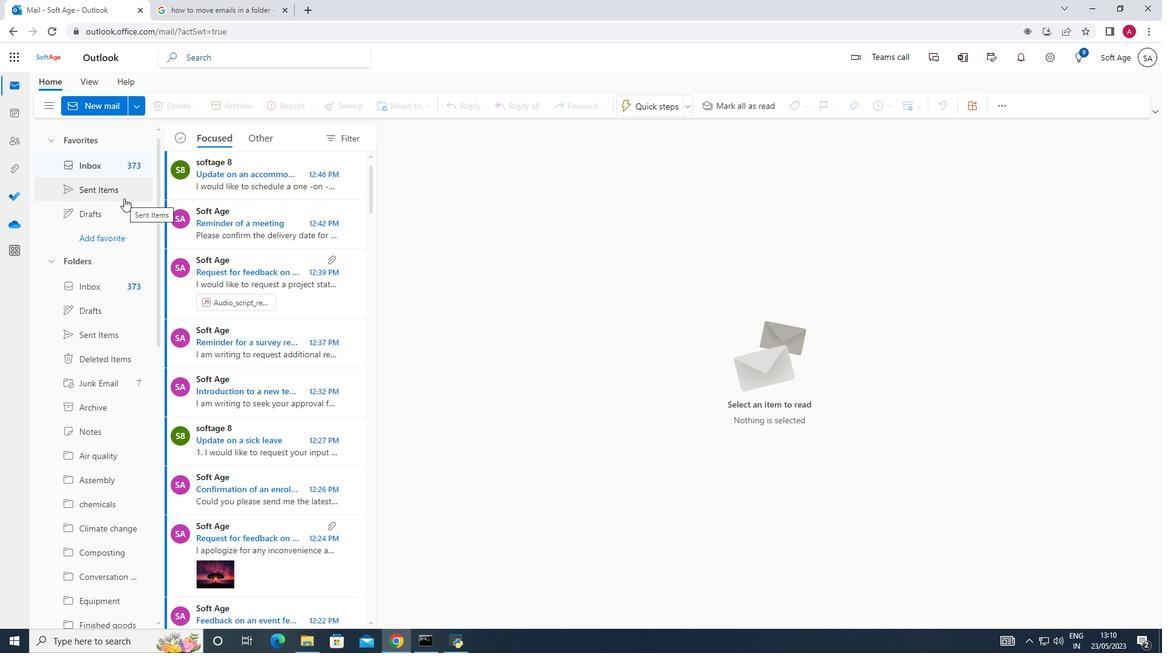 
Action: Mouse moved to (248, 197)
Screenshot: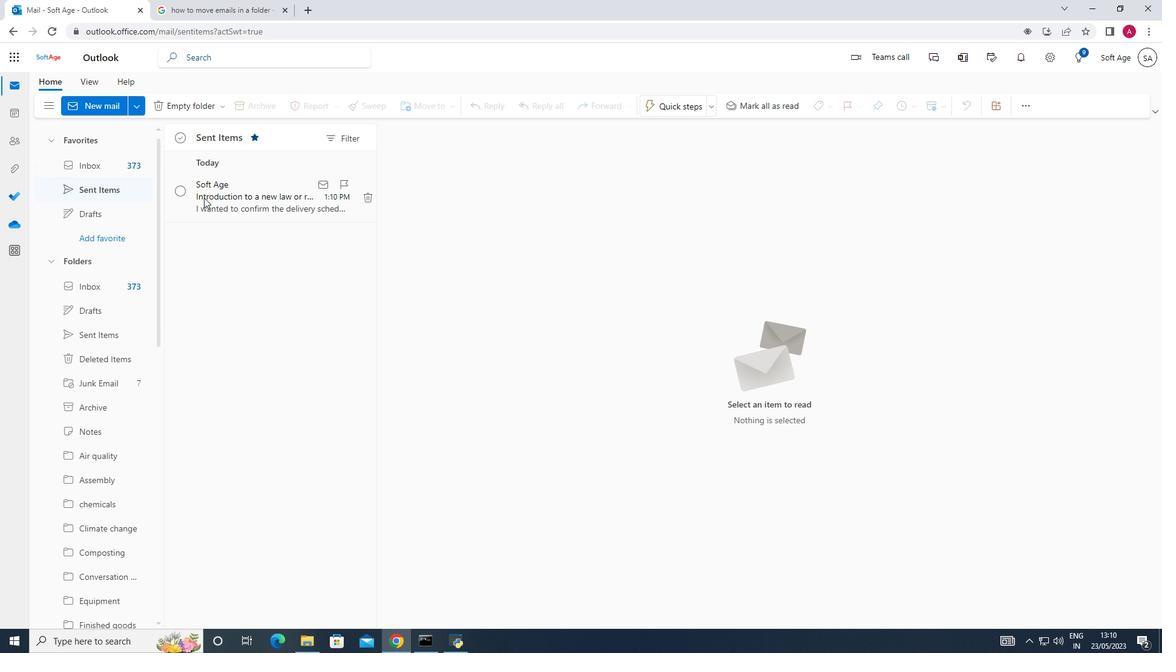 
Action: Mouse pressed left at (248, 197)
Screenshot: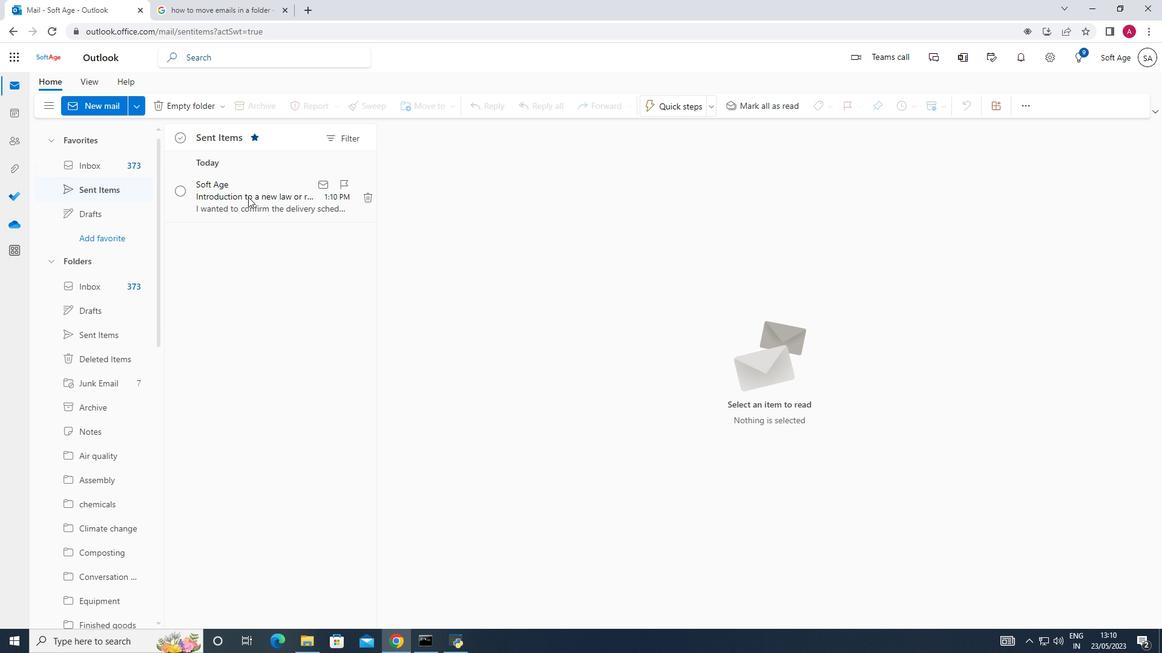 
Action: Mouse moved to (271, 205)
Screenshot: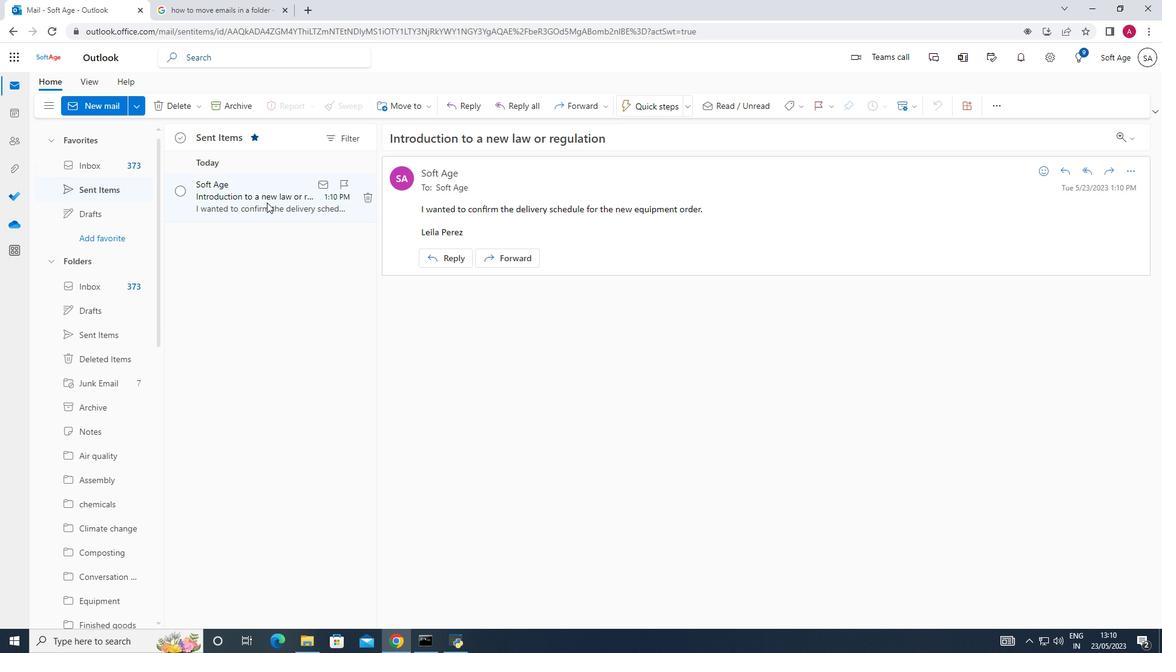 
Action: Mouse pressed right at (271, 205)
Screenshot: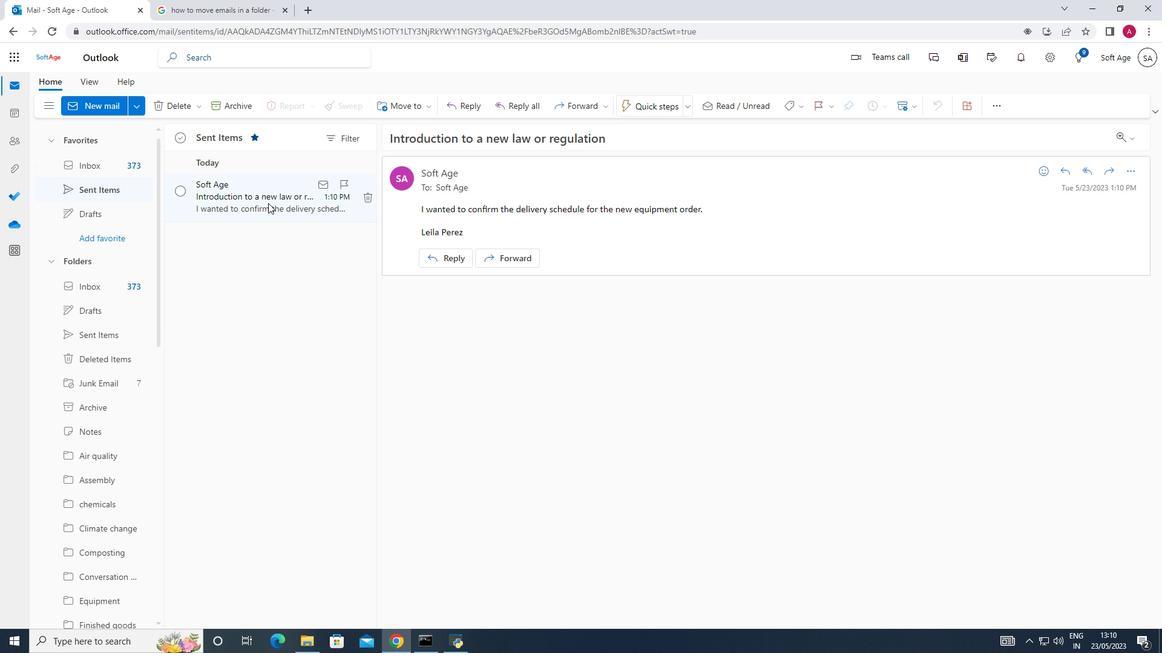 
Action: Mouse moved to (306, 251)
Screenshot: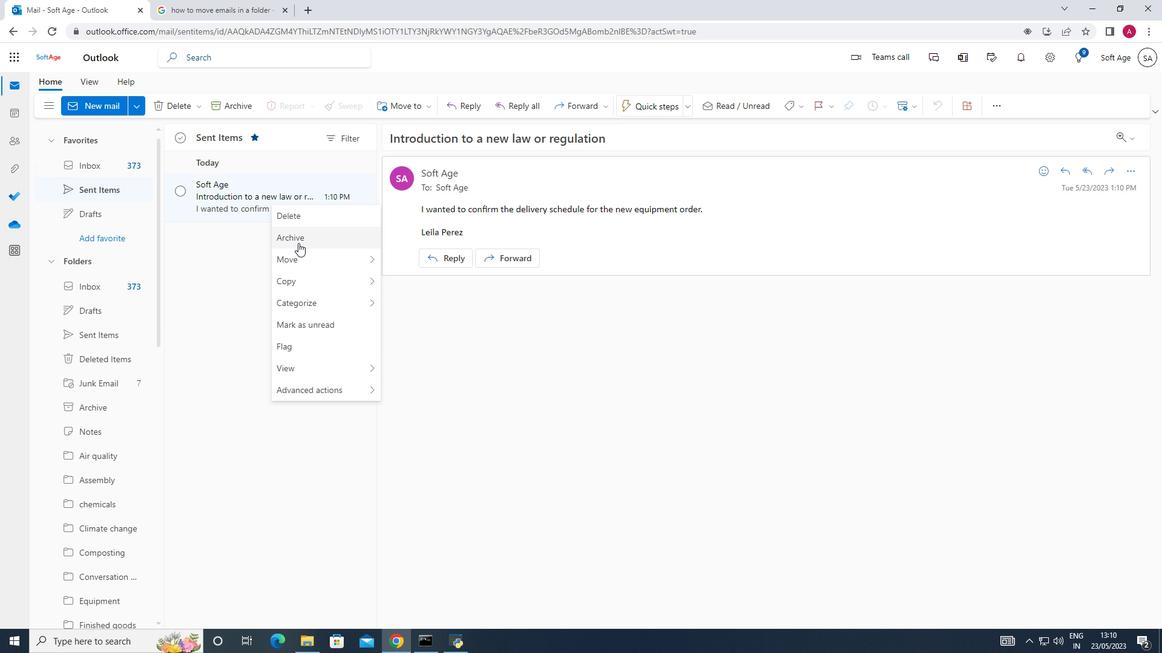 
Action: Mouse pressed left at (306, 251)
Screenshot: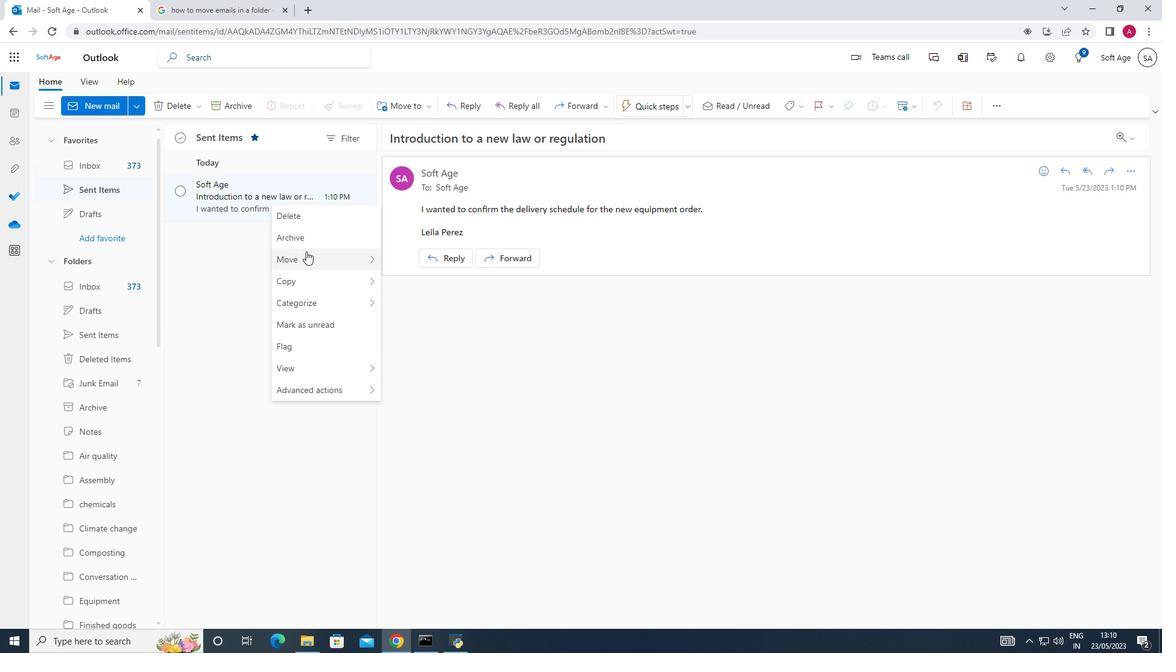 
Action: Mouse moved to (416, 263)
Screenshot: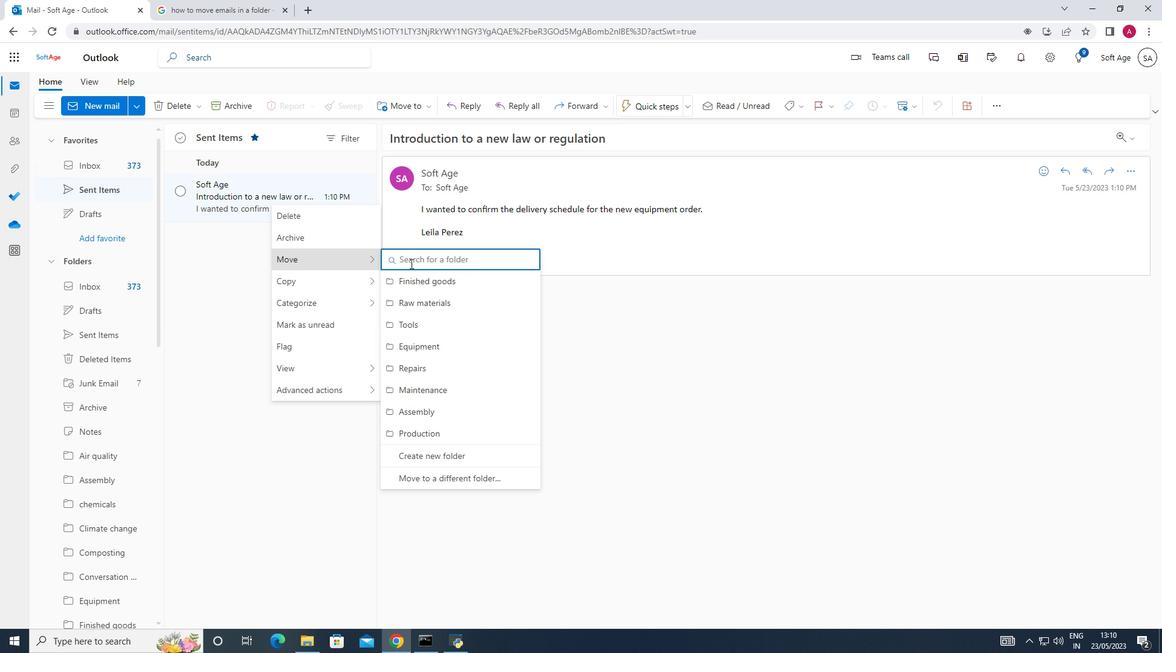 
Action: Mouse pressed left at (416, 263)
Screenshot: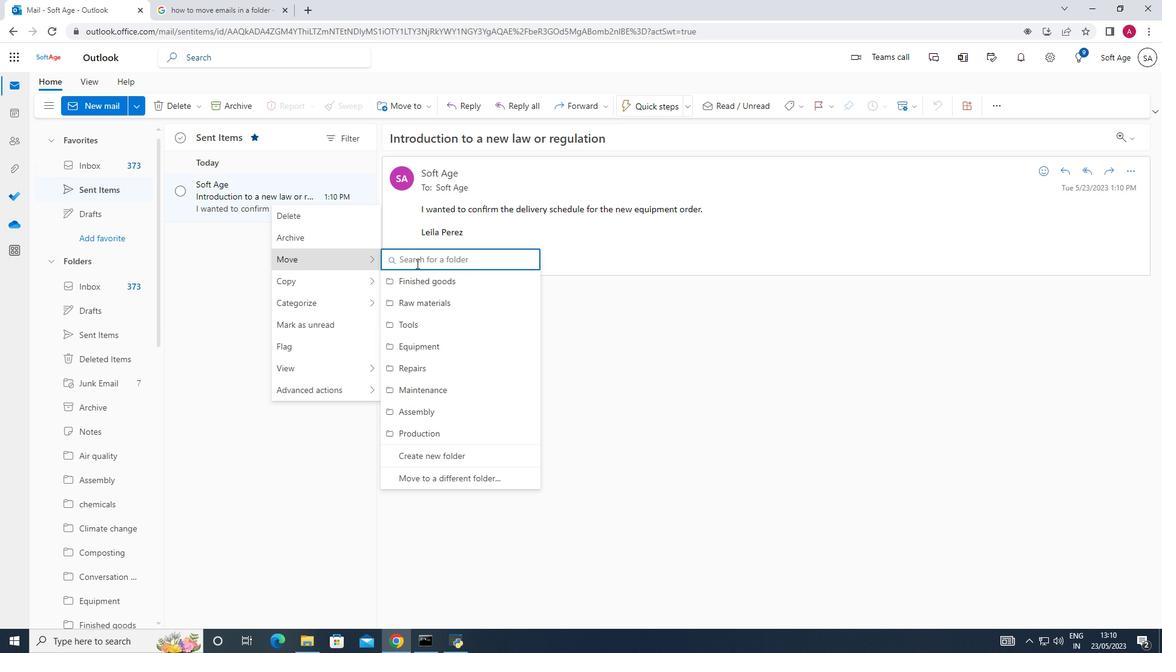 
Action: Mouse moved to (416, 263)
Screenshot: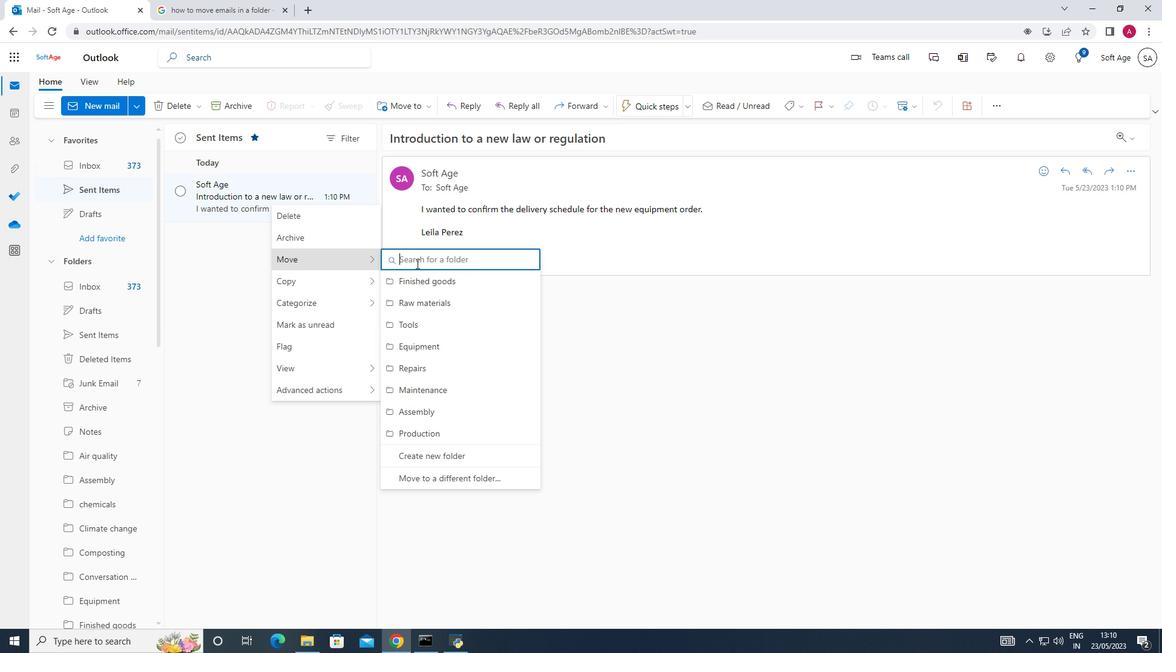 
Action: Key pressed sales
Screenshot: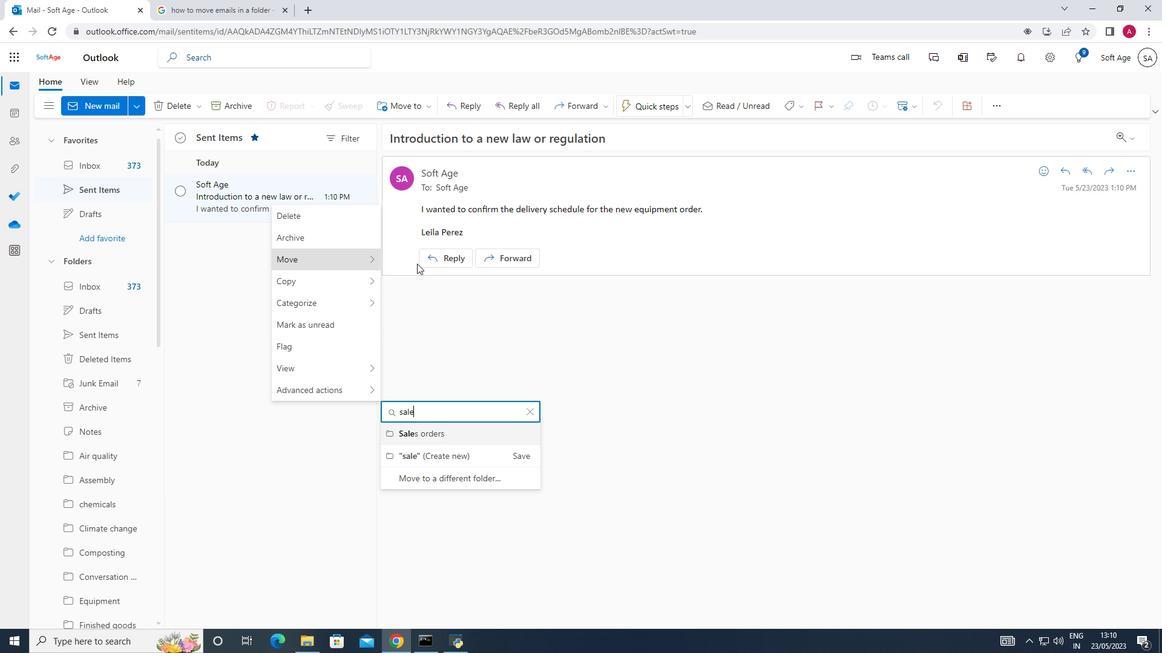 
Action: Mouse moved to (452, 432)
Screenshot: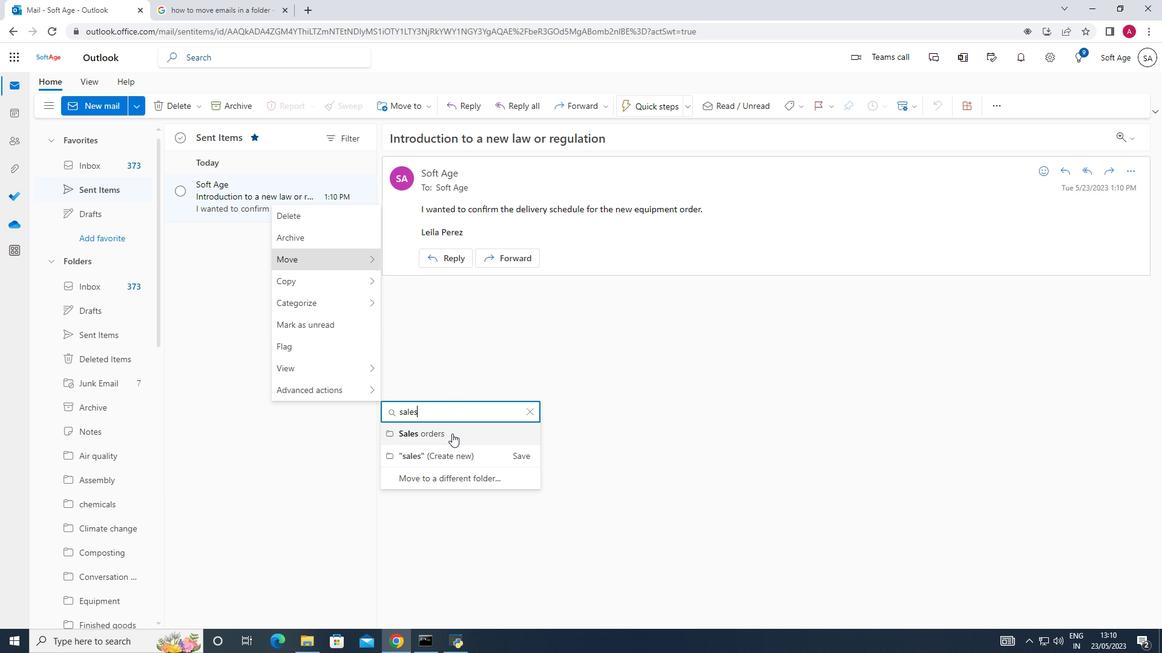 
Action: Mouse pressed left at (452, 432)
Screenshot: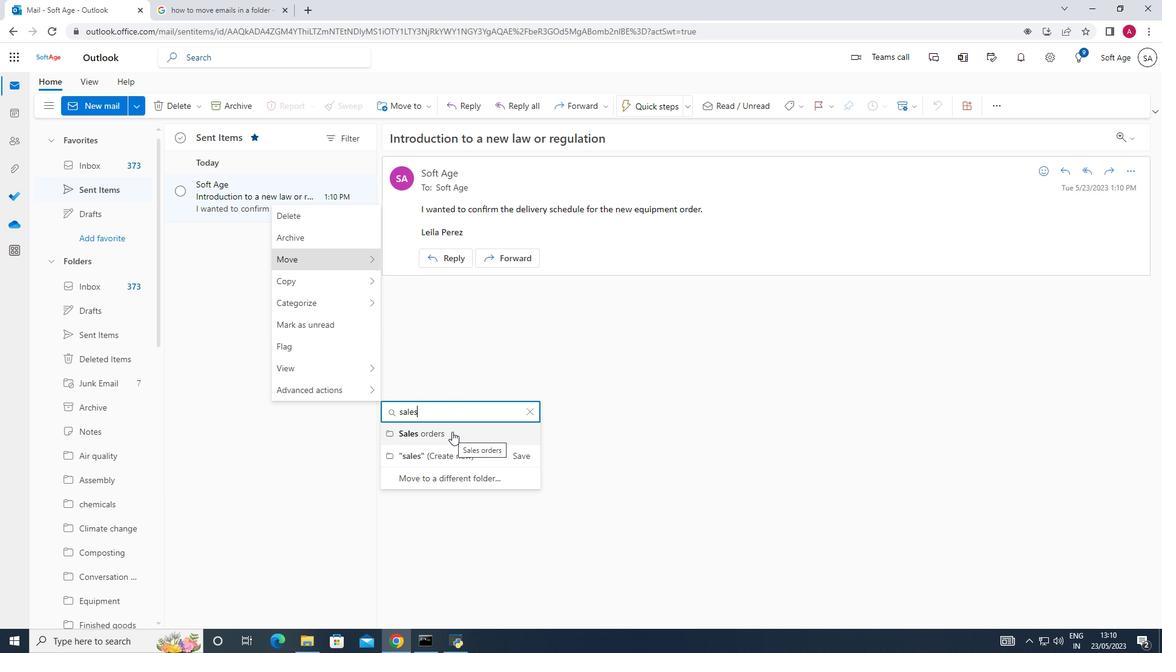 
Action: Mouse moved to (479, 268)
Screenshot: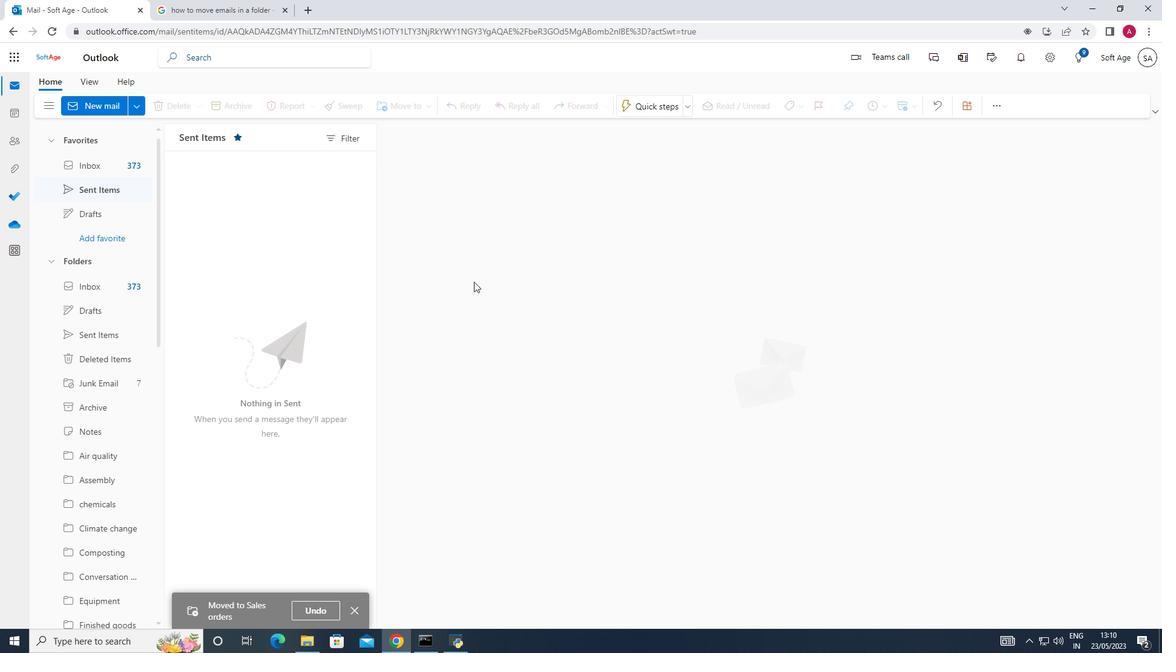 
